 Task: Find connections with filter location A Estrada with filter topic #Jobvacancywith filter profile language Potuguese with filter current company Conduent with filter school Indian Institute Of Tourism And Travel Management with filter industry Retail Florists with filter service category Project Management with filter keywords title Administrative Manager
Action: Mouse moved to (200, 279)
Screenshot: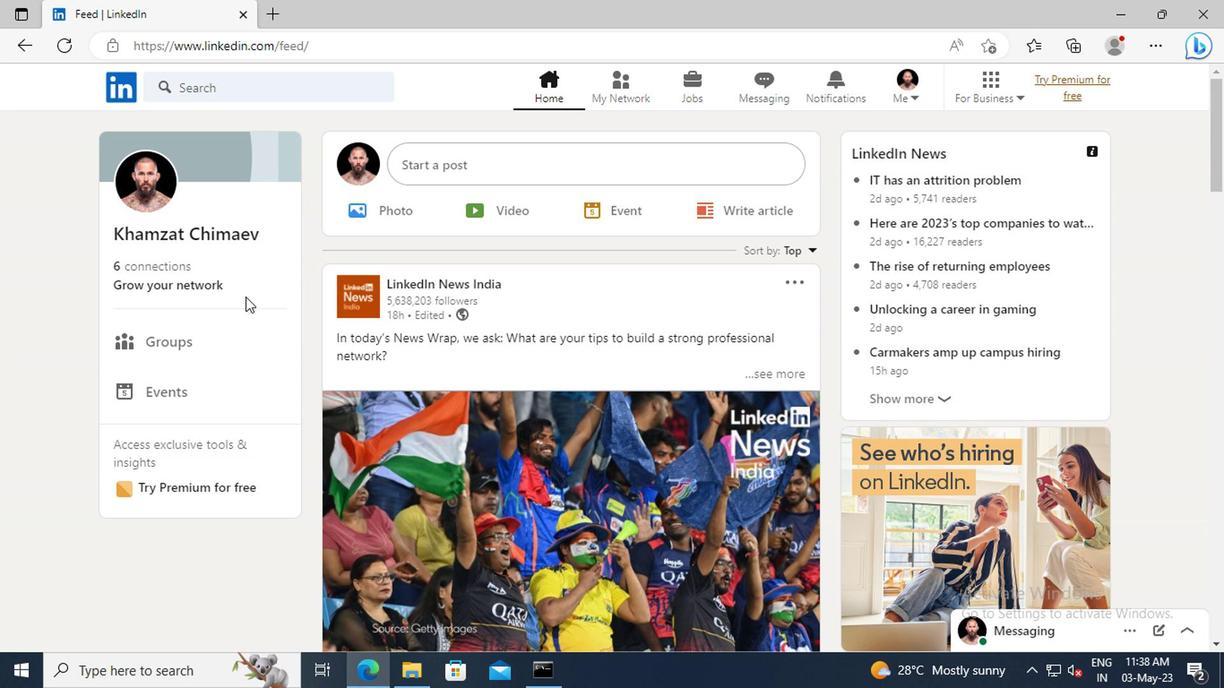 
Action: Mouse pressed left at (200, 279)
Screenshot: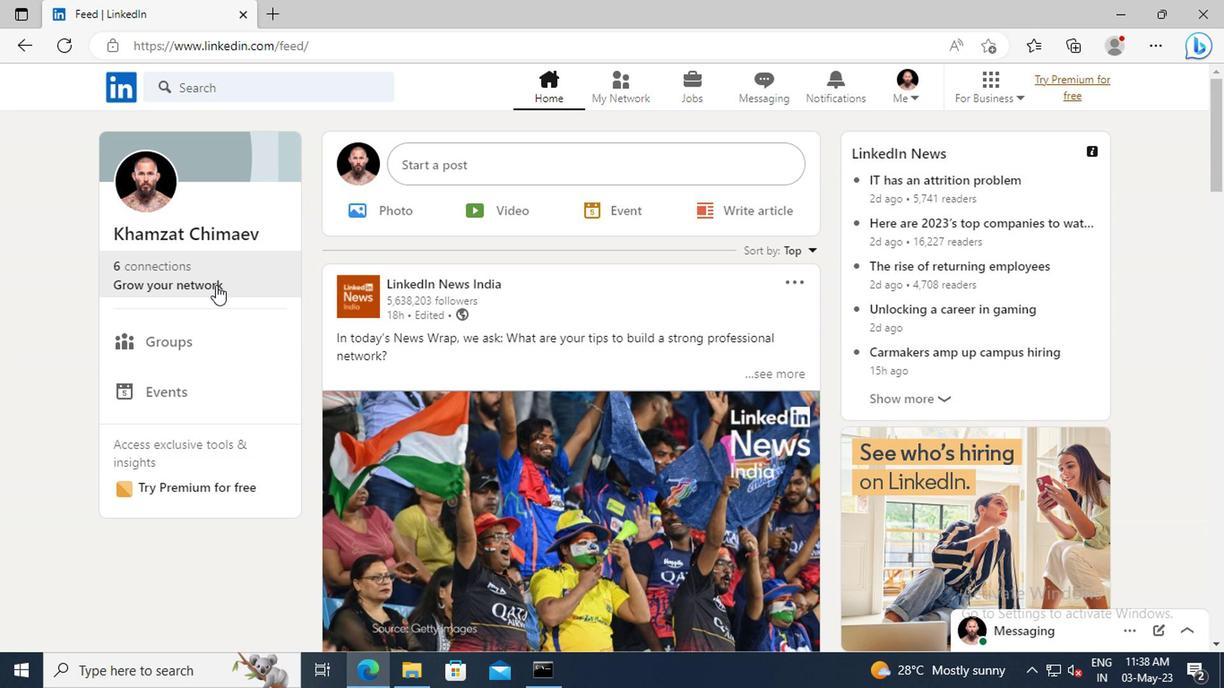 
Action: Mouse moved to (193, 190)
Screenshot: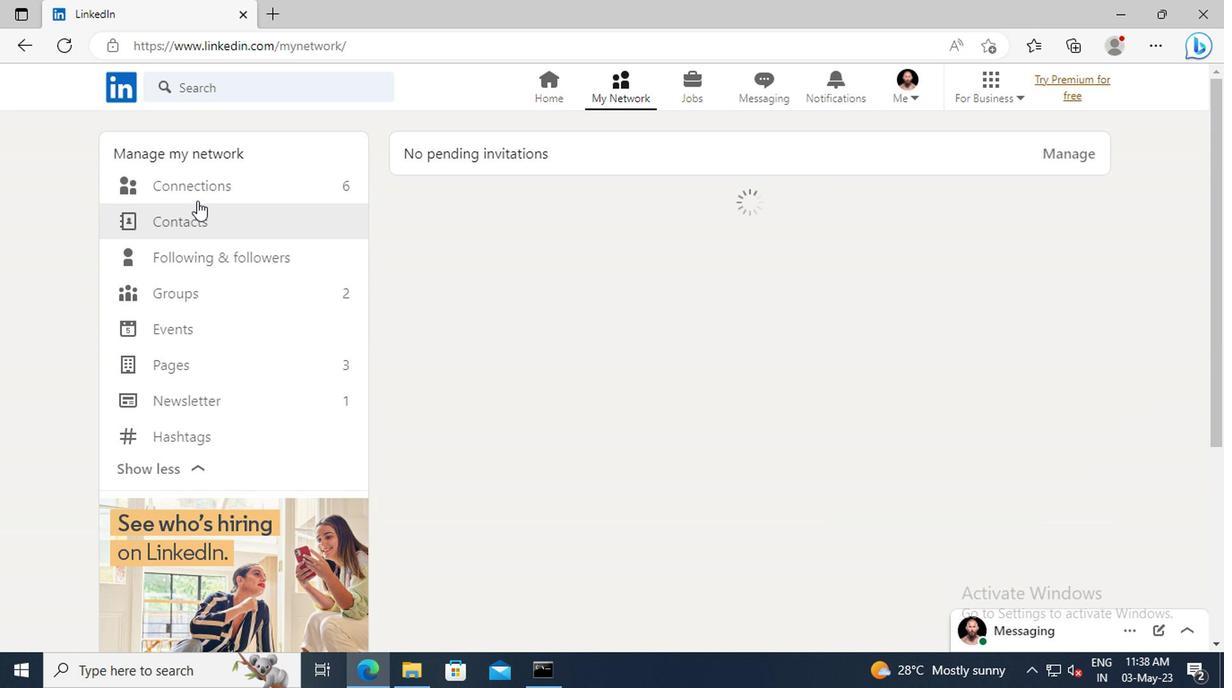 
Action: Mouse pressed left at (193, 190)
Screenshot: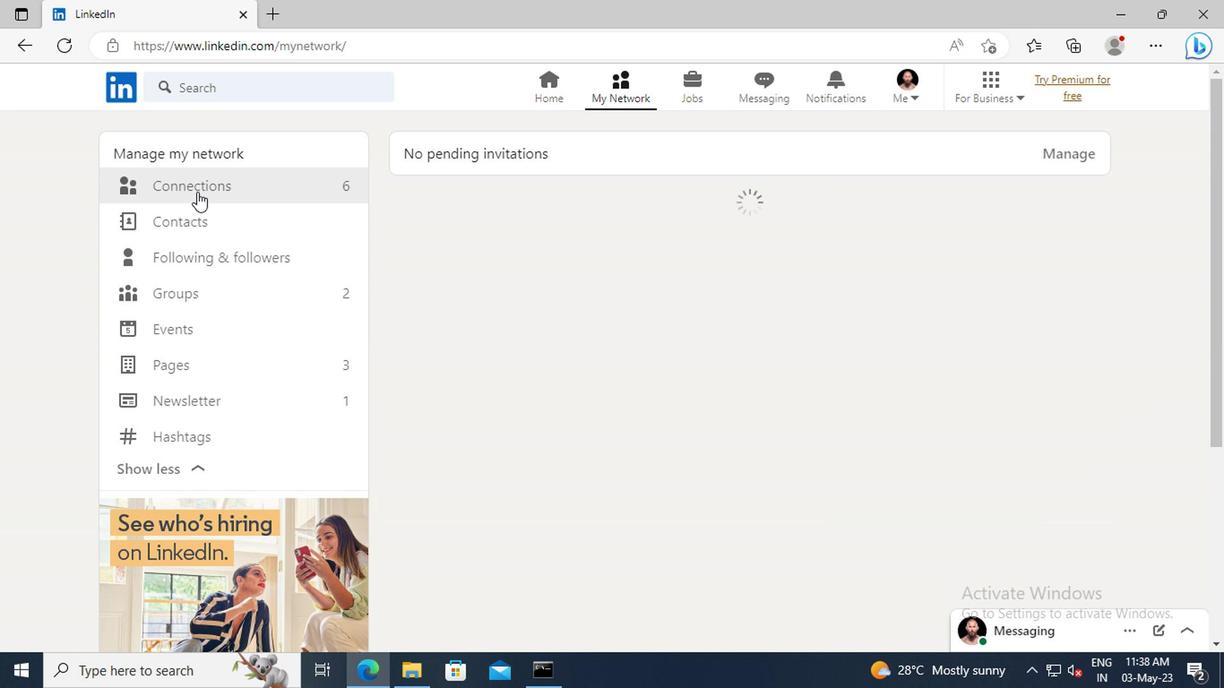 
Action: Mouse moved to (703, 190)
Screenshot: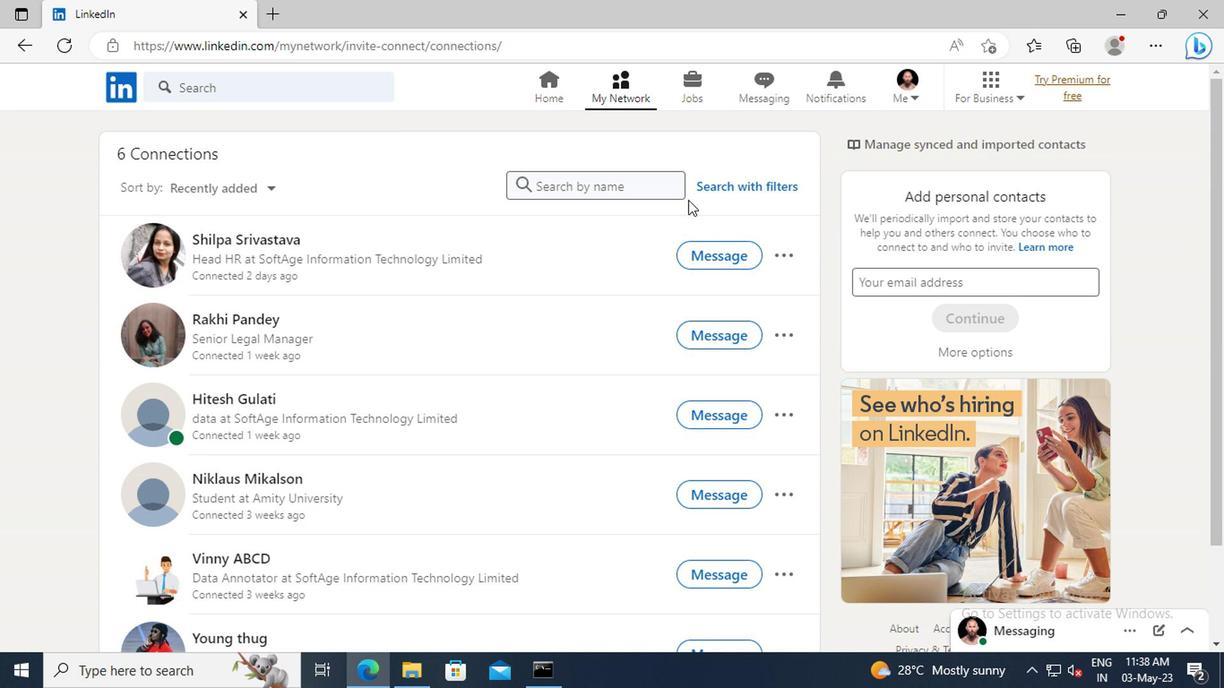 
Action: Mouse pressed left at (703, 190)
Screenshot: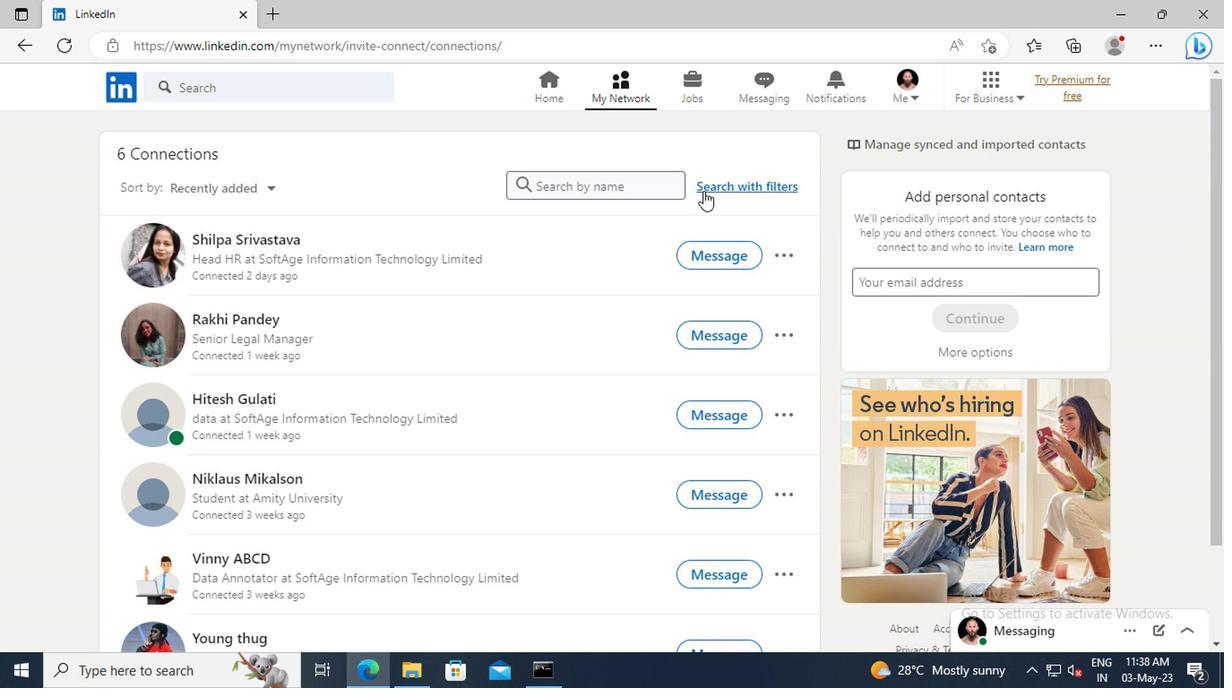 
Action: Mouse moved to (677, 140)
Screenshot: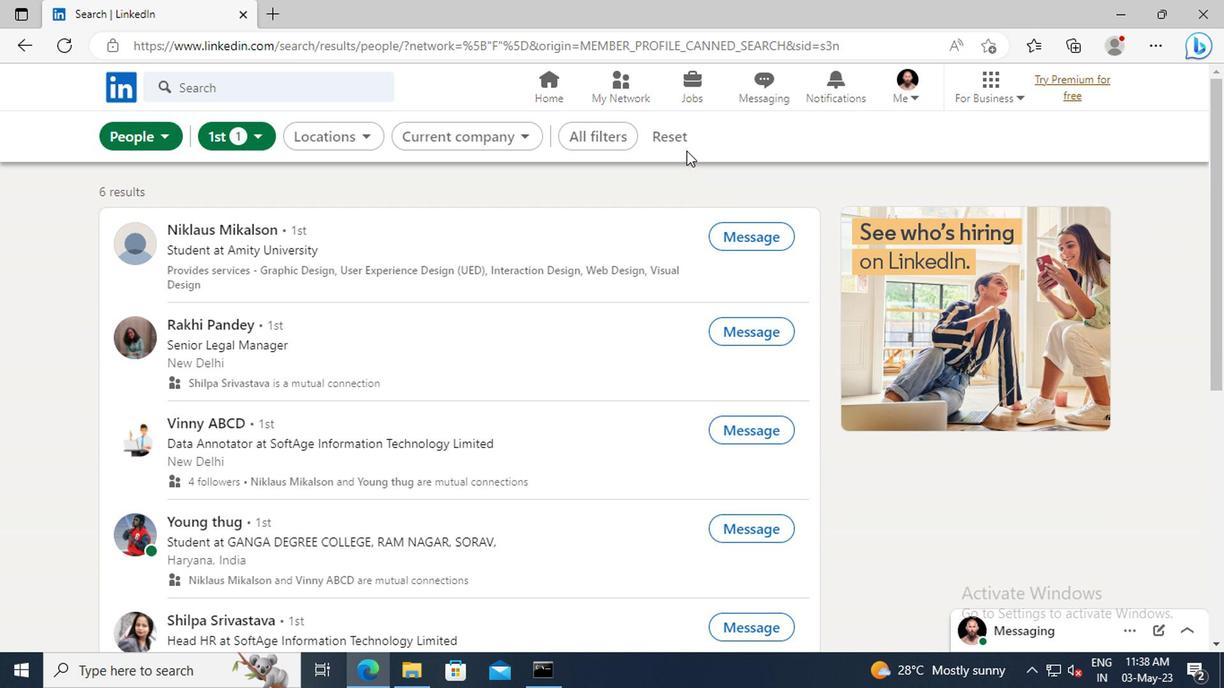 
Action: Mouse pressed left at (677, 140)
Screenshot: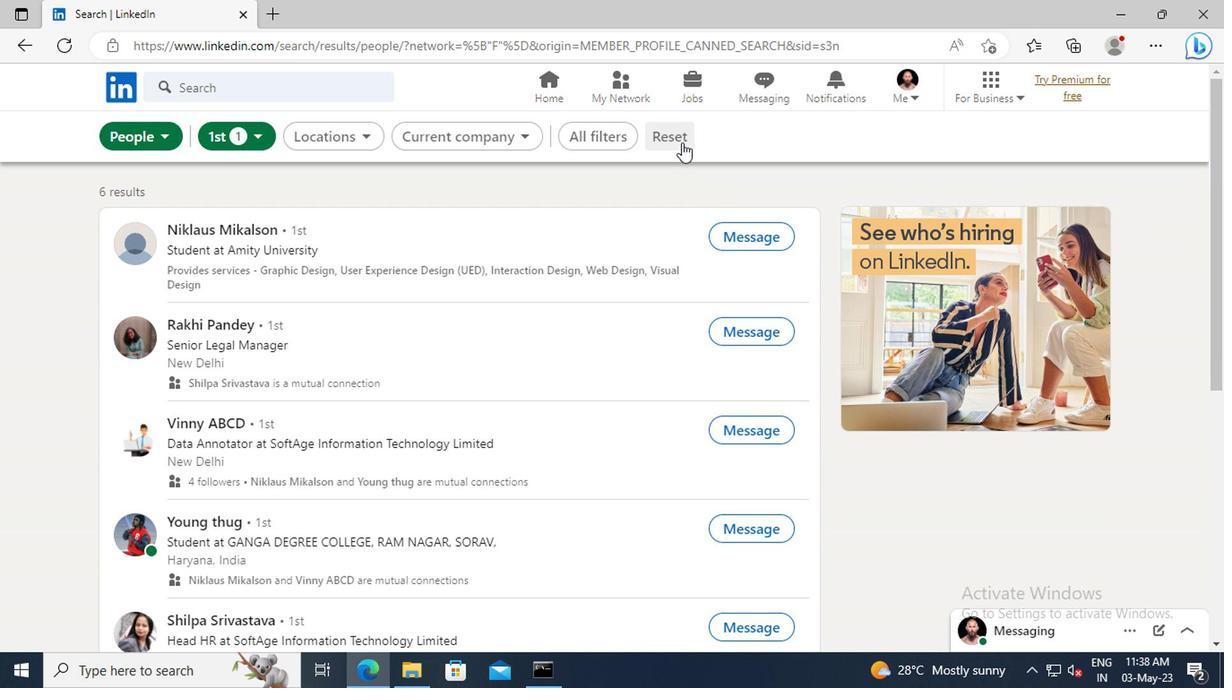 
Action: Mouse moved to (661, 140)
Screenshot: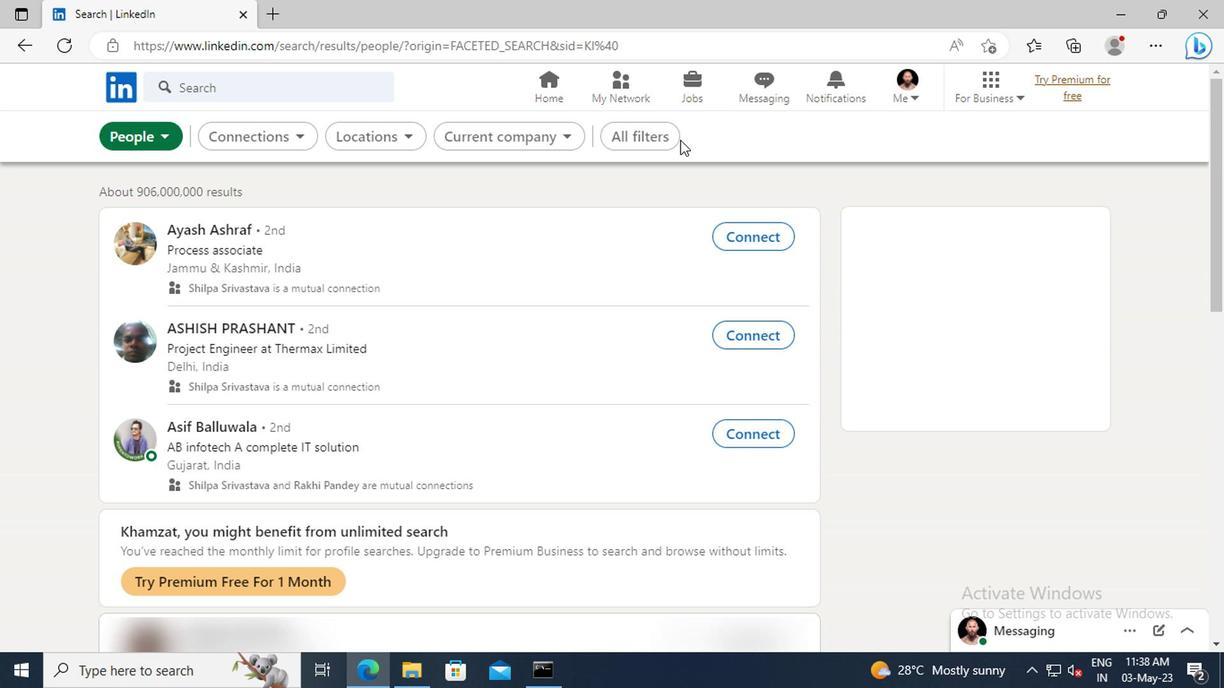 
Action: Mouse pressed left at (661, 140)
Screenshot: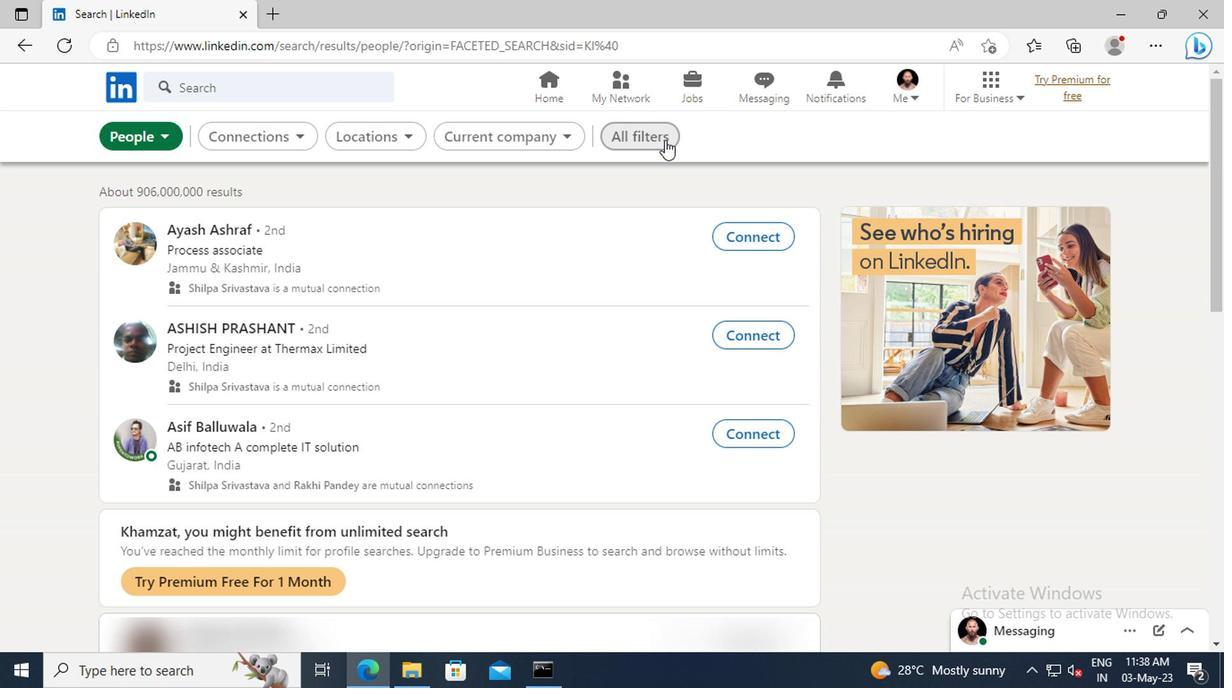 
Action: Mouse moved to (968, 341)
Screenshot: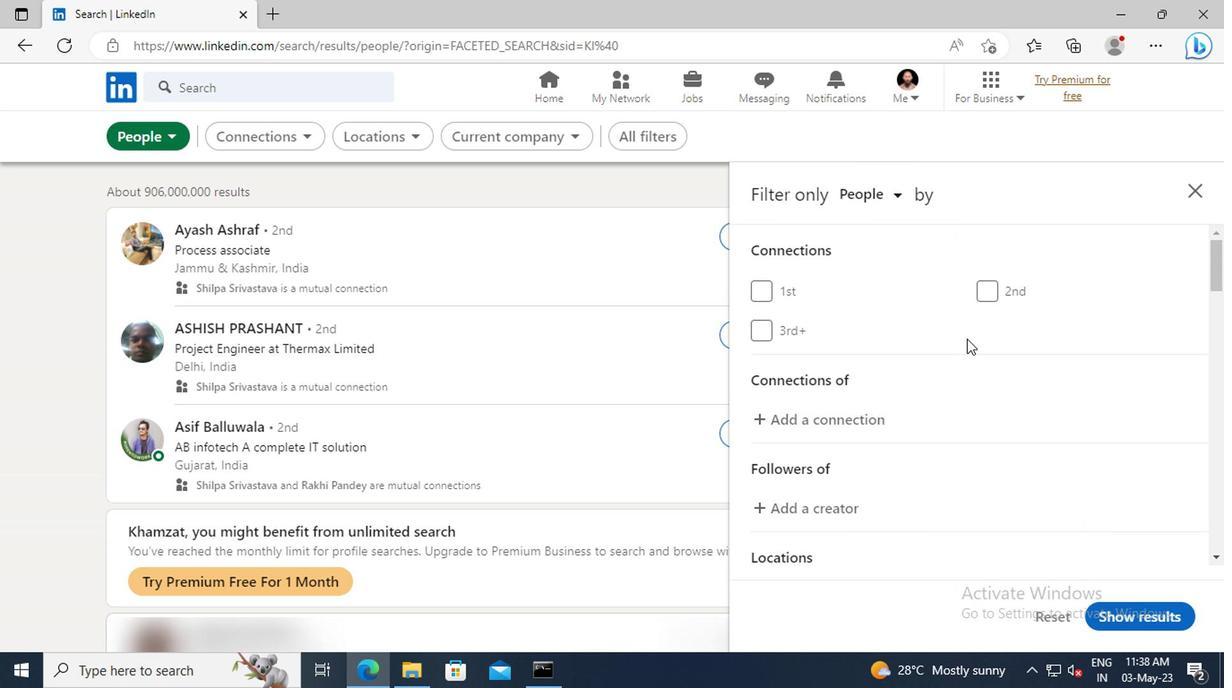 
Action: Mouse scrolled (968, 341) with delta (0, 0)
Screenshot: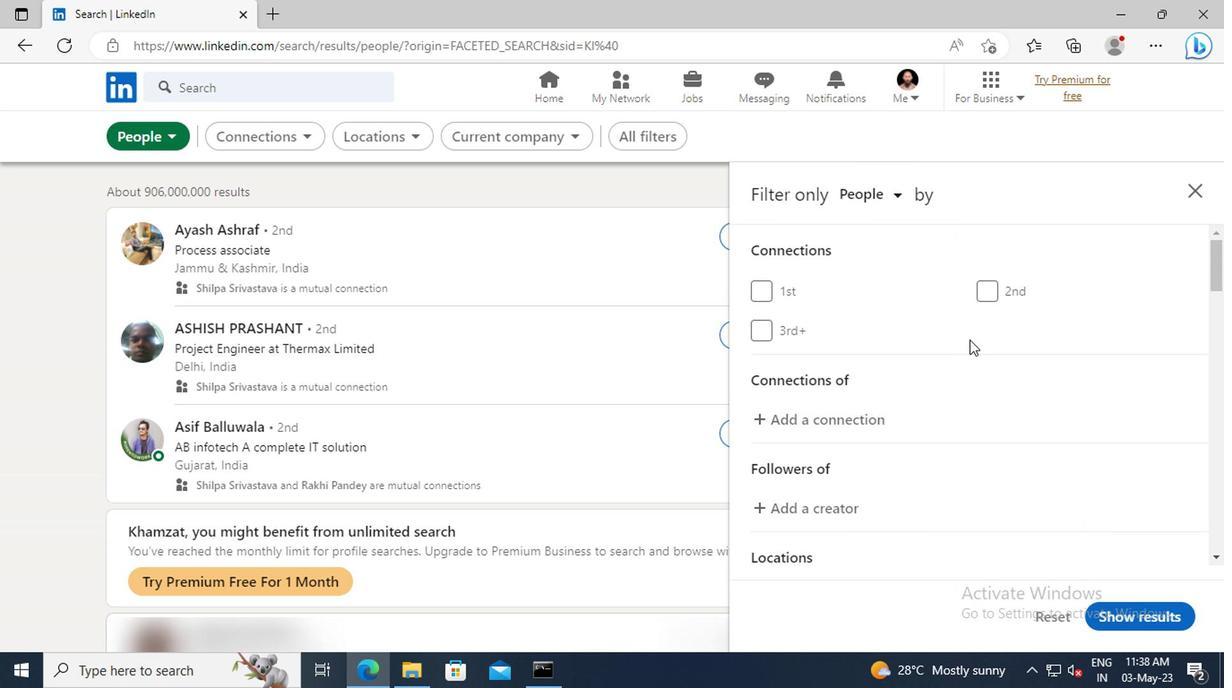
Action: Mouse scrolled (968, 341) with delta (0, 0)
Screenshot: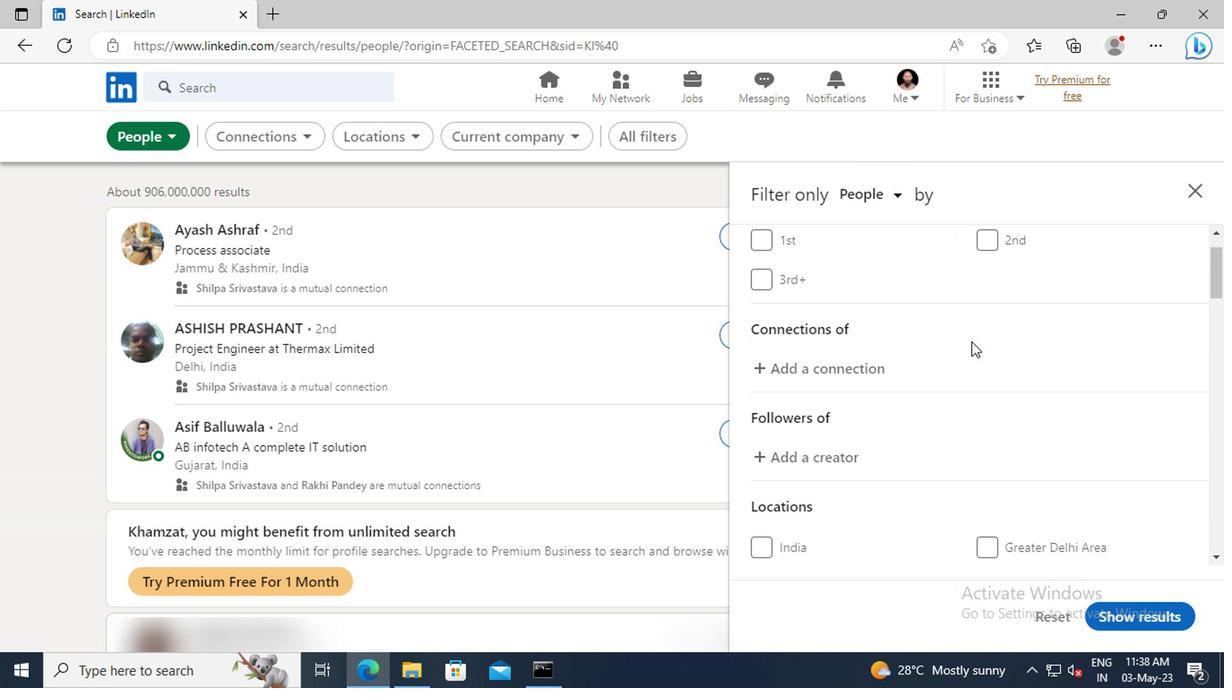 
Action: Mouse scrolled (968, 341) with delta (0, 0)
Screenshot: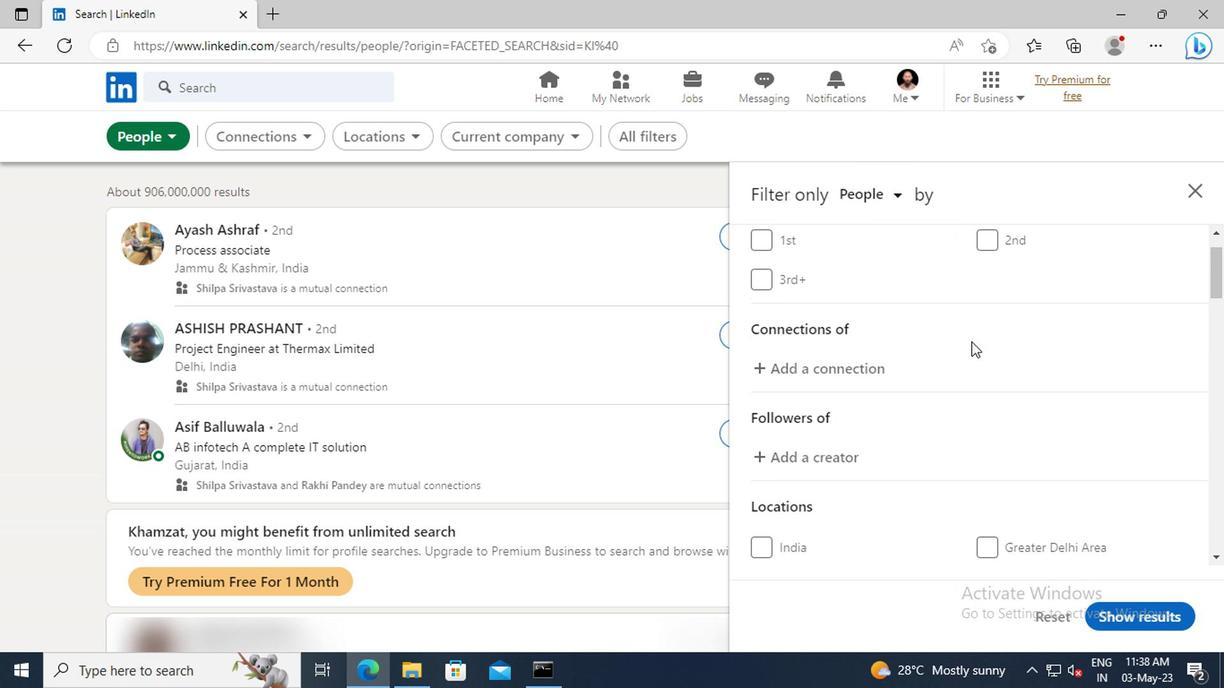 
Action: Mouse scrolled (968, 341) with delta (0, 0)
Screenshot: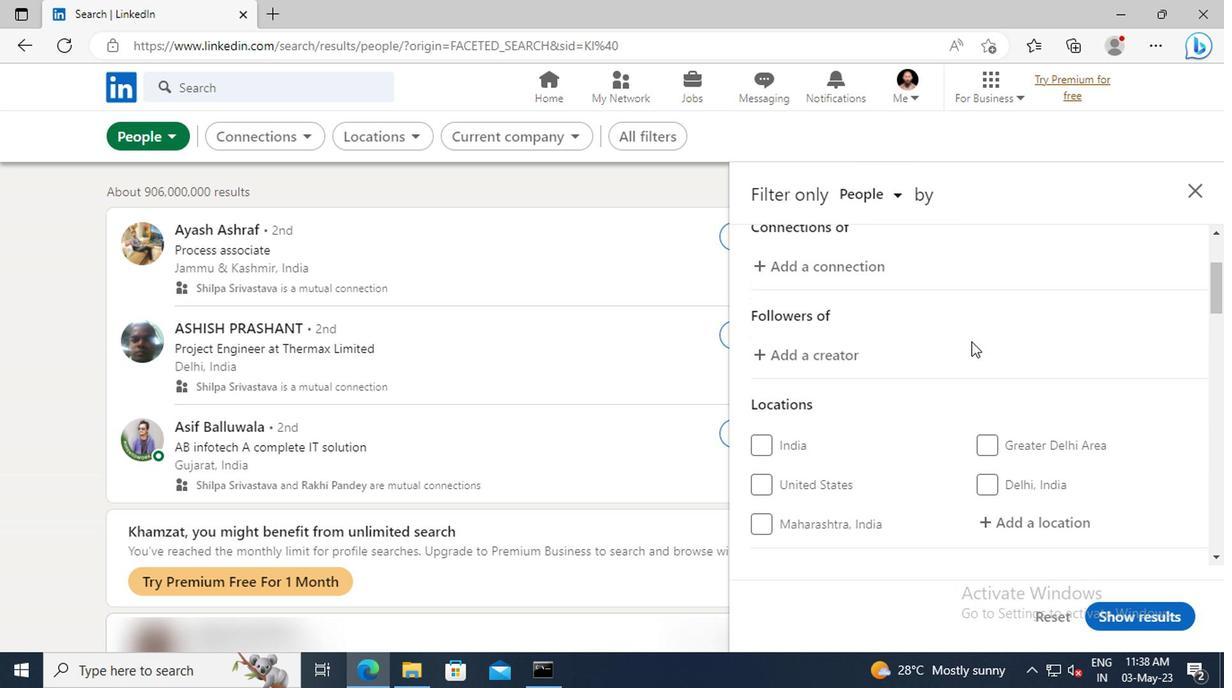 
Action: Mouse scrolled (968, 341) with delta (0, 0)
Screenshot: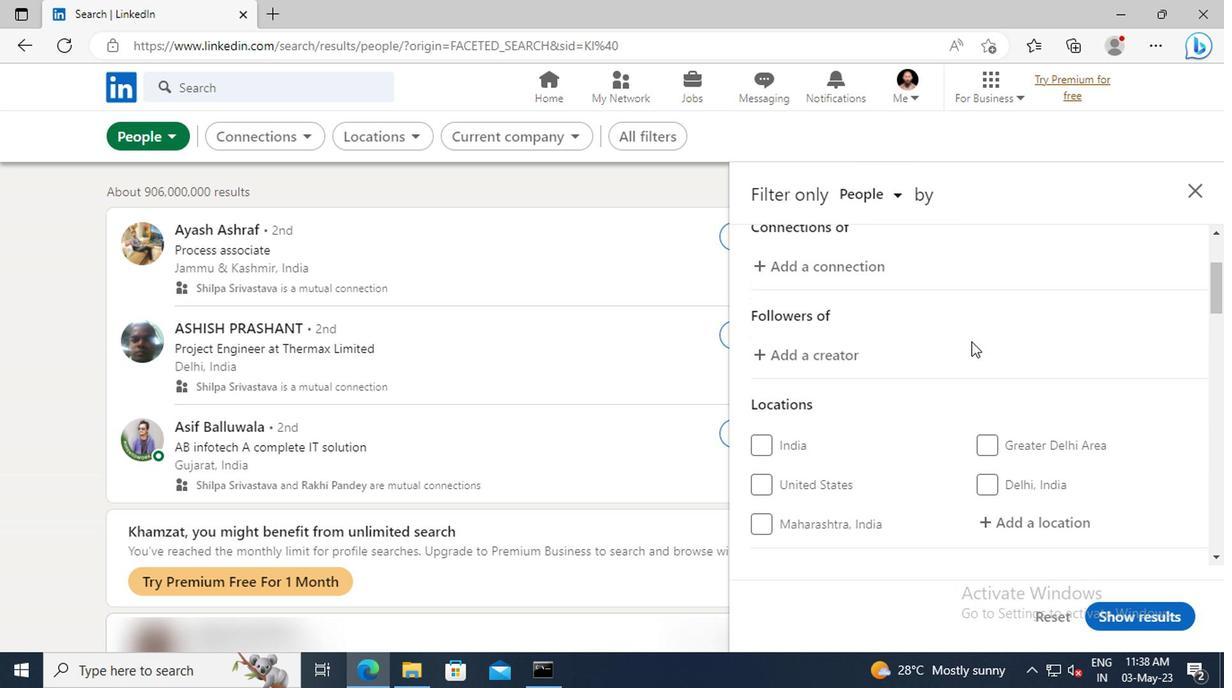 
Action: Mouse moved to (989, 424)
Screenshot: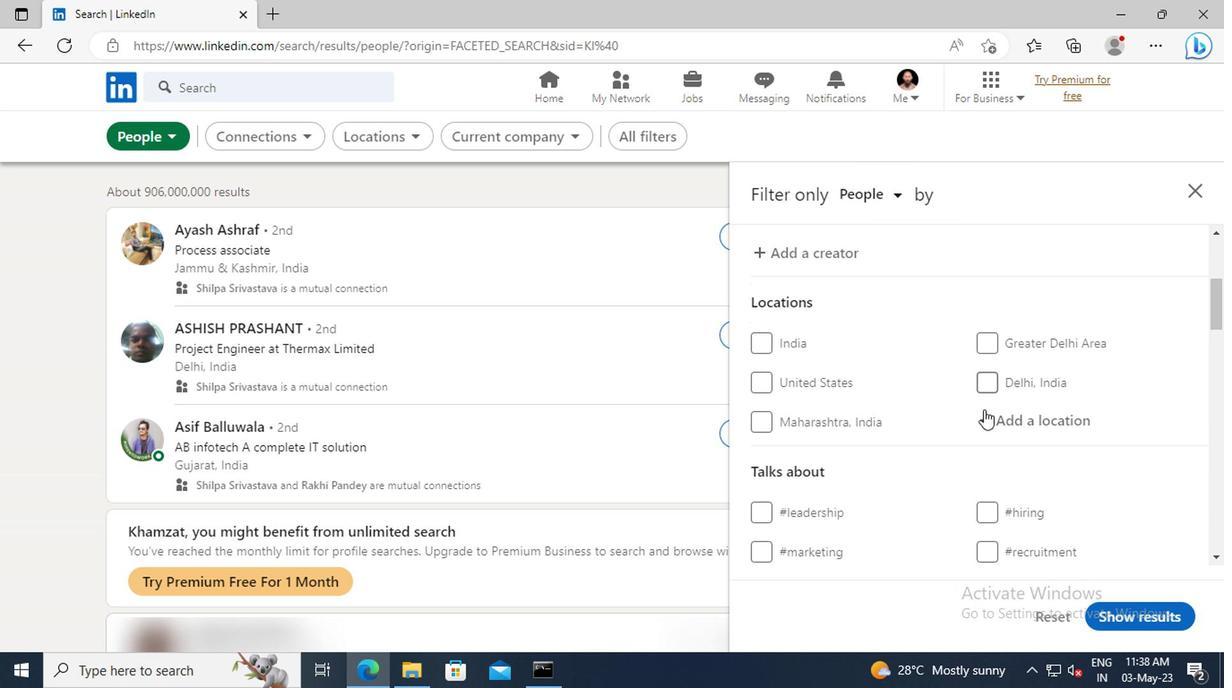 
Action: Mouse pressed left at (989, 424)
Screenshot: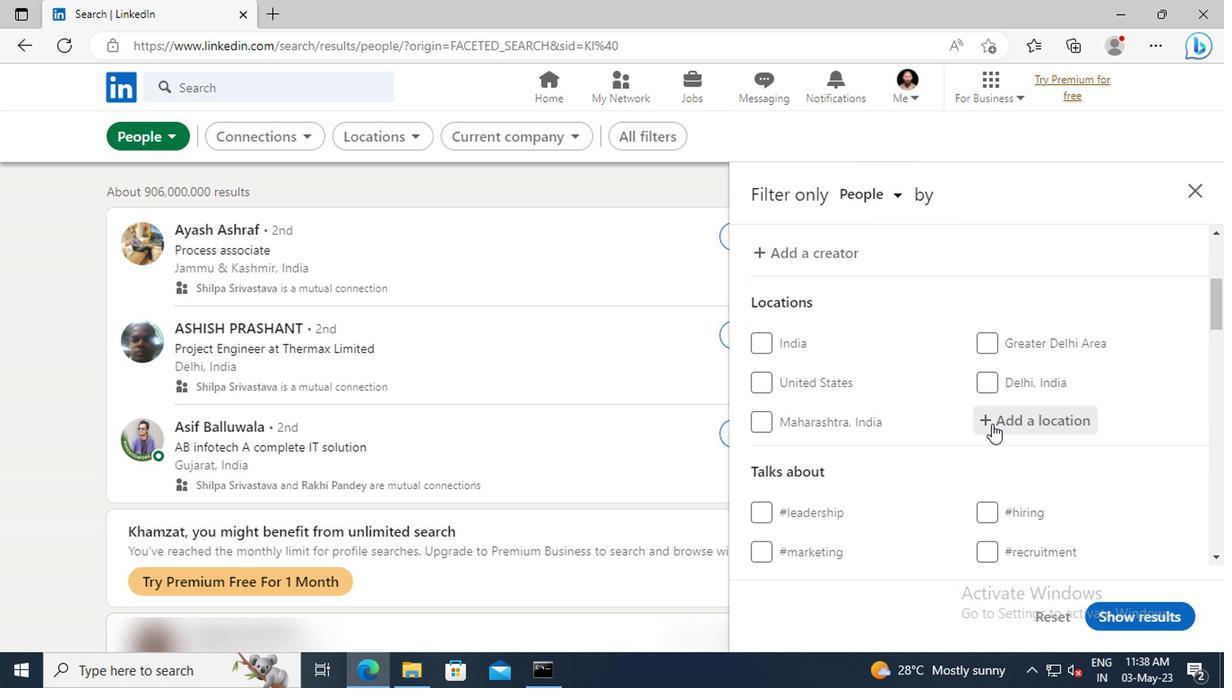 
Action: Key pressed <Key.shift>A<Key.space><Key.shift>ESTRADA<Key.enter>
Screenshot: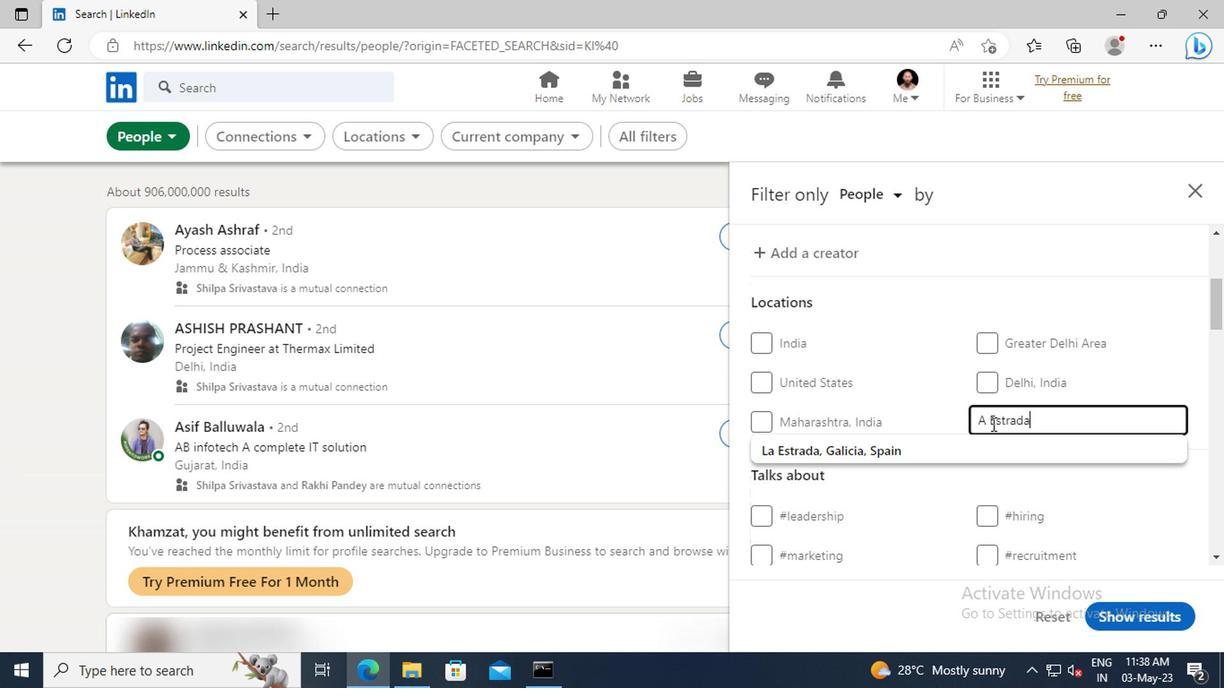 
Action: Mouse scrolled (989, 423) with delta (0, 0)
Screenshot: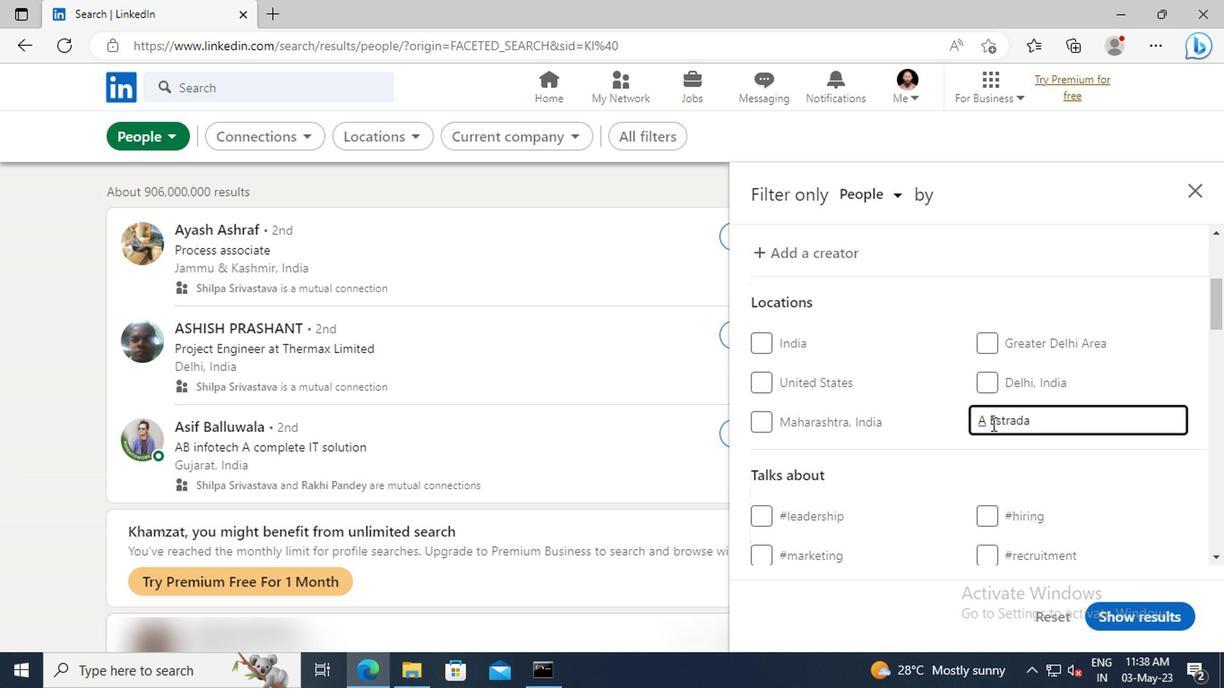 
Action: Mouse scrolled (989, 423) with delta (0, 0)
Screenshot: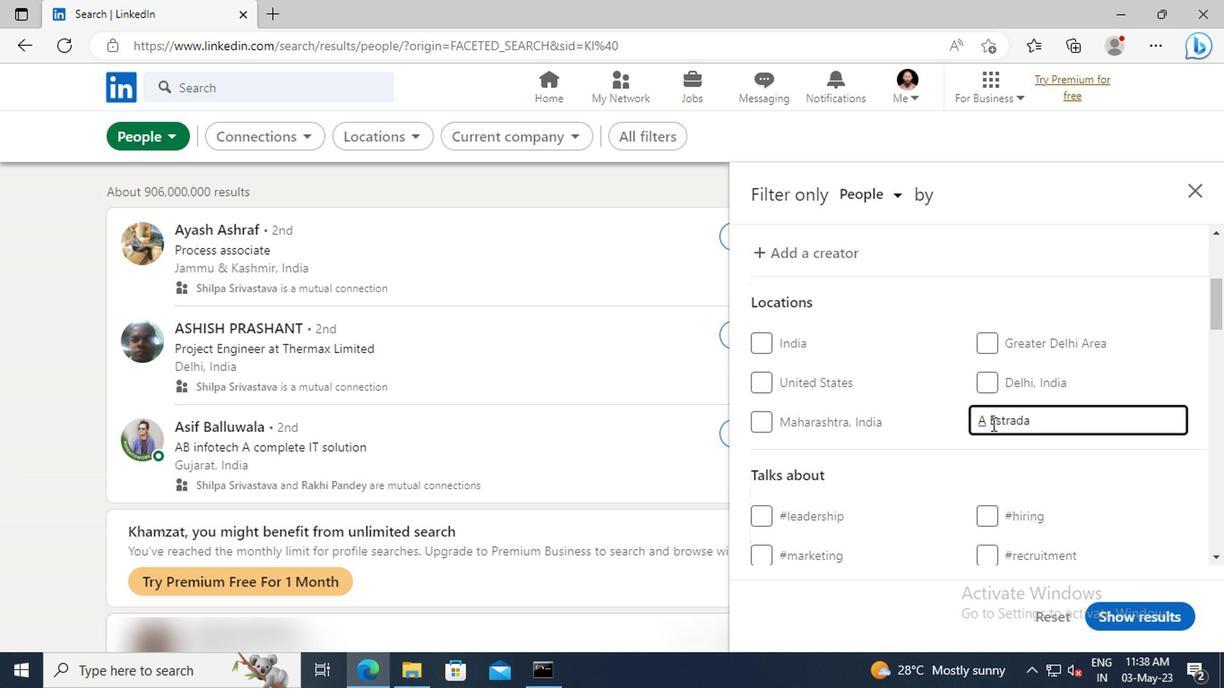
Action: Mouse scrolled (989, 423) with delta (0, 0)
Screenshot: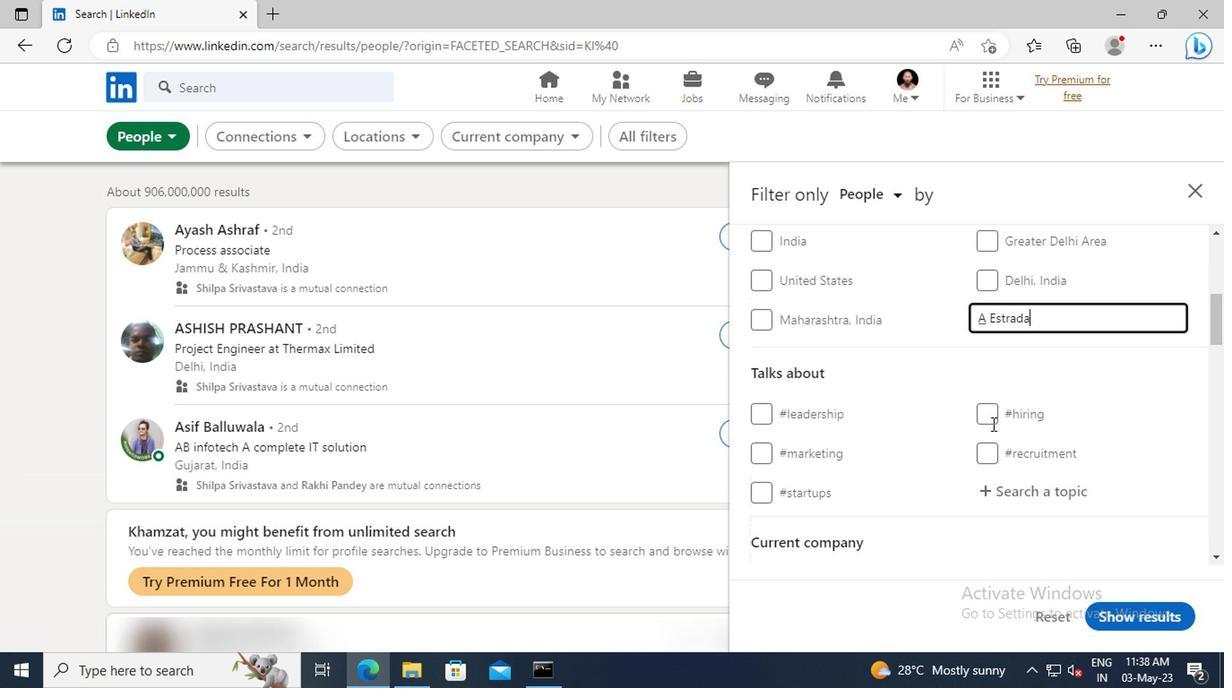 
Action: Mouse moved to (998, 437)
Screenshot: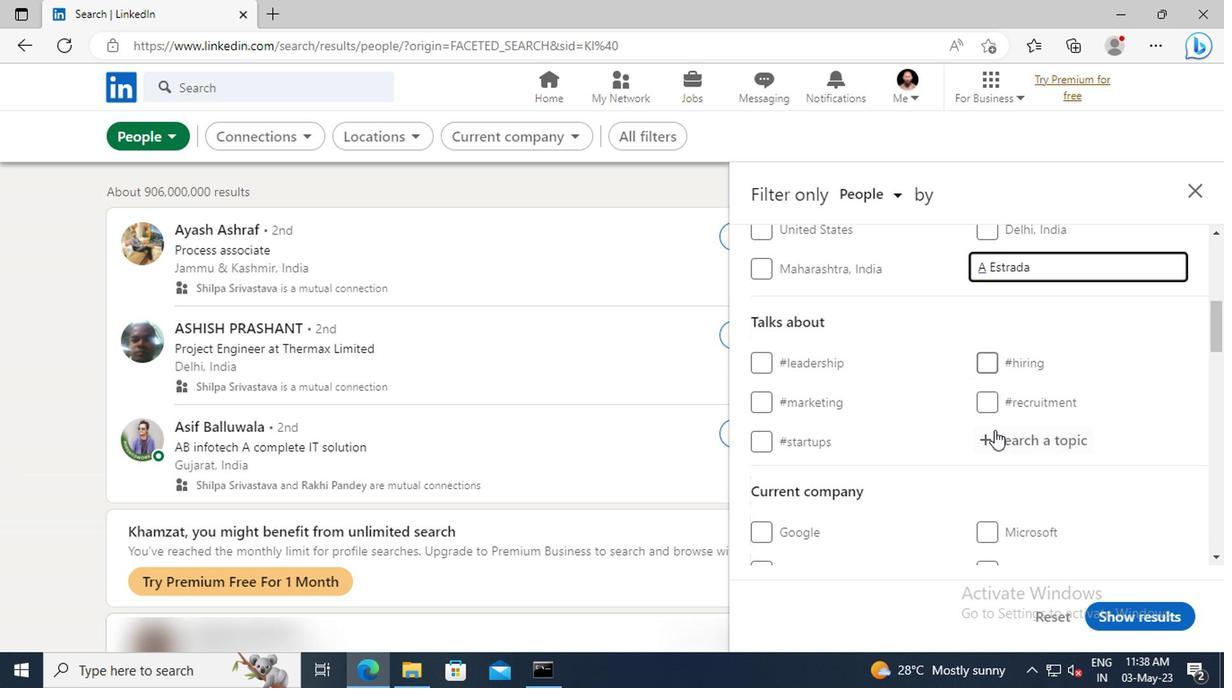 
Action: Mouse pressed left at (998, 437)
Screenshot: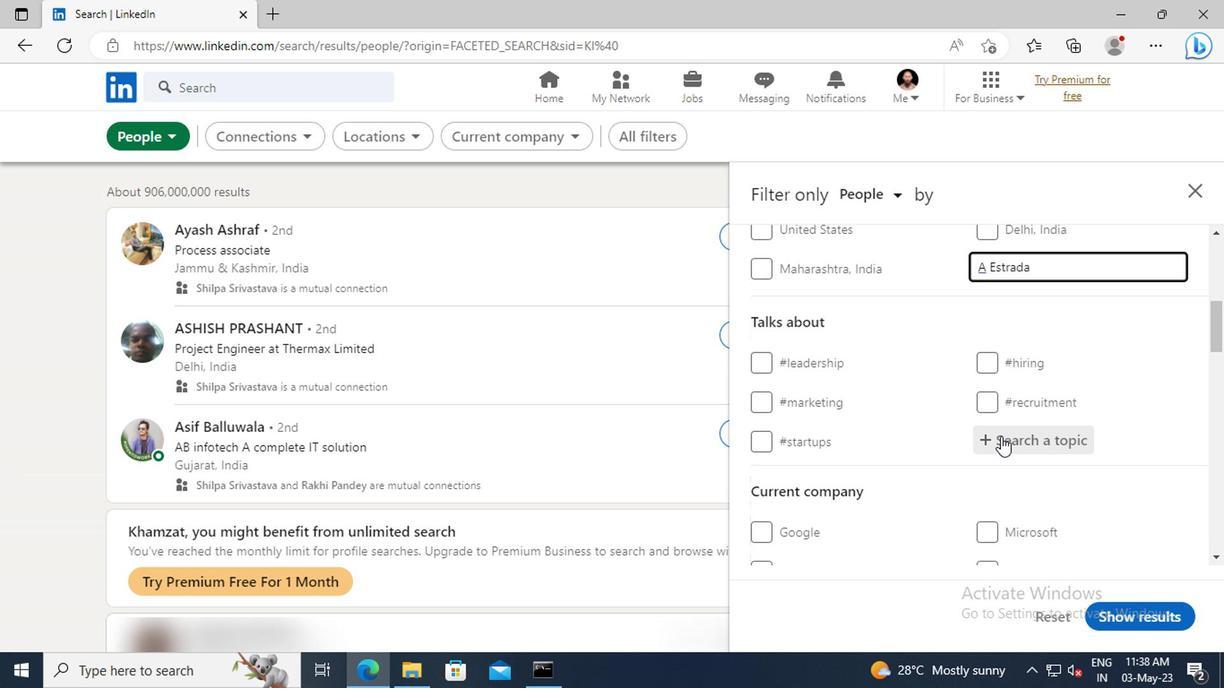 
Action: Mouse moved to (1002, 450)
Screenshot: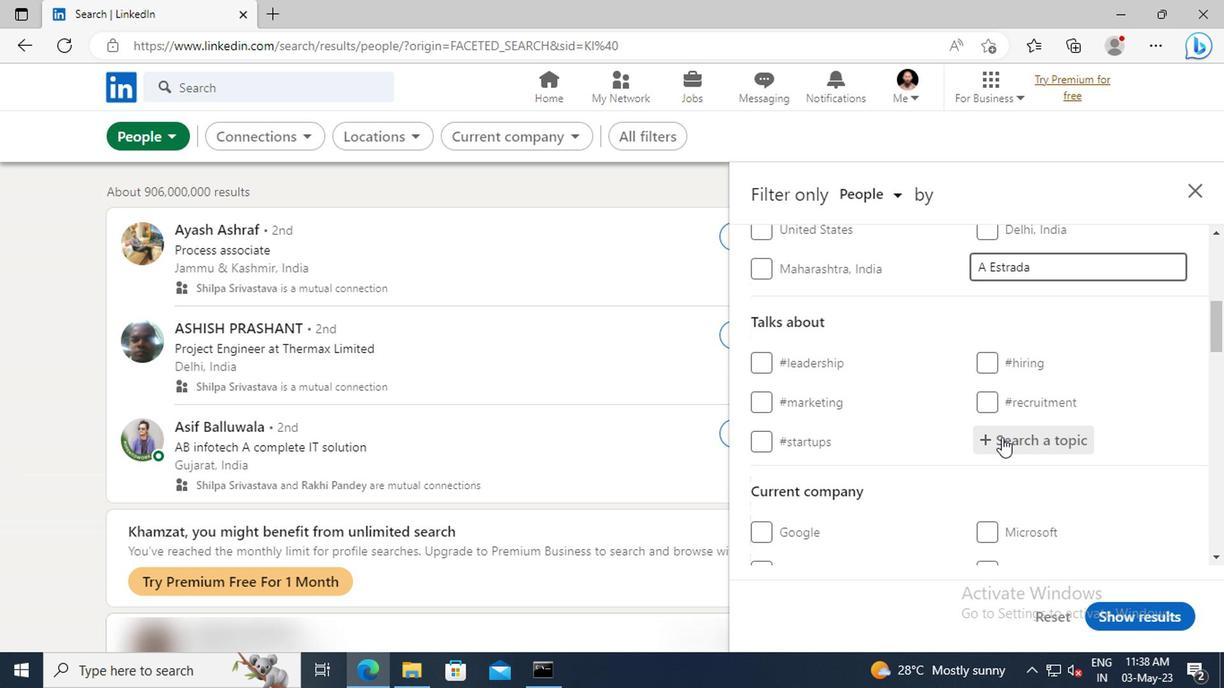 
Action: Key pressed <Key.shift>JOBVAC
Screenshot: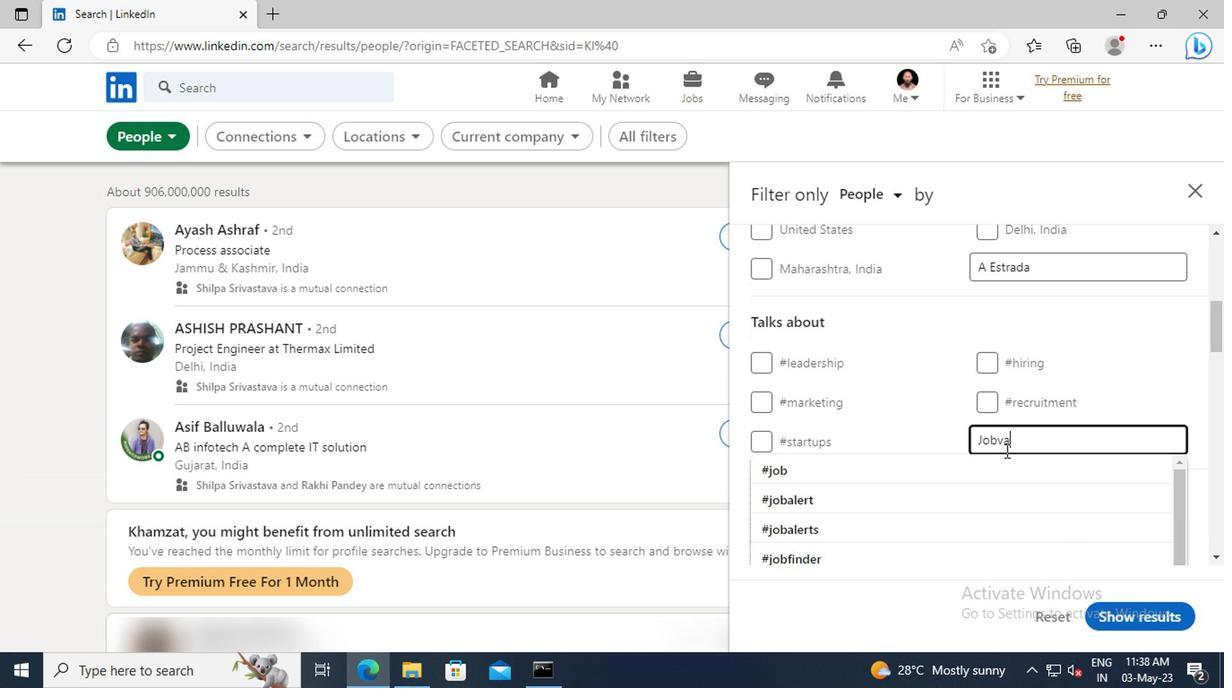 
Action: Mouse moved to (1003, 463)
Screenshot: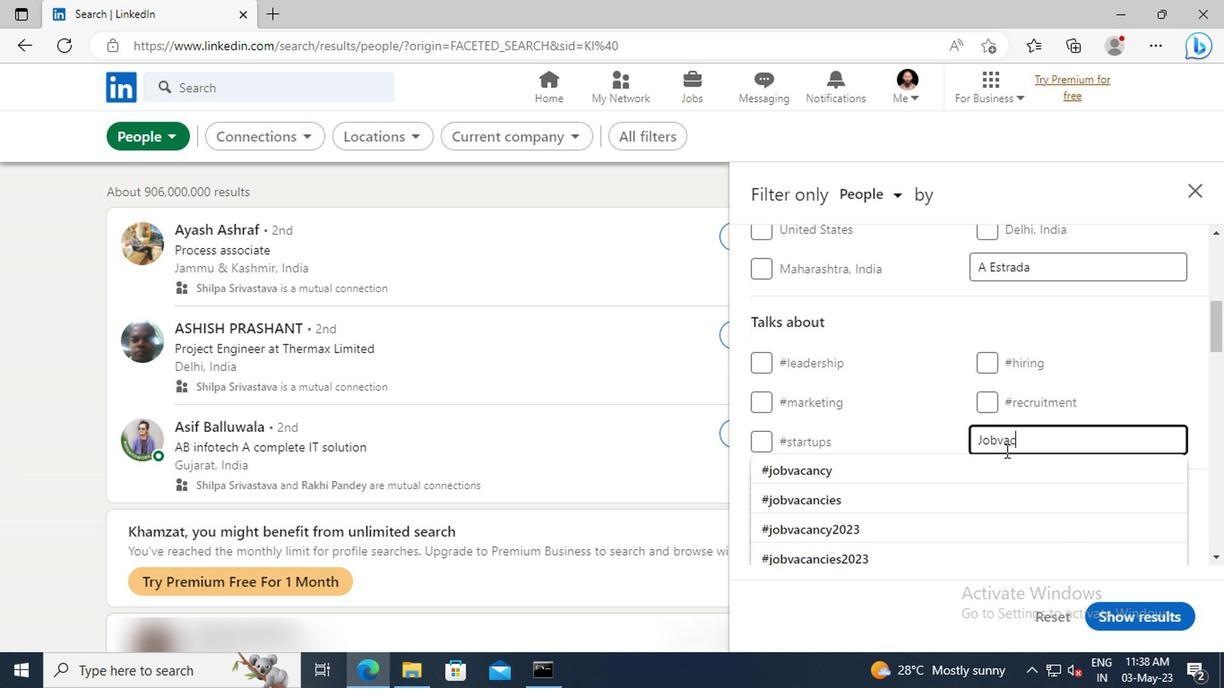 
Action: Mouse pressed left at (1003, 463)
Screenshot: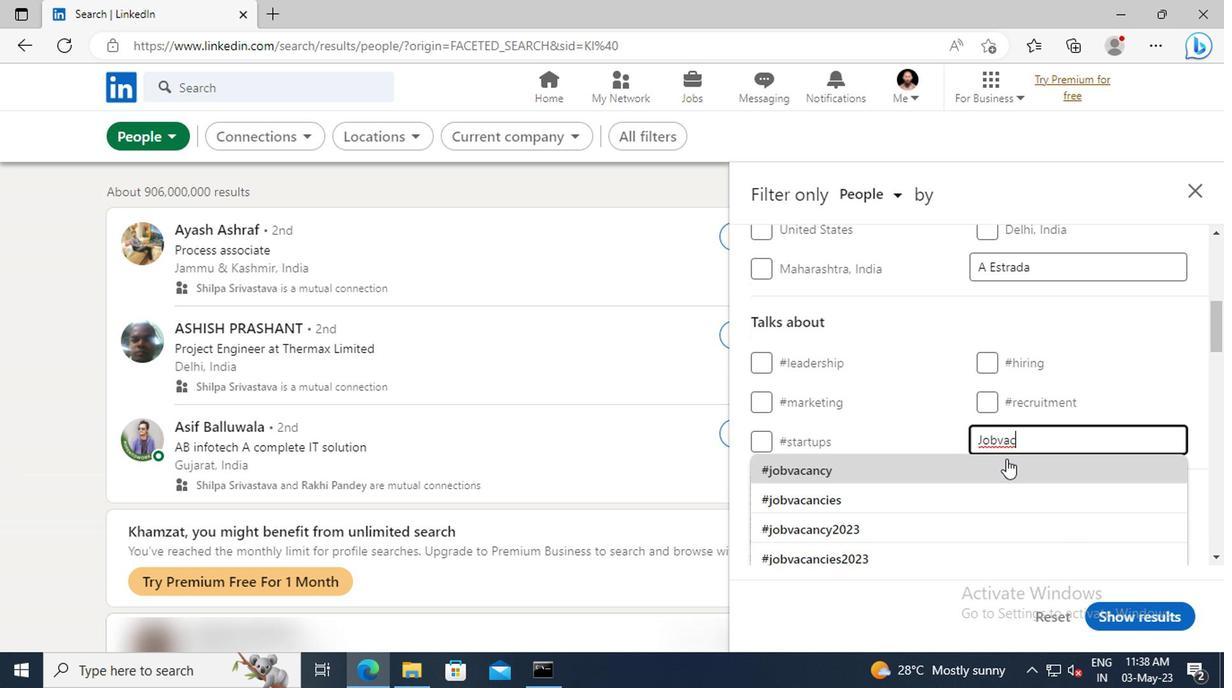 
Action: Mouse scrolled (1003, 461) with delta (0, -1)
Screenshot: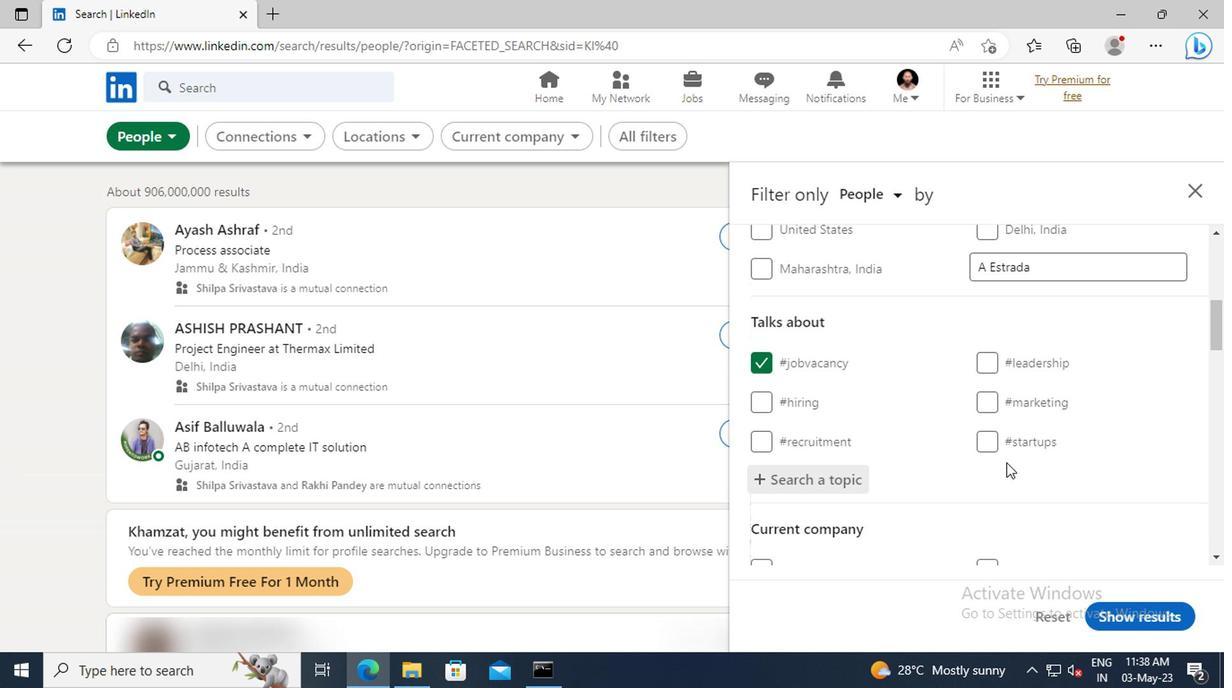 
Action: Mouse scrolled (1003, 461) with delta (0, -1)
Screenshot: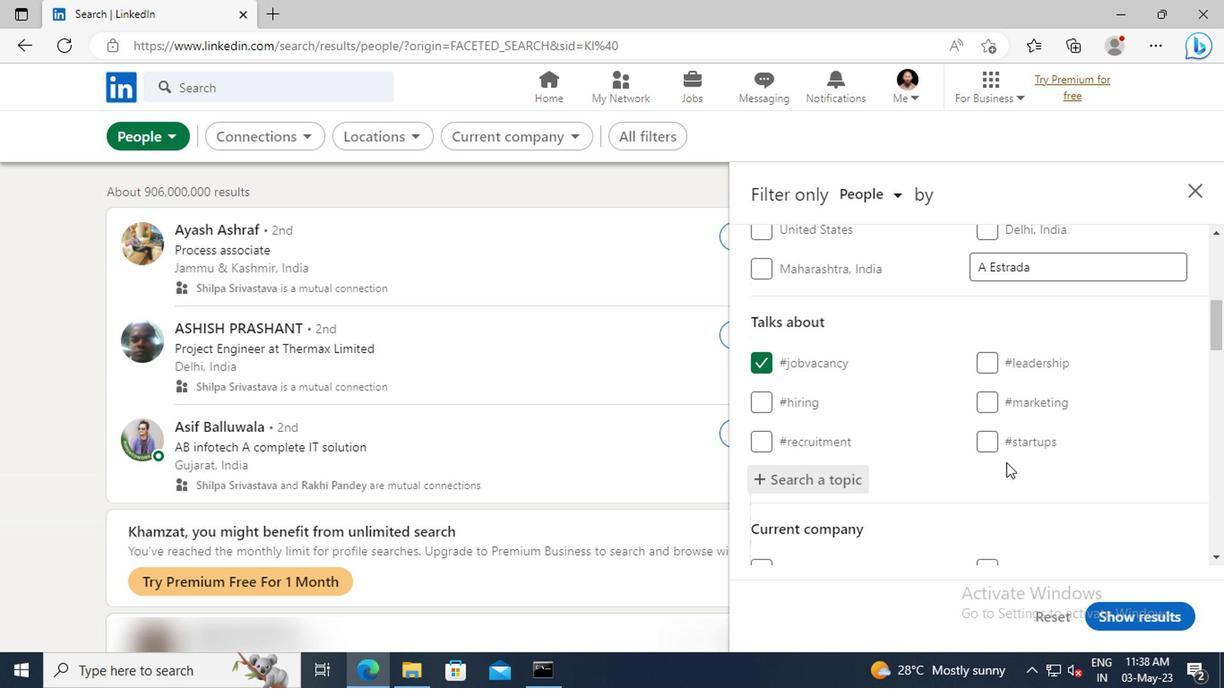 
Action: Mouse scrolled (1003, 461) with delta (0, -1)
Screenshot: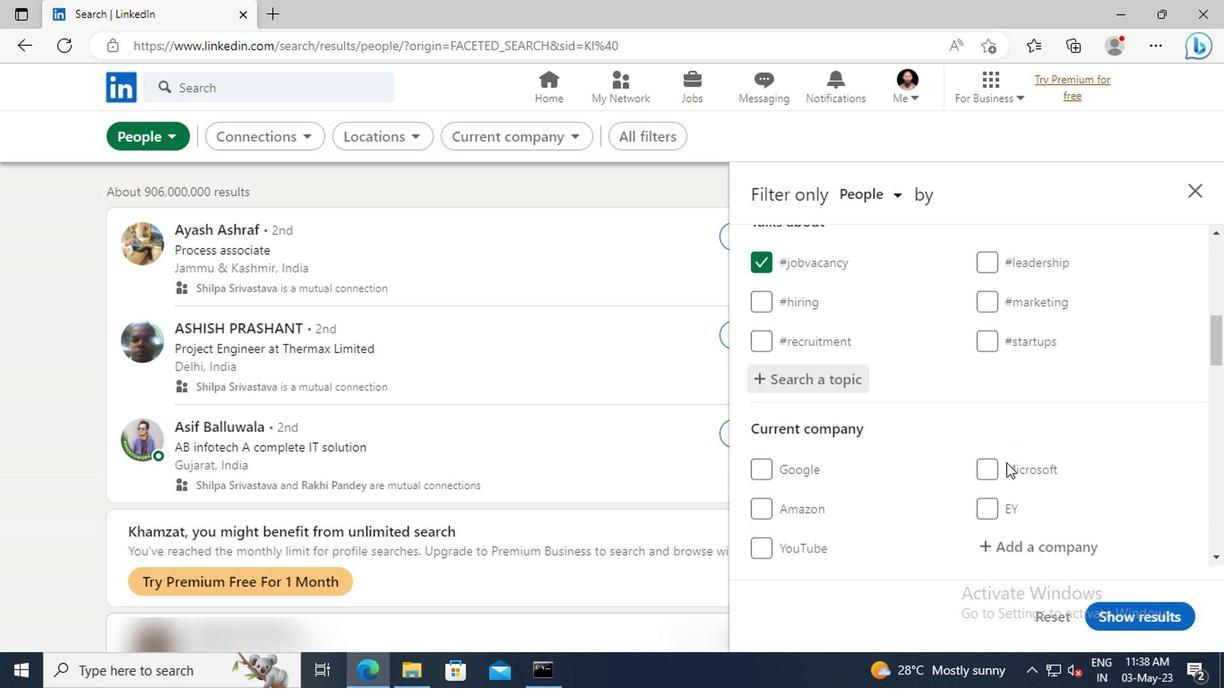 
Action: Mouse scrolled (1003, 461) with delta (0, -1)
Screenshot: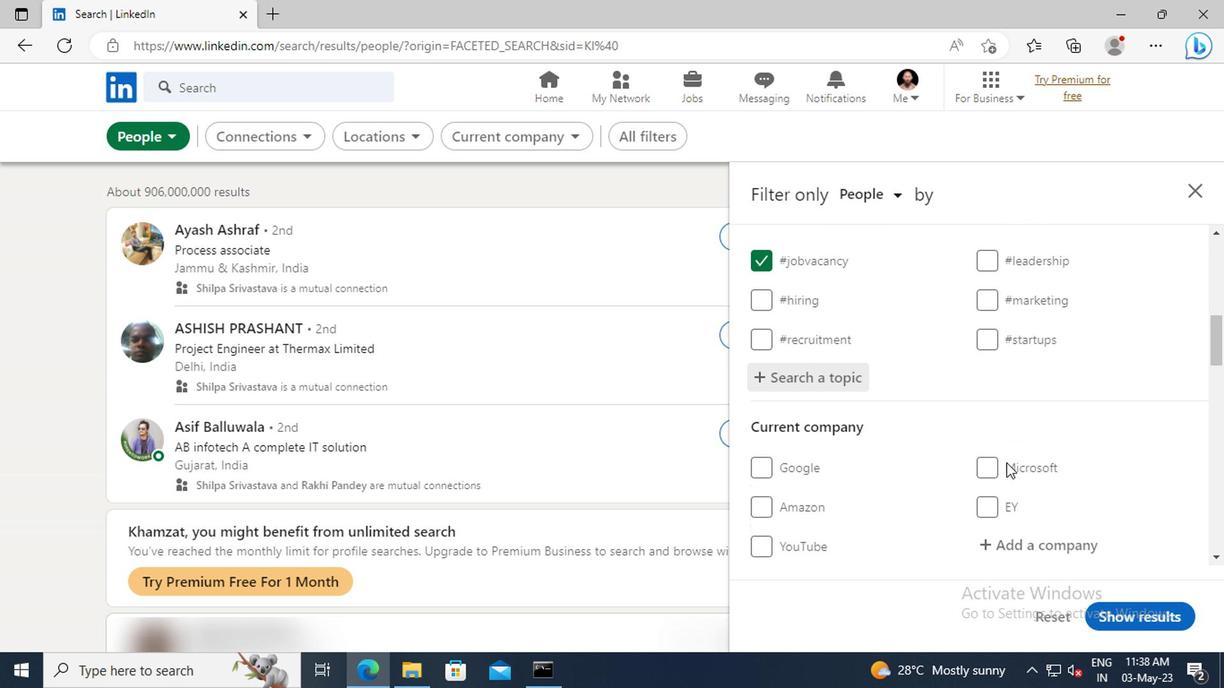 
Action: Mouse scrolled (1003, 461) with delta (0, -1)
Screenshot: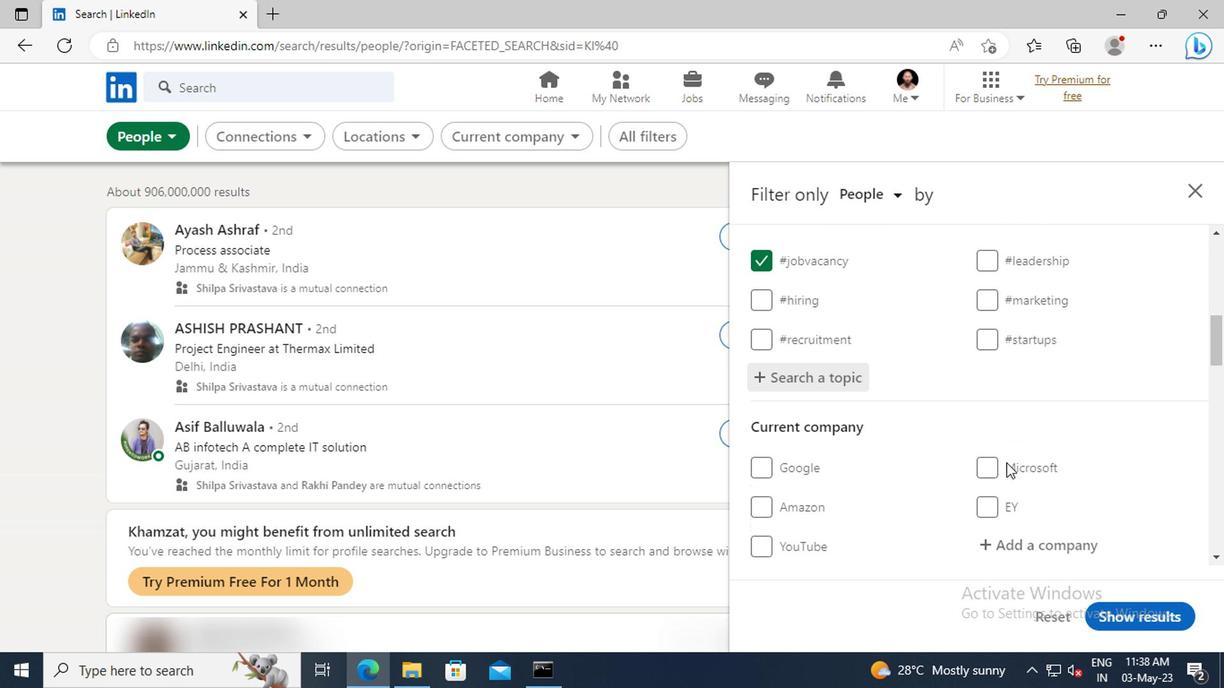 
Action: Mouse scrolled (1003, 461) with delta (0, -1)
Screenshot: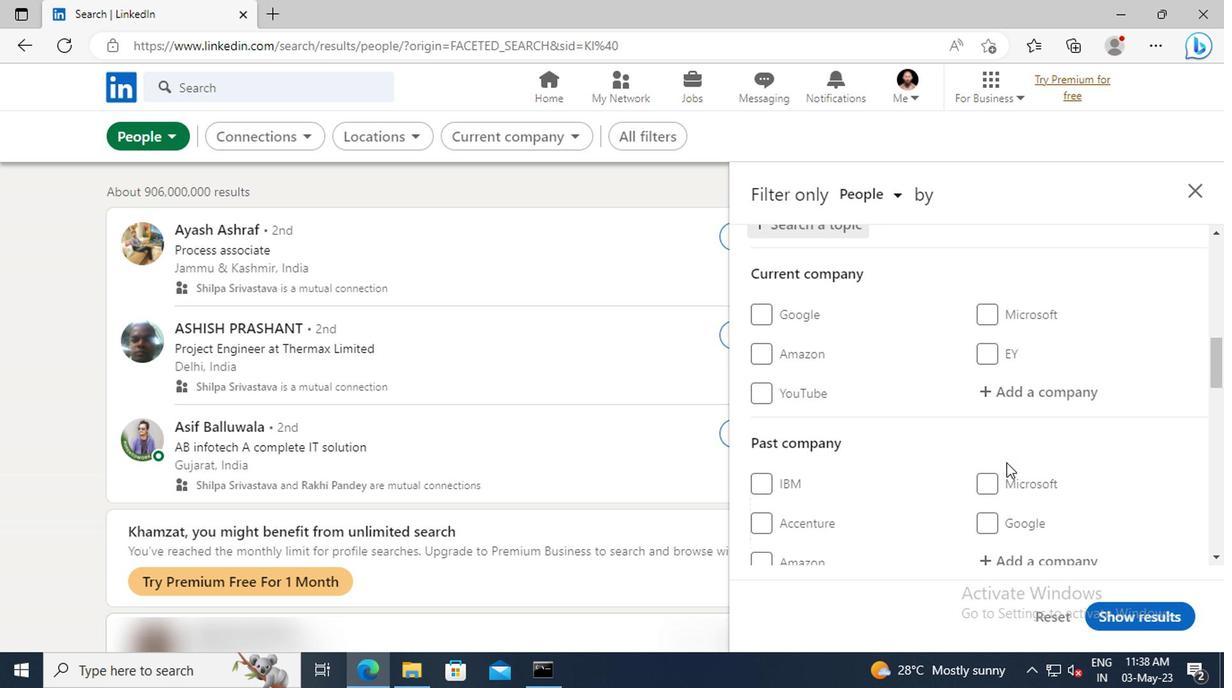 
Action: Mouse scrolled (1003, 461) with delta (0, -1)
Screenshot: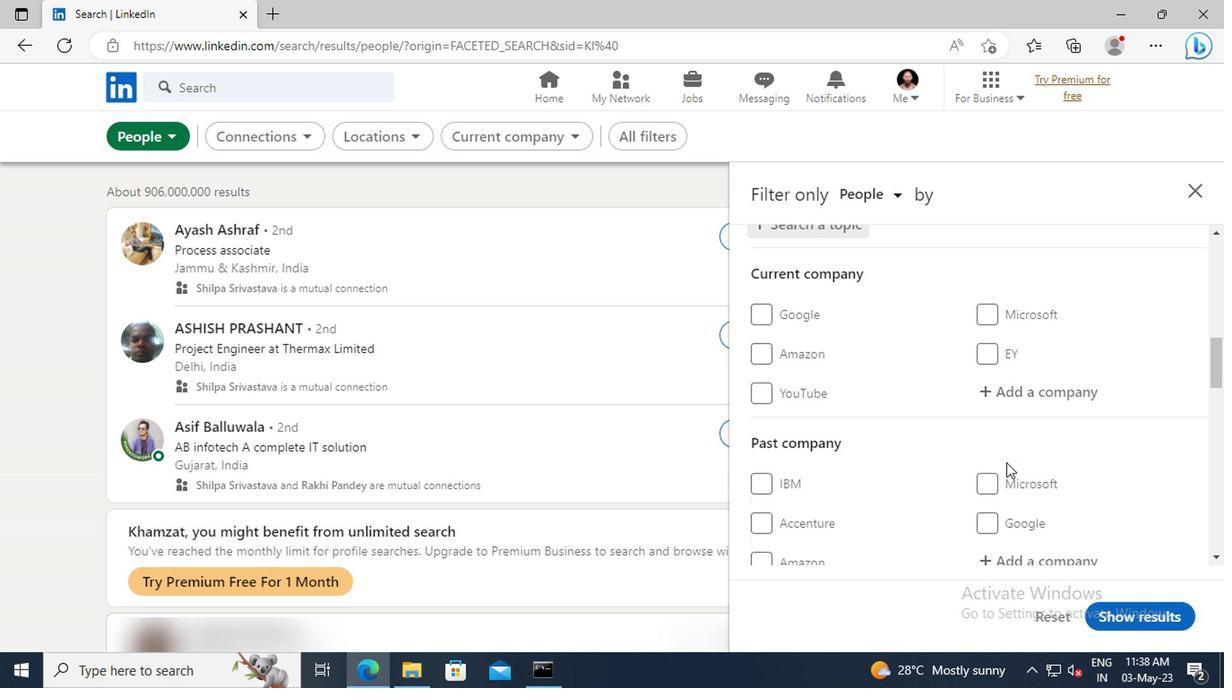 
Action: Mouse scrolled (1003, 461) with delta (0, -1)
Screenshot: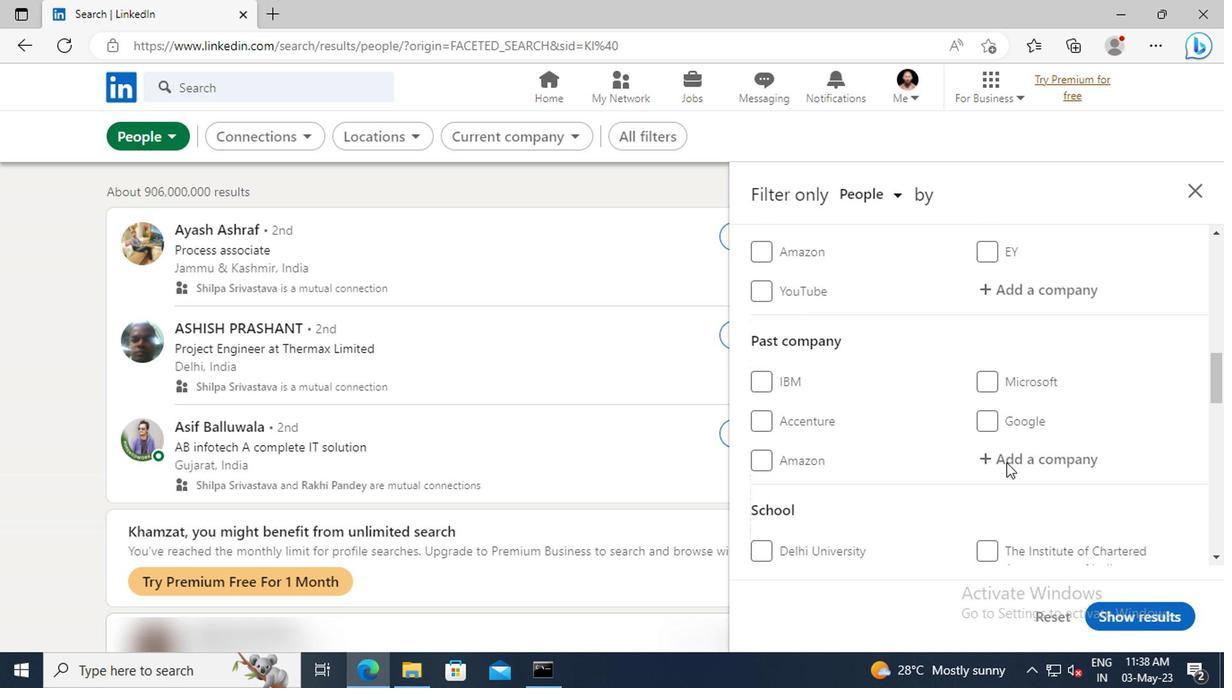 
Action: Mouse scrolled (1003, 461) with delta (0, -1)
Screenshot: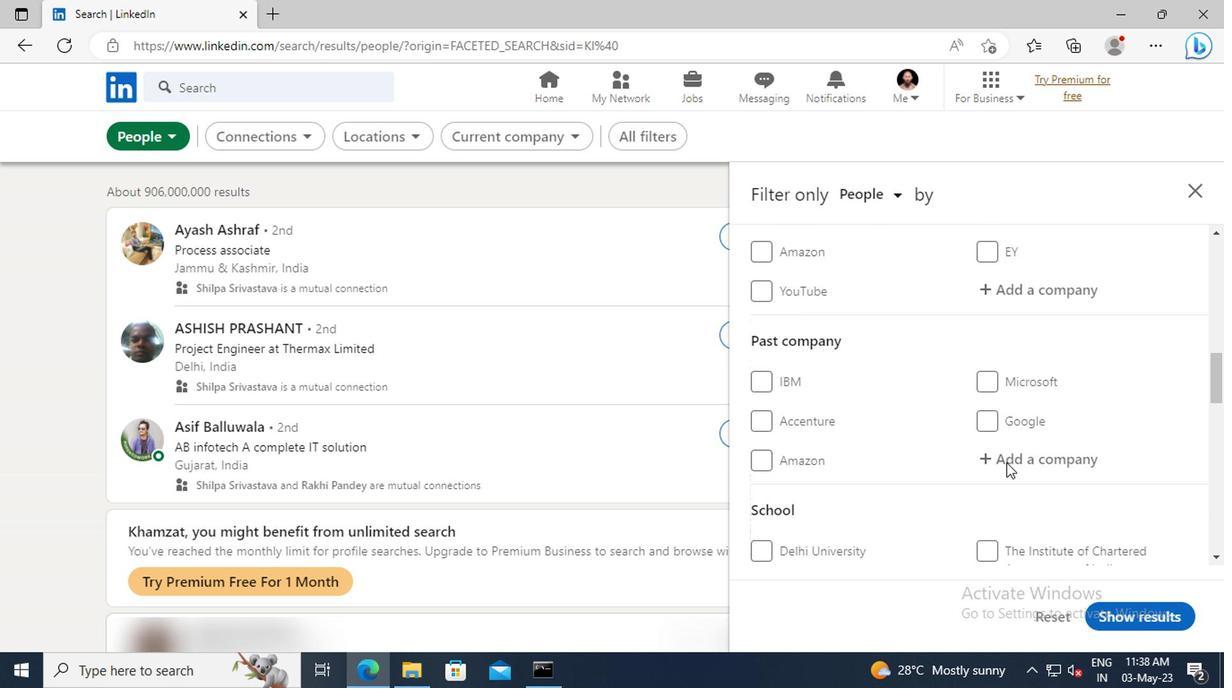 
Action: Mouse scrolled (1003, 461) with delta (0, -1)
Screenshot: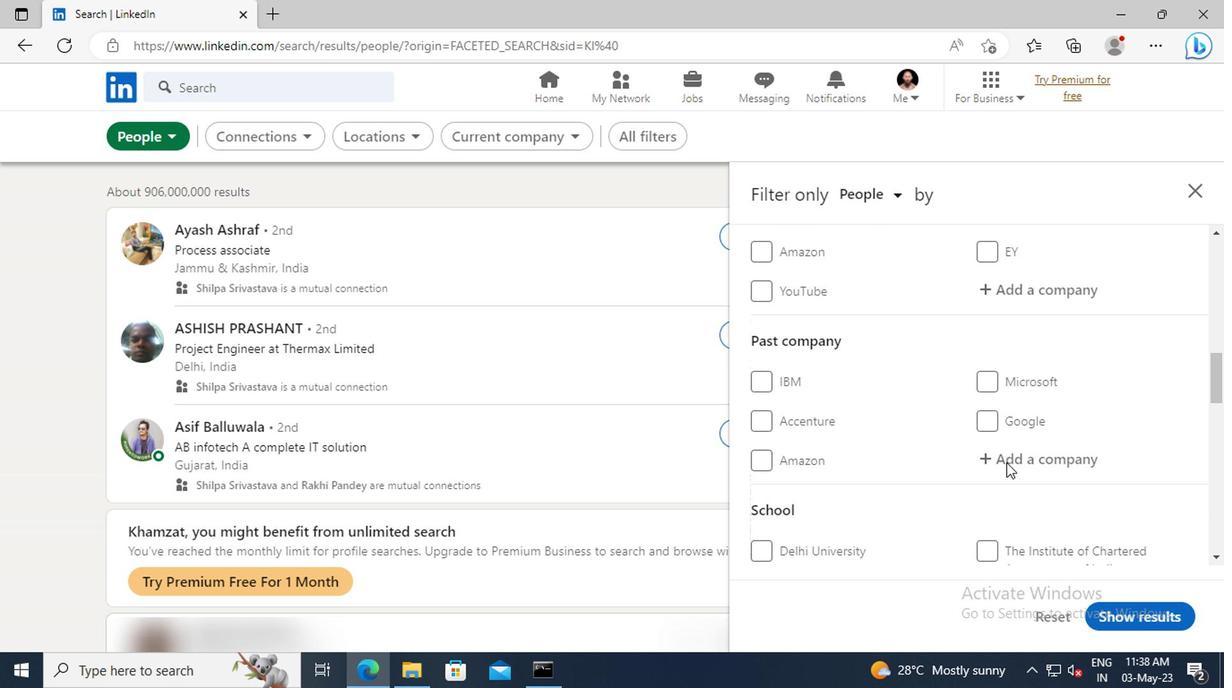 
Action: Mouse scrolled (1003, 461) with delta (0, -1)
Screenshot: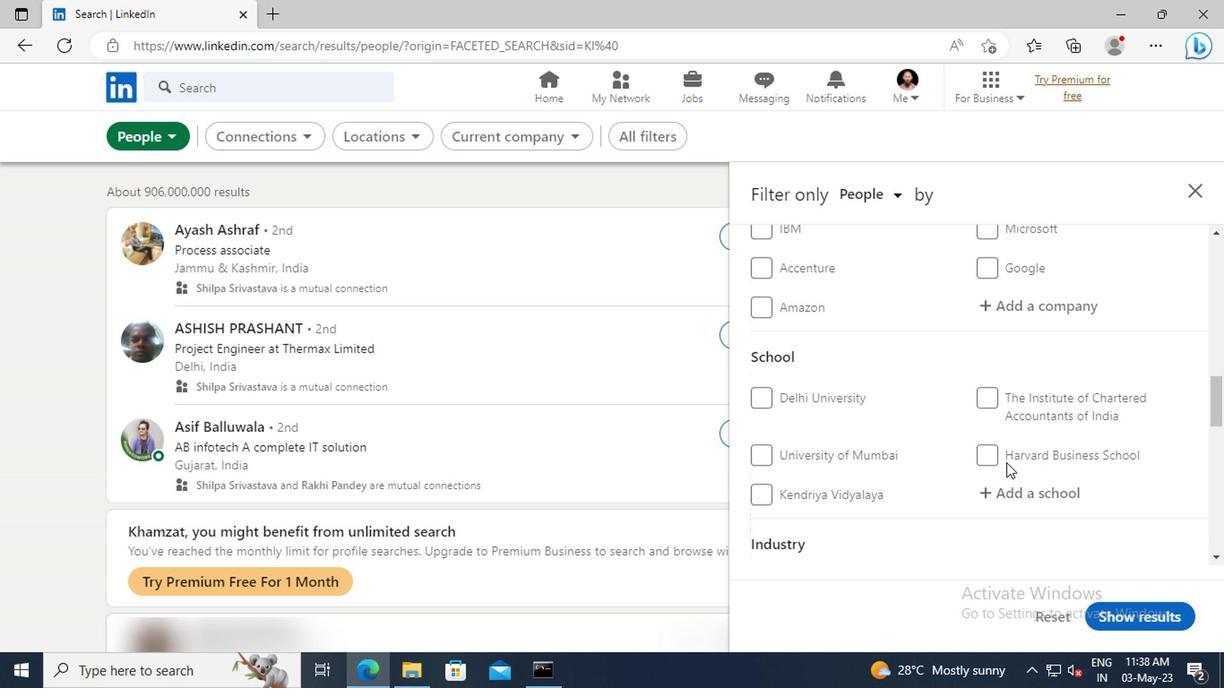 
Action: Mouse scrolled (1003, 461) with delta (0, -1)
Screenshot: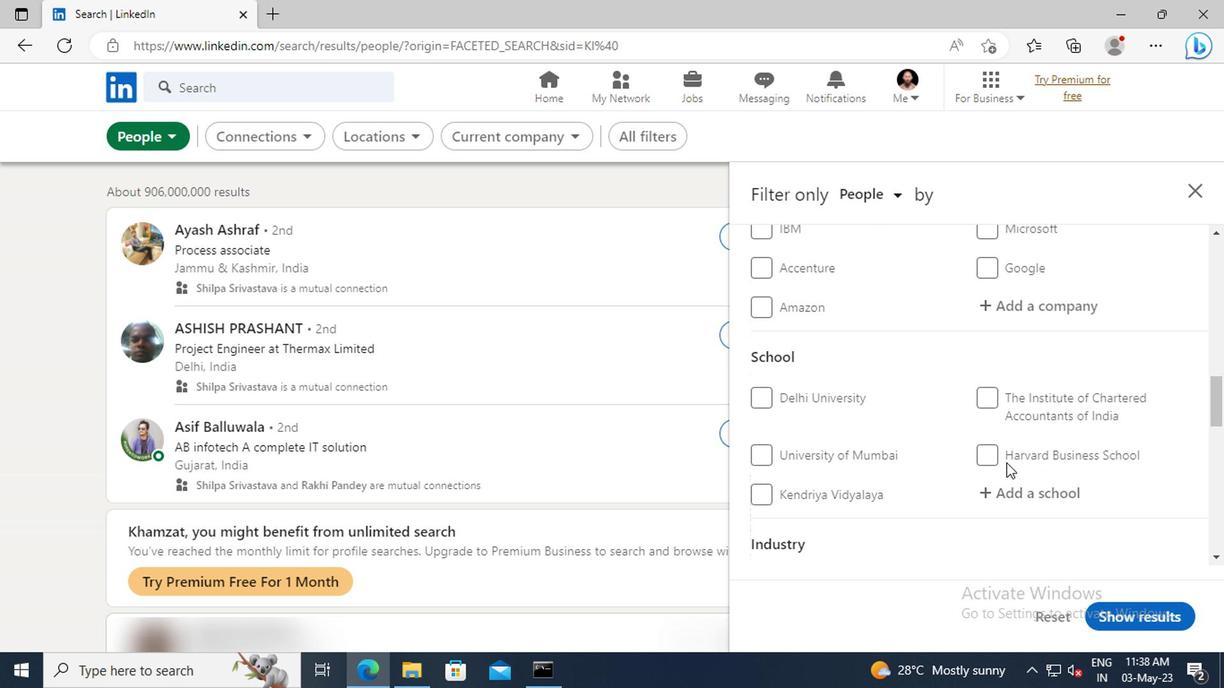 
Action: Mouse scrolled (1003, 461) with delta (0, -1)
Screenshot: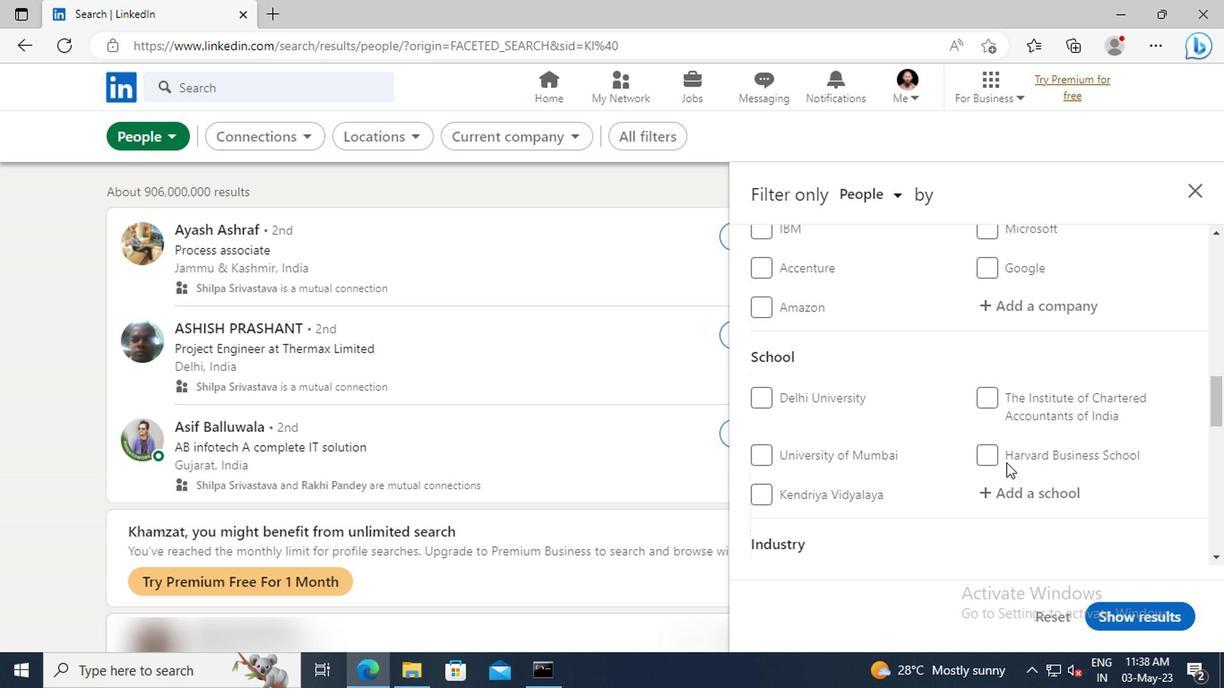 
Action: Mouse scrolled (1003, 461) with delta (0, -1)
Screenshot: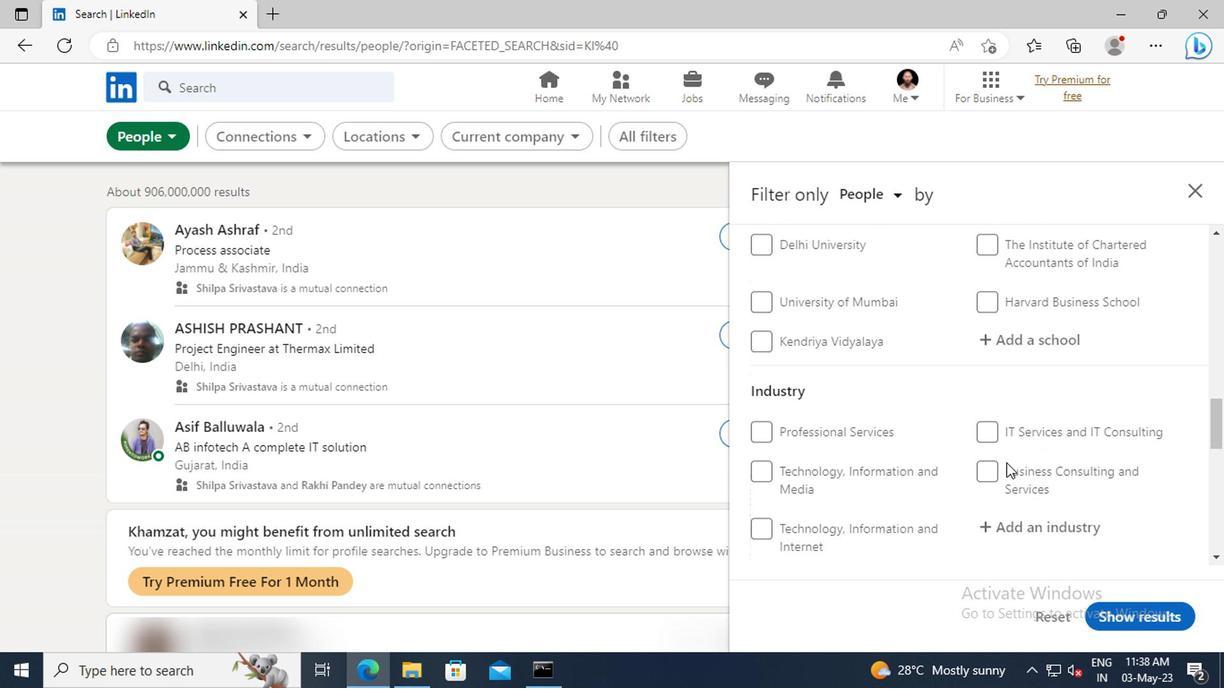 
Action: Mouse scrolled (1003, 461) with delta (0, -1)
Screenshot: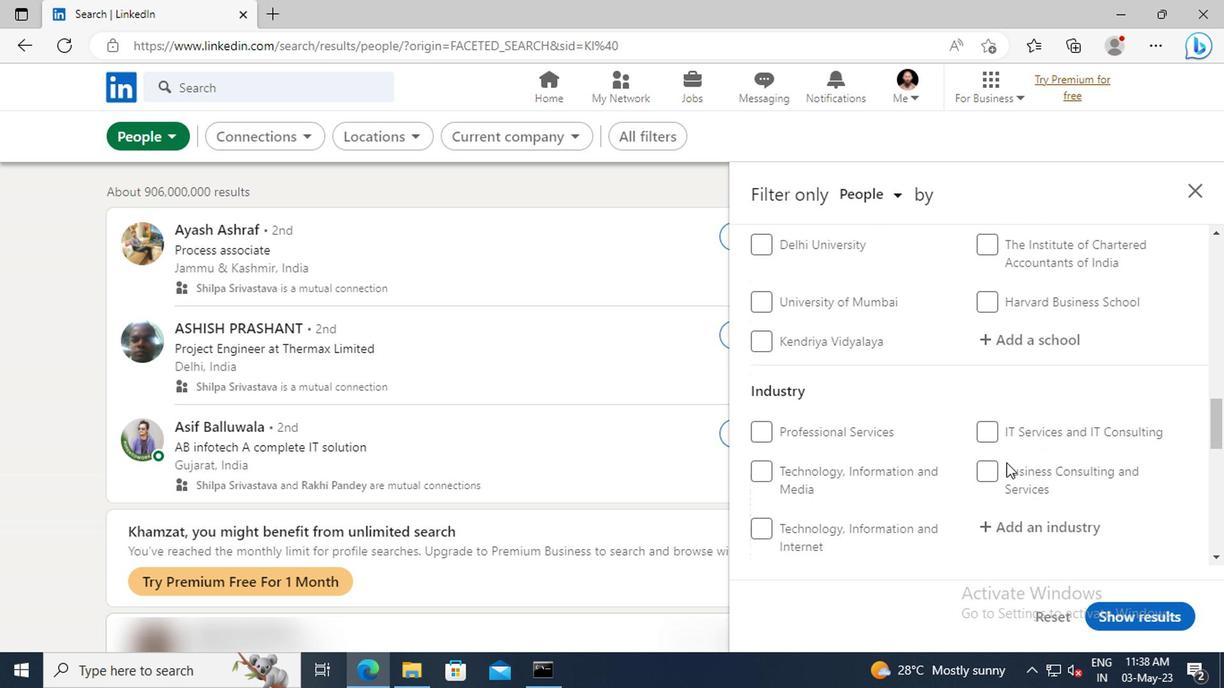 
Action: Mouse scrolled (1003, 461) with delta (0, -1)
Screenshot: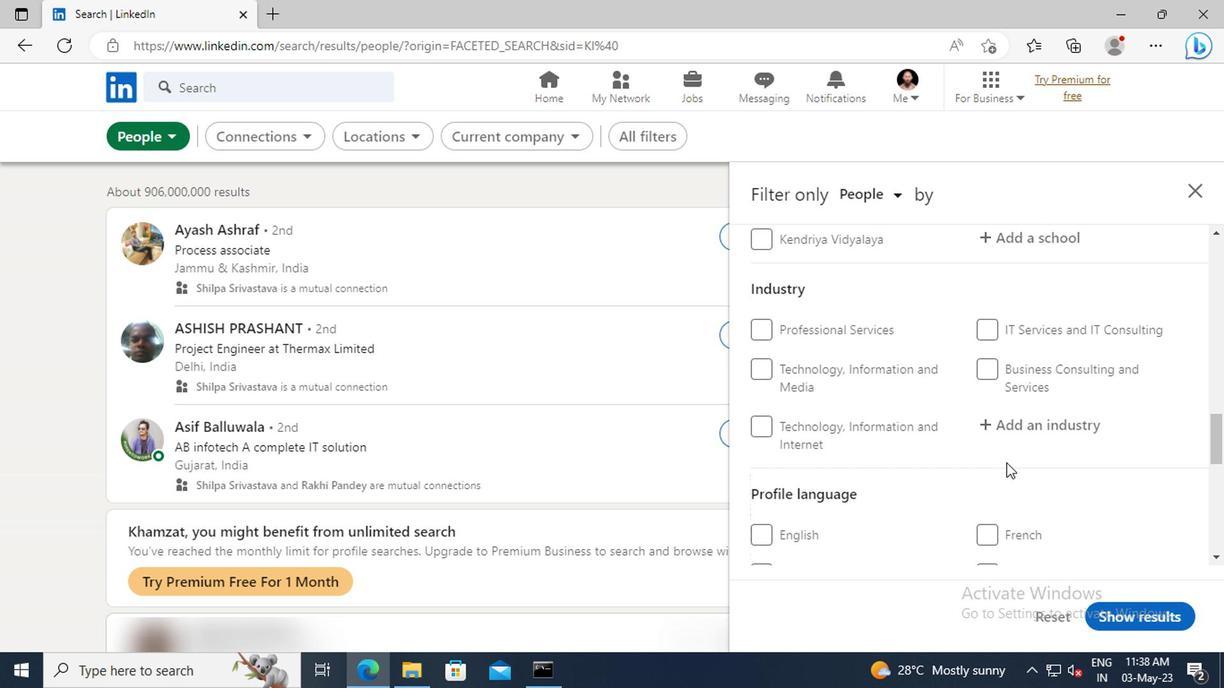 
Action: Mouse scrolled (1003, 461) with delta (0, -1)
Screenshot: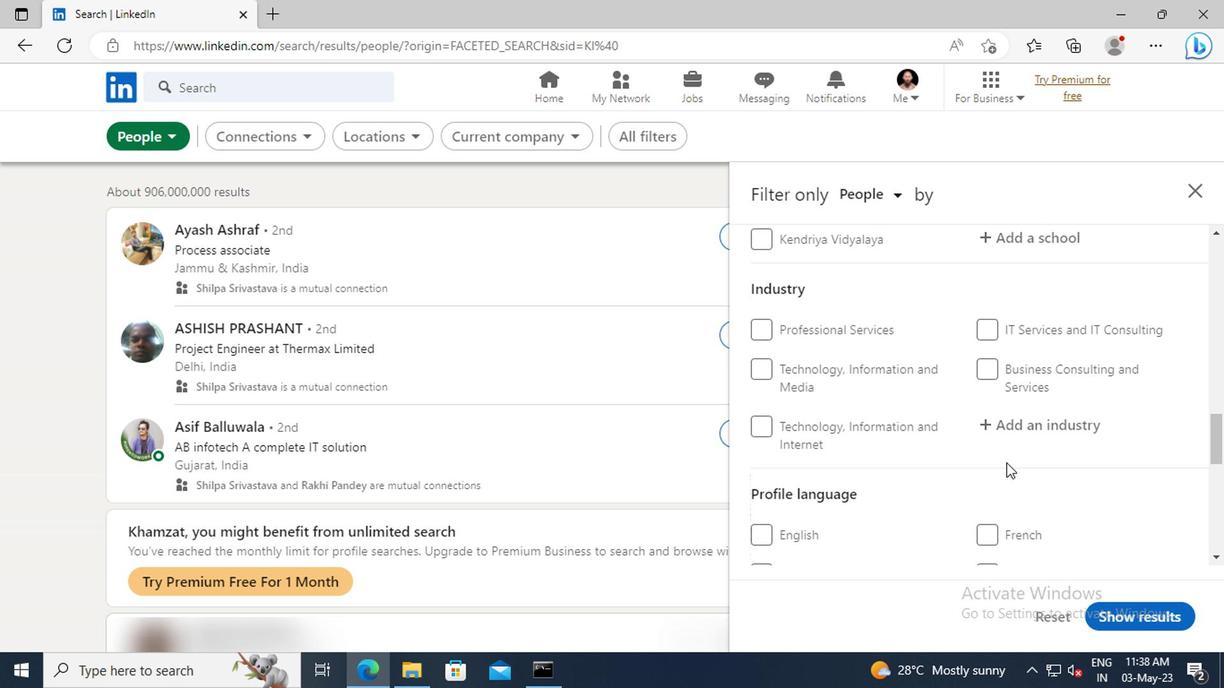 
Action: Mouse moved to (989, 475)
Screenshot: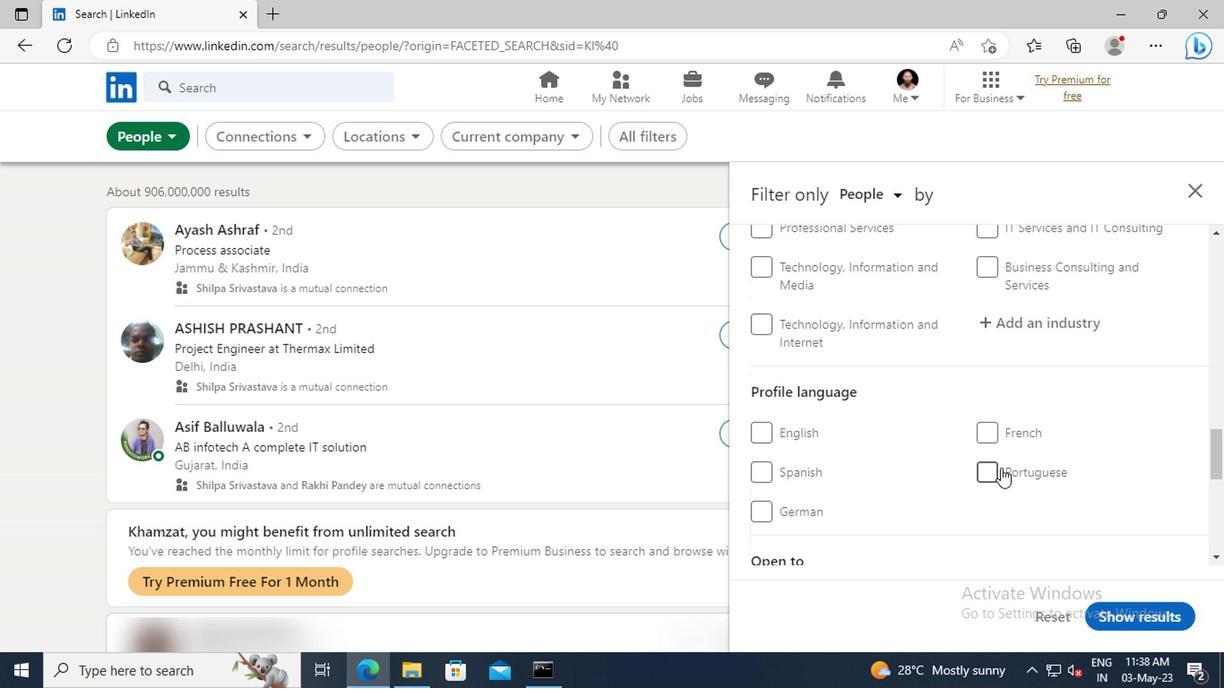 
Action: Mouse pressed left at (989, 475)
Screenshot: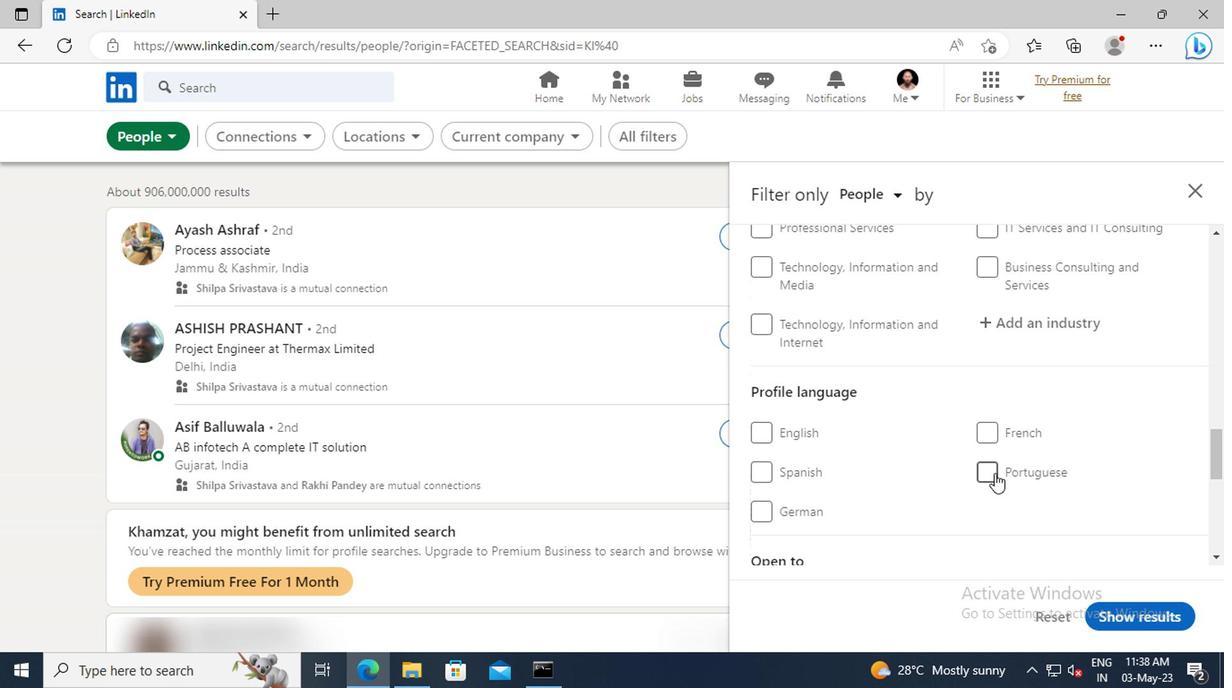 
Action: Mouse moved to (1012, 445)
Screenshot: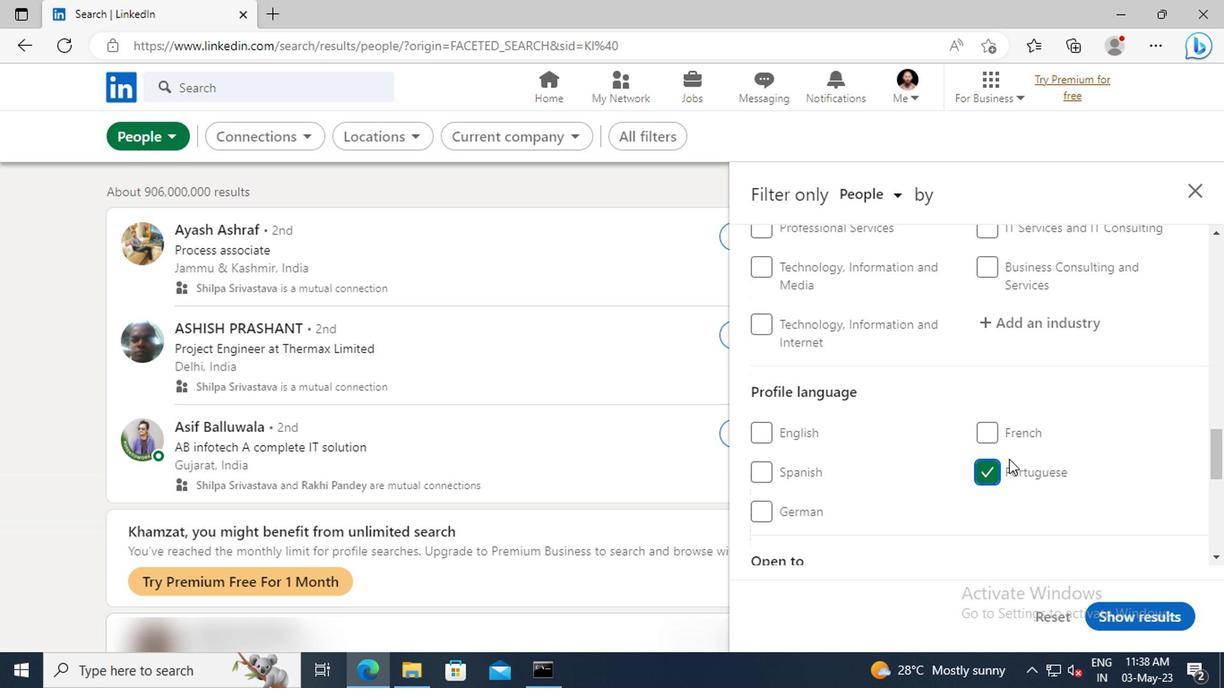
Action: Mouse scrolled (1012, 446) with delta (0, 0)
Screenshot: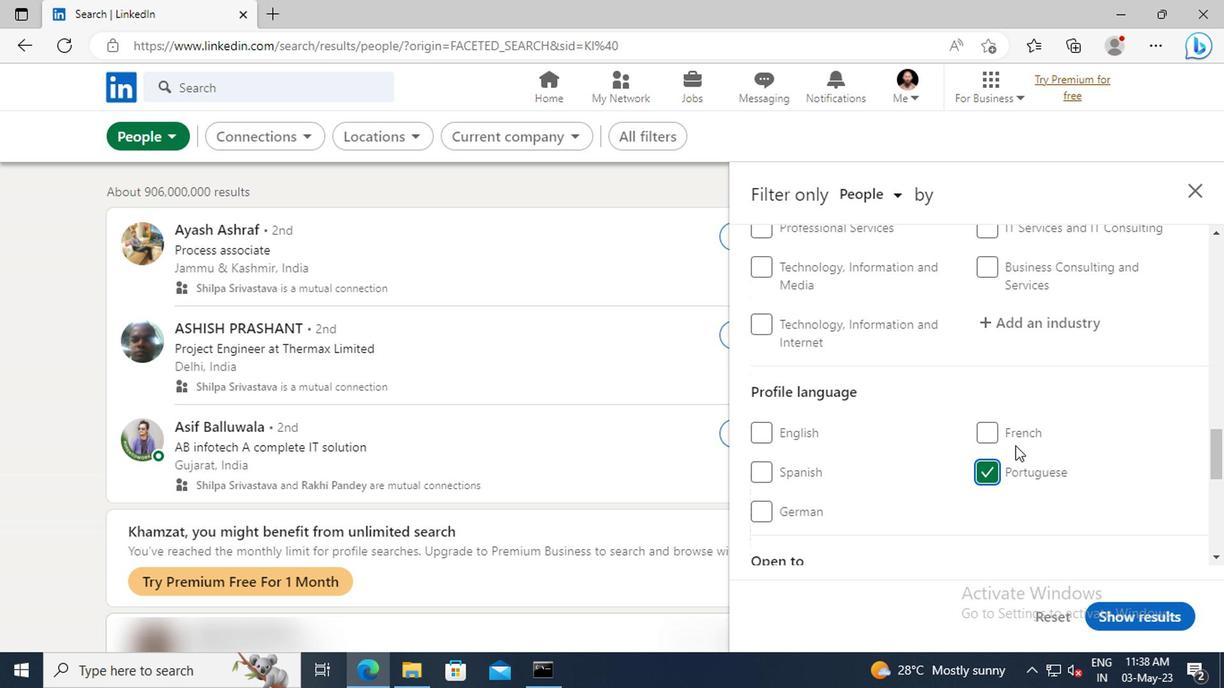 
Action: Mouse scrolled (1012, 446) with delta (0, 0)
Screenshot: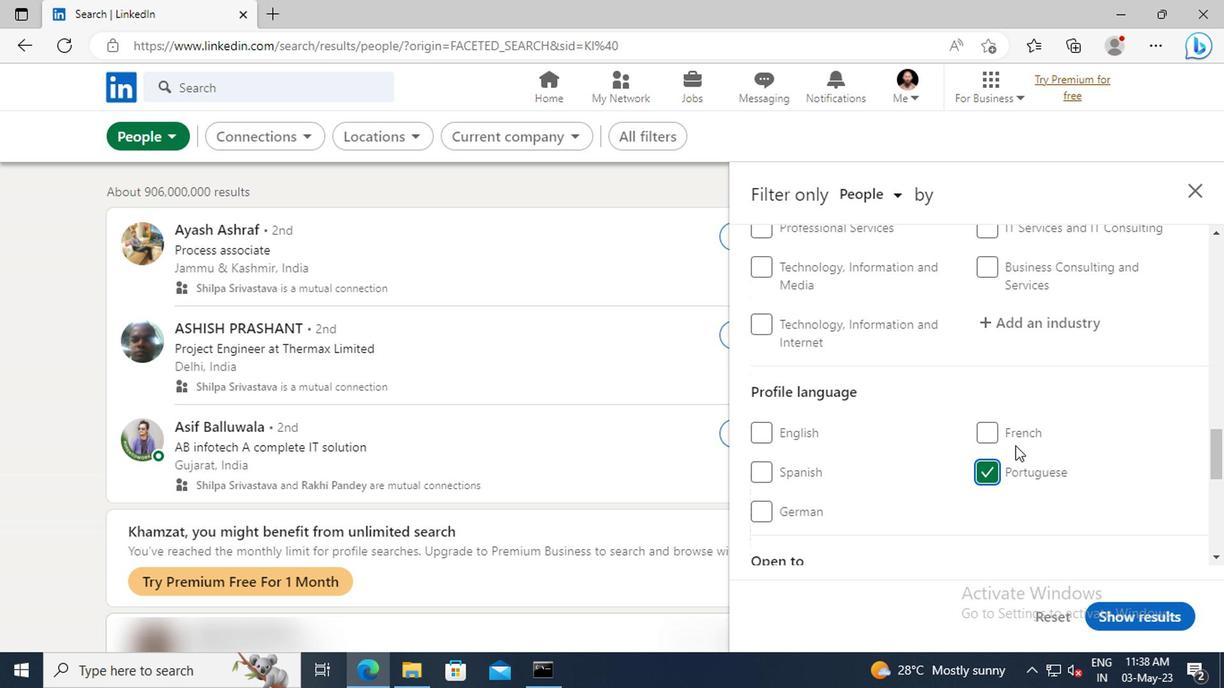 
Action: Mouse scrolled (1012, 446) with delta (0, 0)
Screenshot: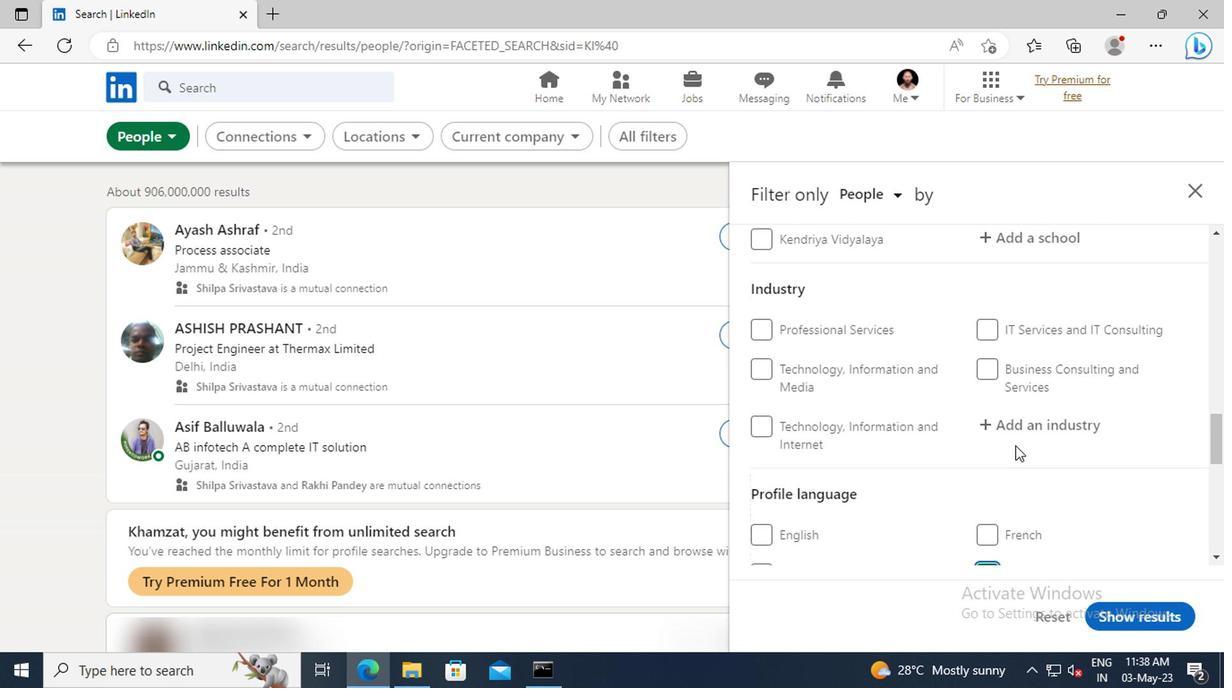 
Action: Mouse scrolled (1012, 446) with delta (0, 0)
Screenshot: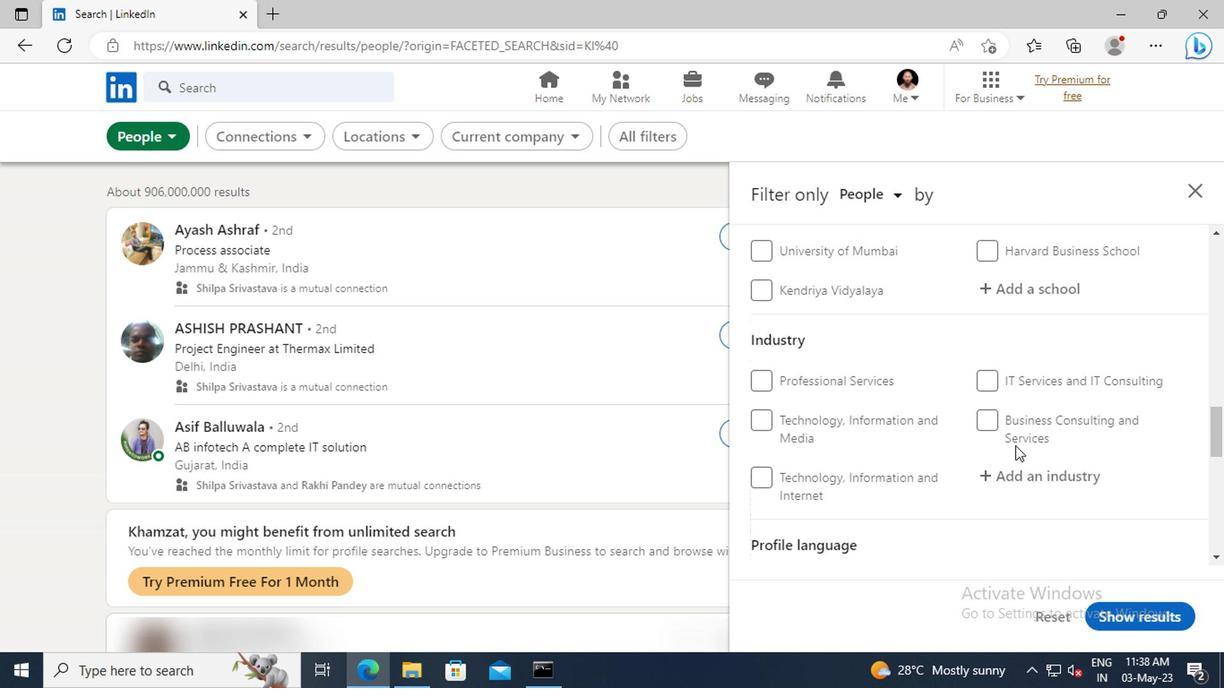 
Action: Mouse scrolled (1012, 446) with delta (0, 0)
Screenshot: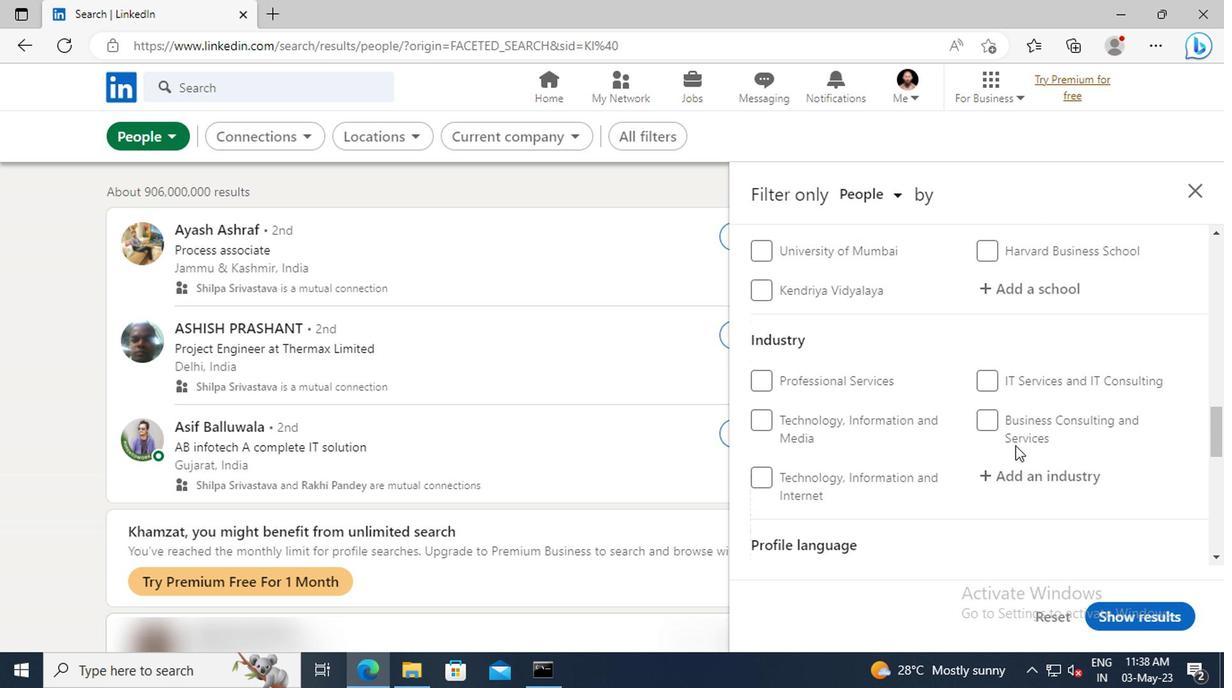 
Action: Mouse scrolled (1012, 446) with delta (0, 0)
Screenshot: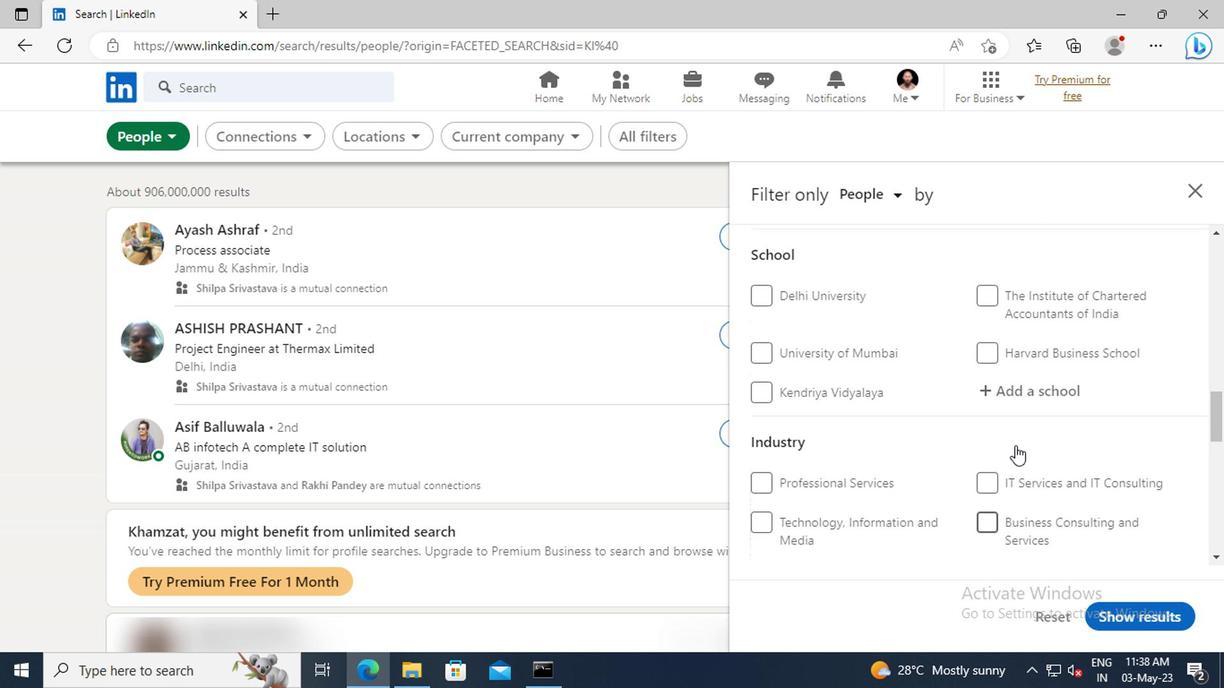 
Action: Mouse scrolled (1012, 446) with delta (0, 0)
Screenshot: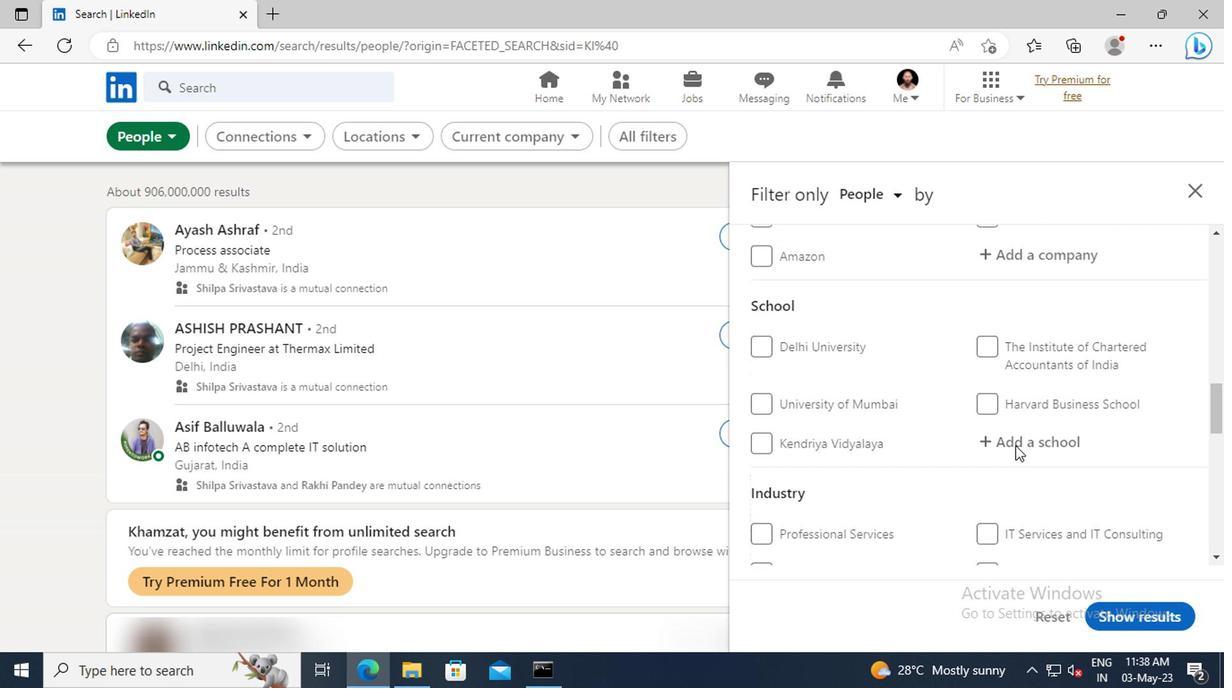 
Action: Mouse scrolled (1012, 446) with delta (0, 0)
Screenshot: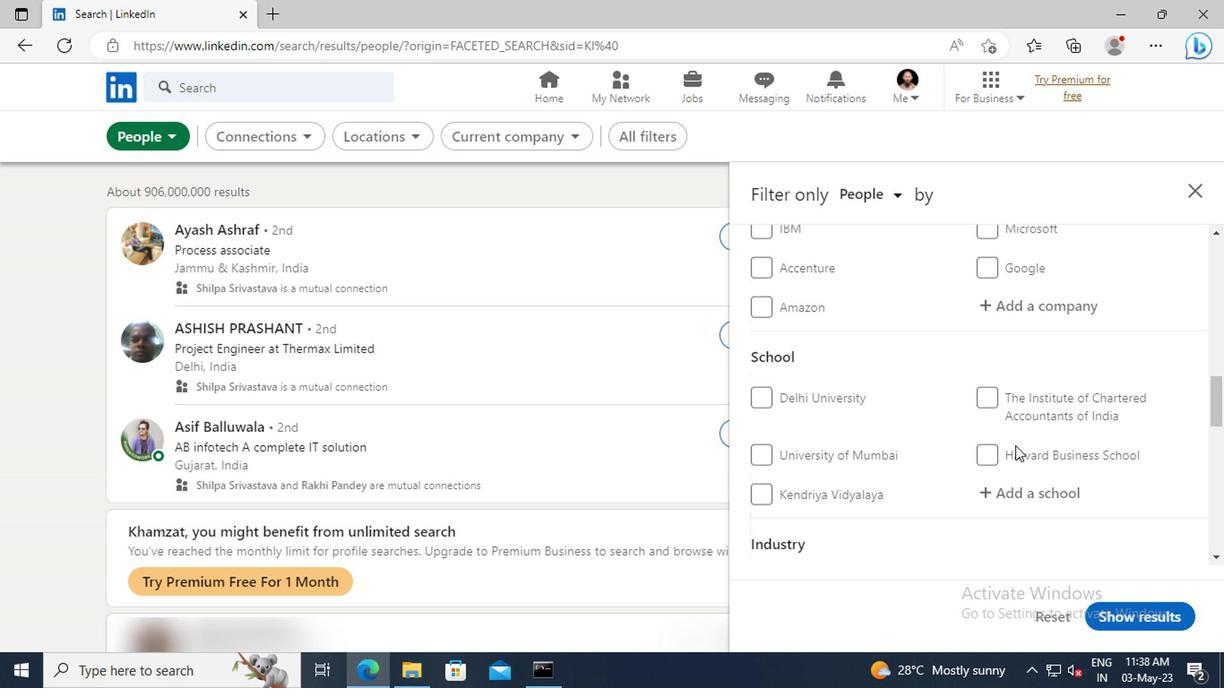 
Action: Mouse scrolled (1012, 446) with delta (0, 0)
Screenshot: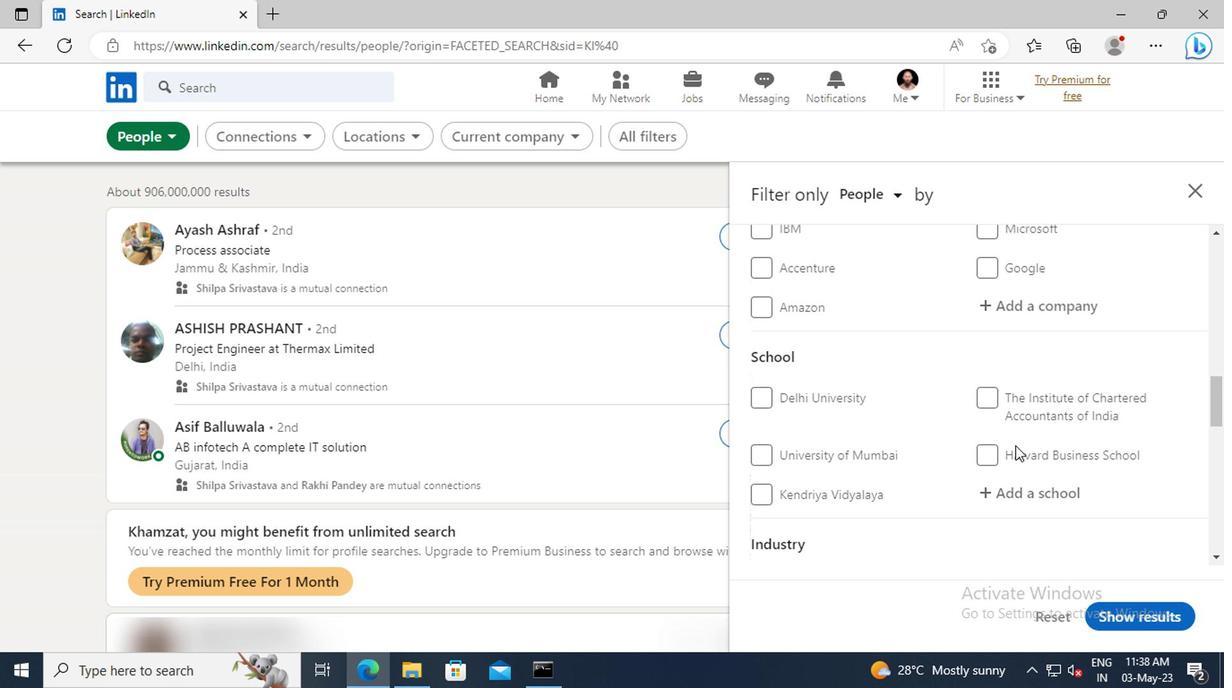 
Action: Mouse scrolled (1012, 446) with delta (0, 0)
Screenshot: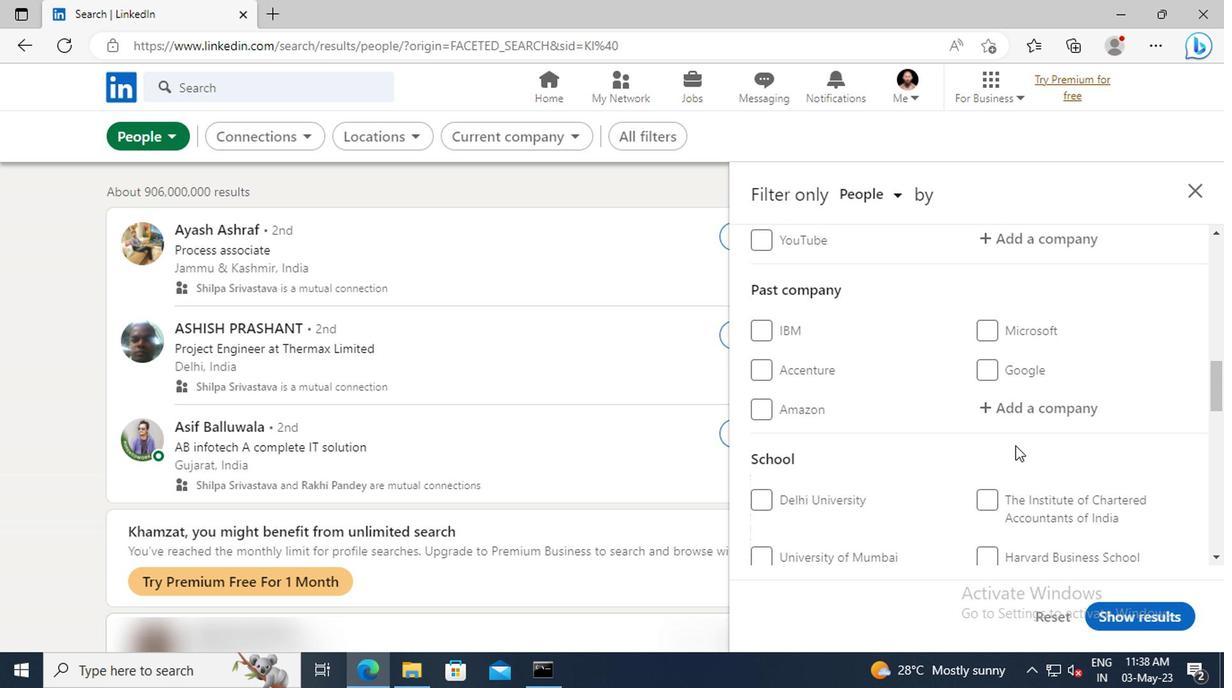 
Action: Mouse scrolled (1012, 446) with delta (0, 0)
Screenshot: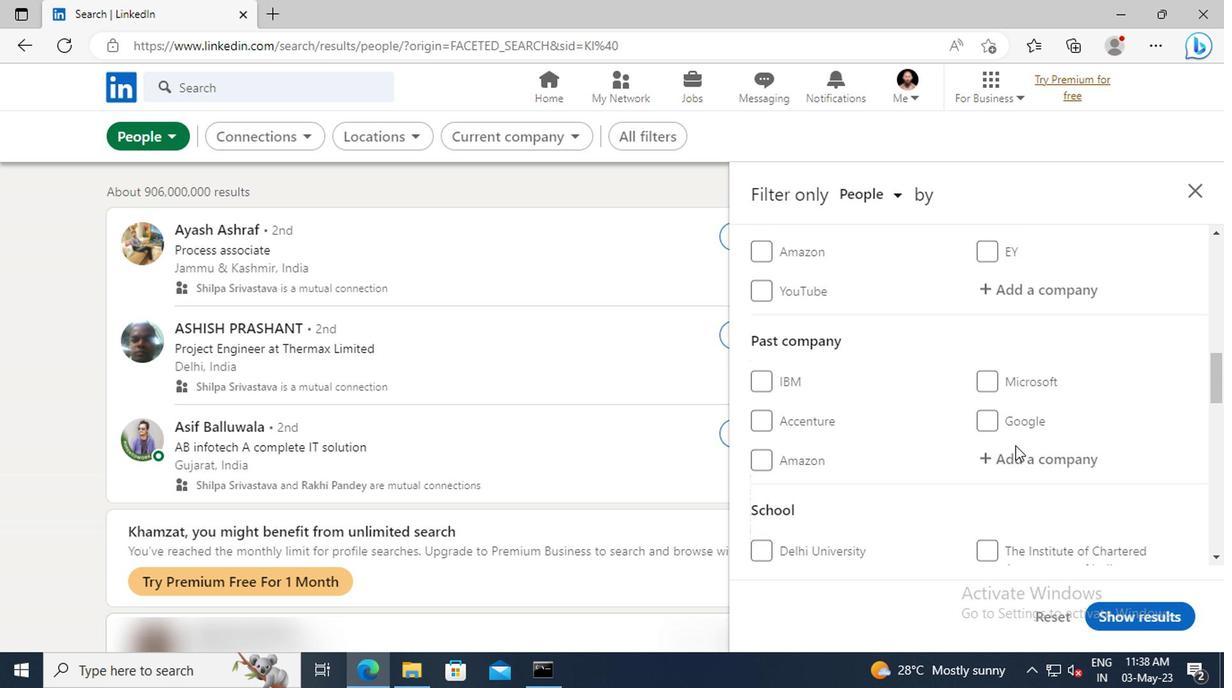 
Action: Mouse scrolled (1012, 446) with delta (0, 0)
Screenshot: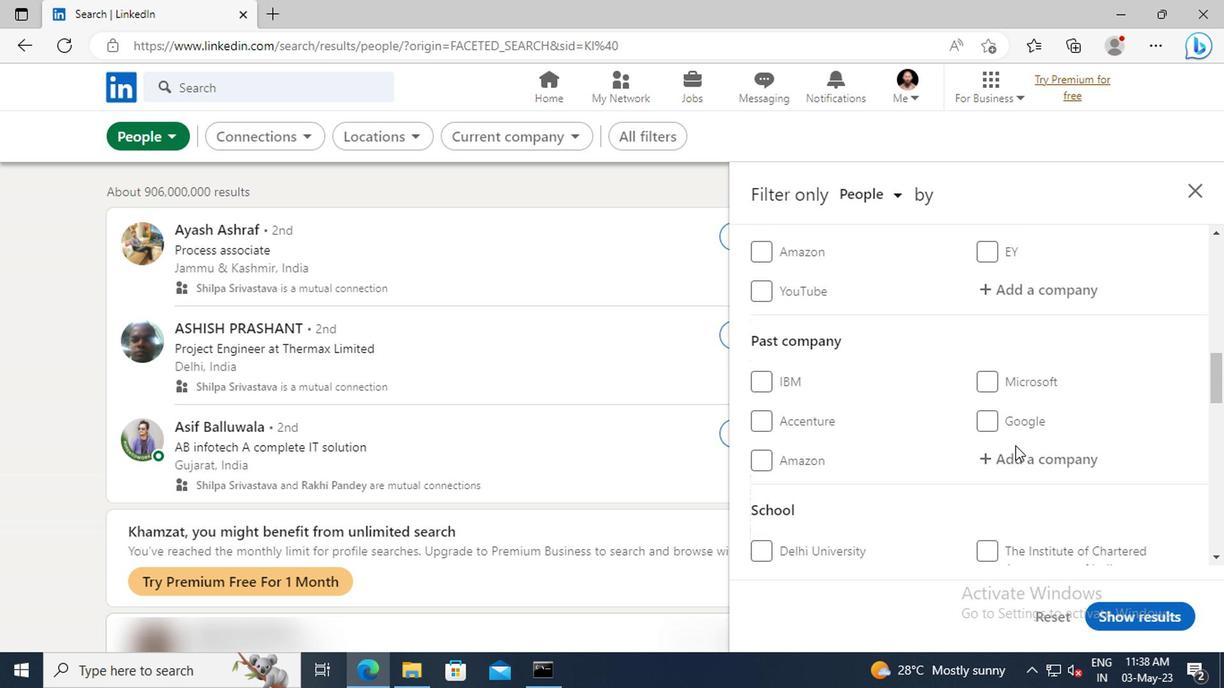 
Action: Mouse moved to (1010, 399)
Screenshot: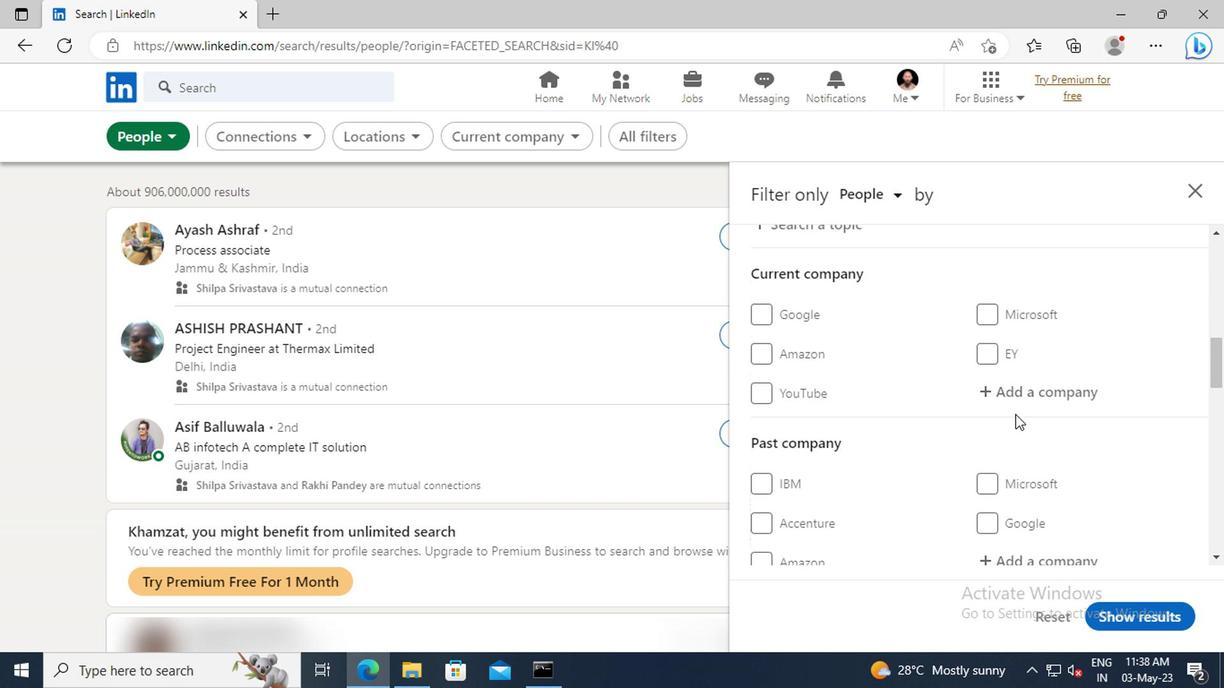 
Action: Mouse pressed left at (1010, 399)
Screenshot: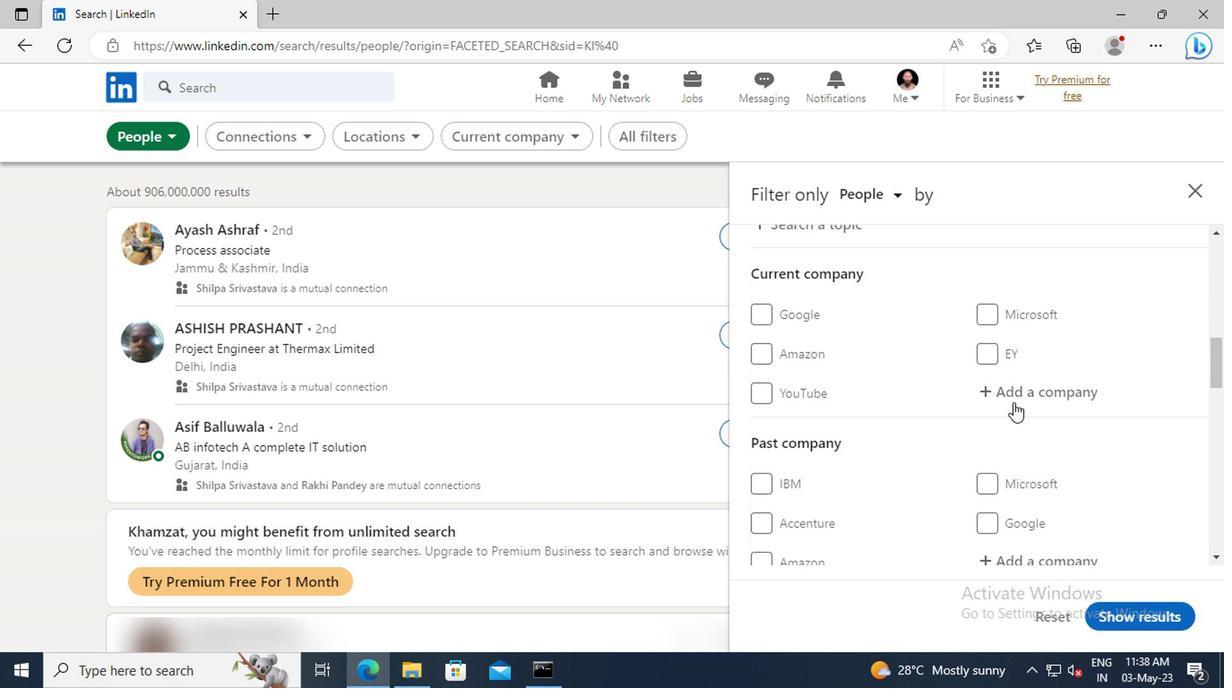 
Action: Key pressed <Key.shift>CONDUE
Screenshot: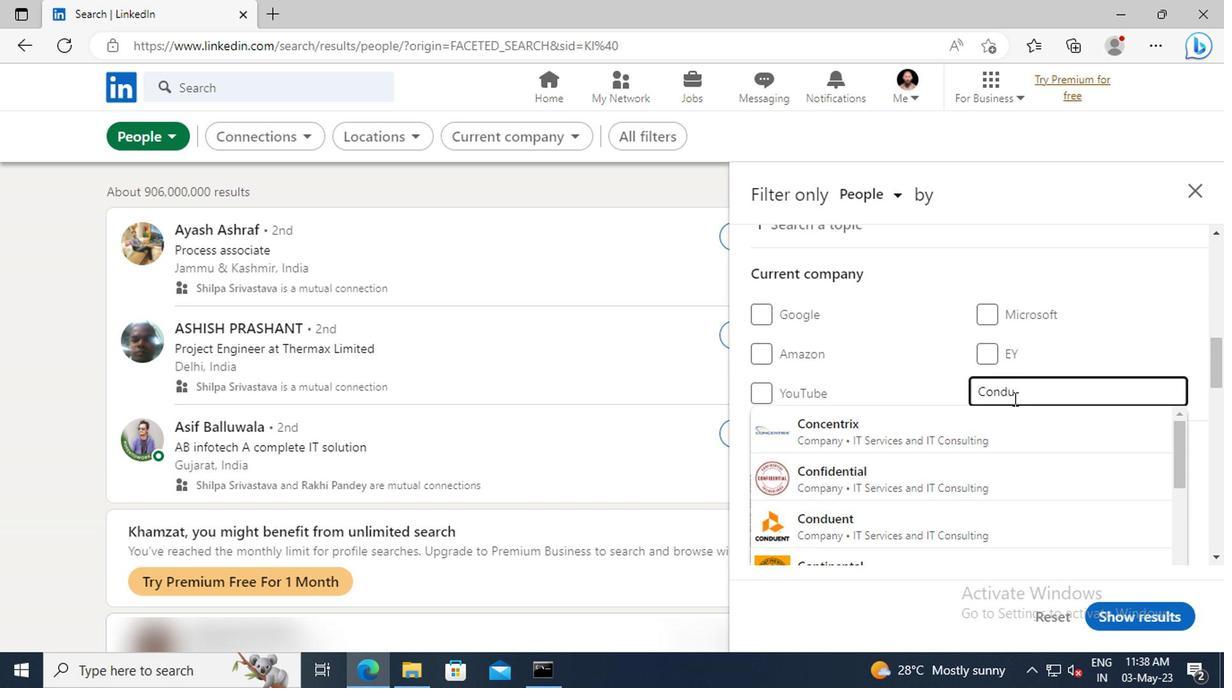 
Action: Mouse moved to (1003, 423)
Screenshot: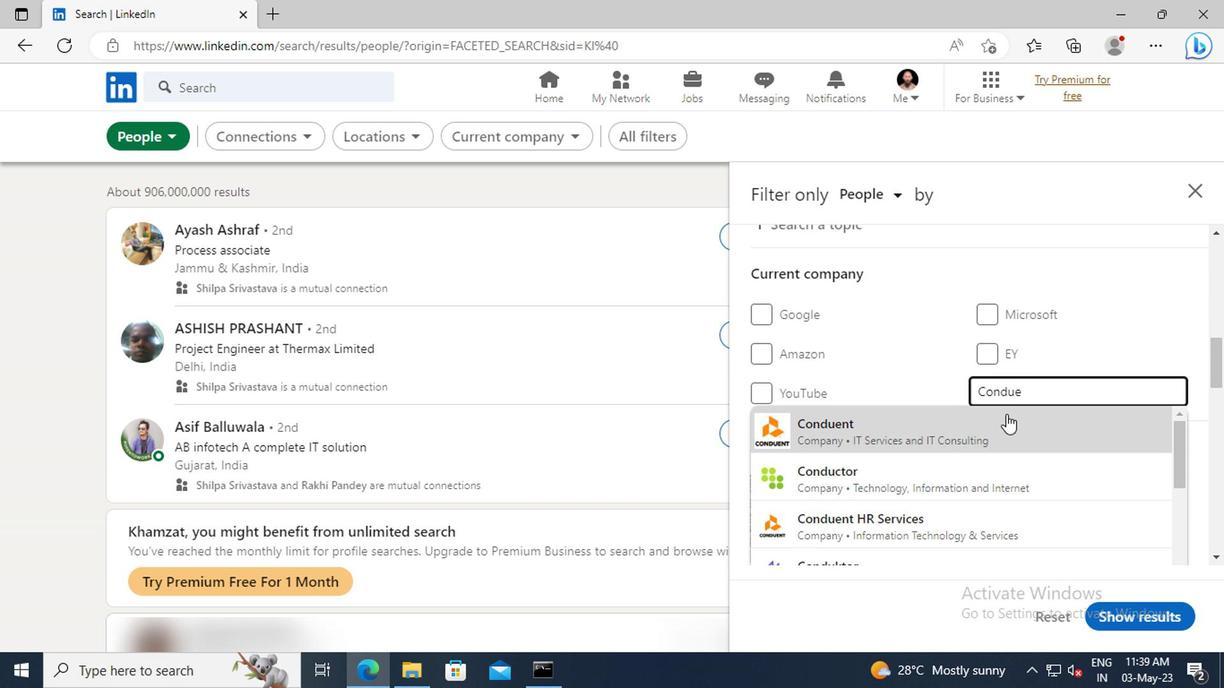 
Action: Mouse pressed left at (1003, 423)
Screenshot: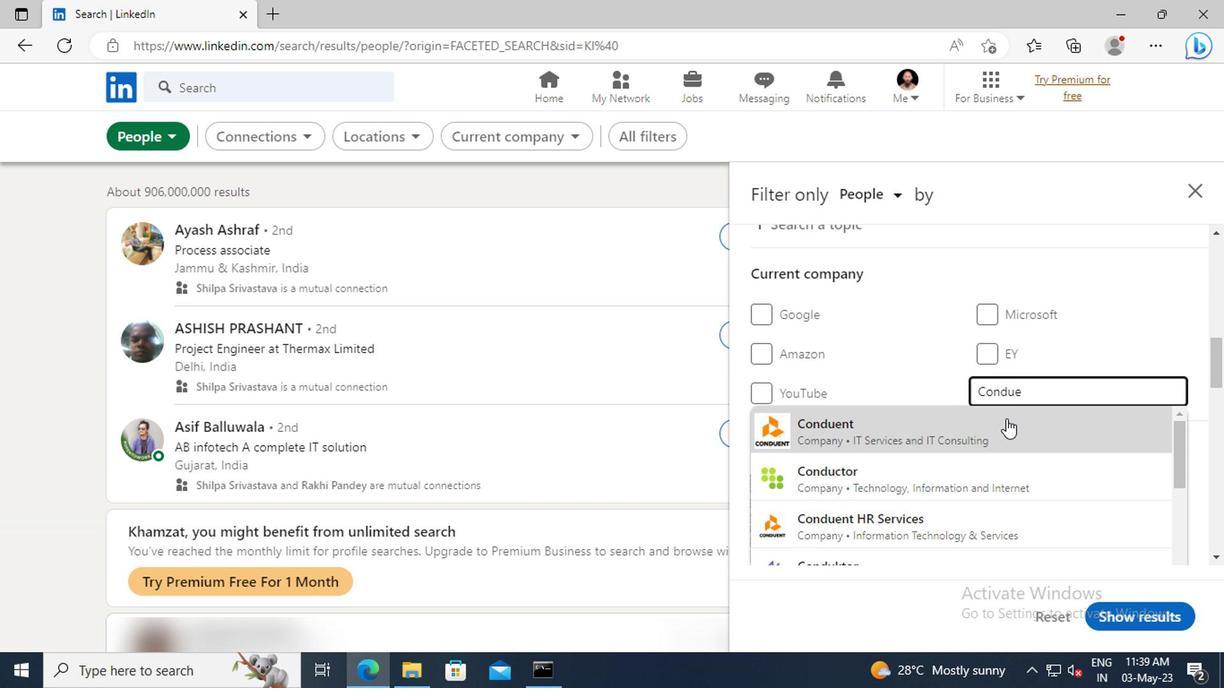 
Action: Mouse scrolled (1003, 422) with delta (0, -1)
Screenshot: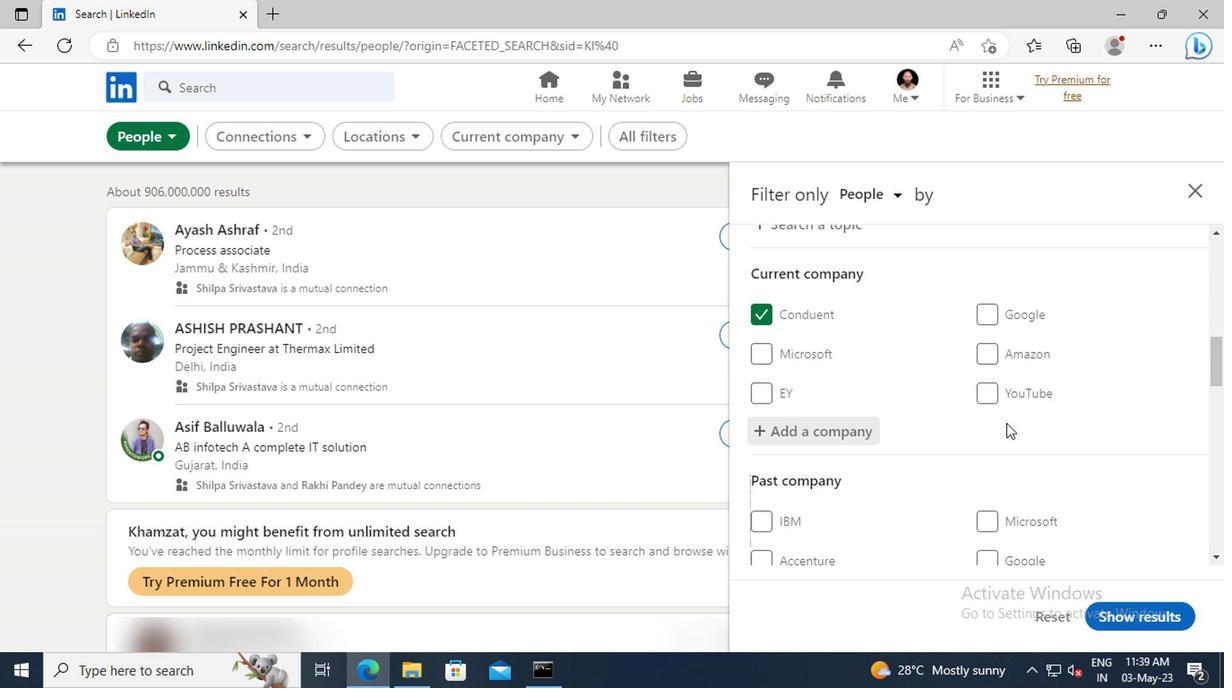 
Action: Mouse scrolled (1003, 422) with delta (0, -1)
Screenshot: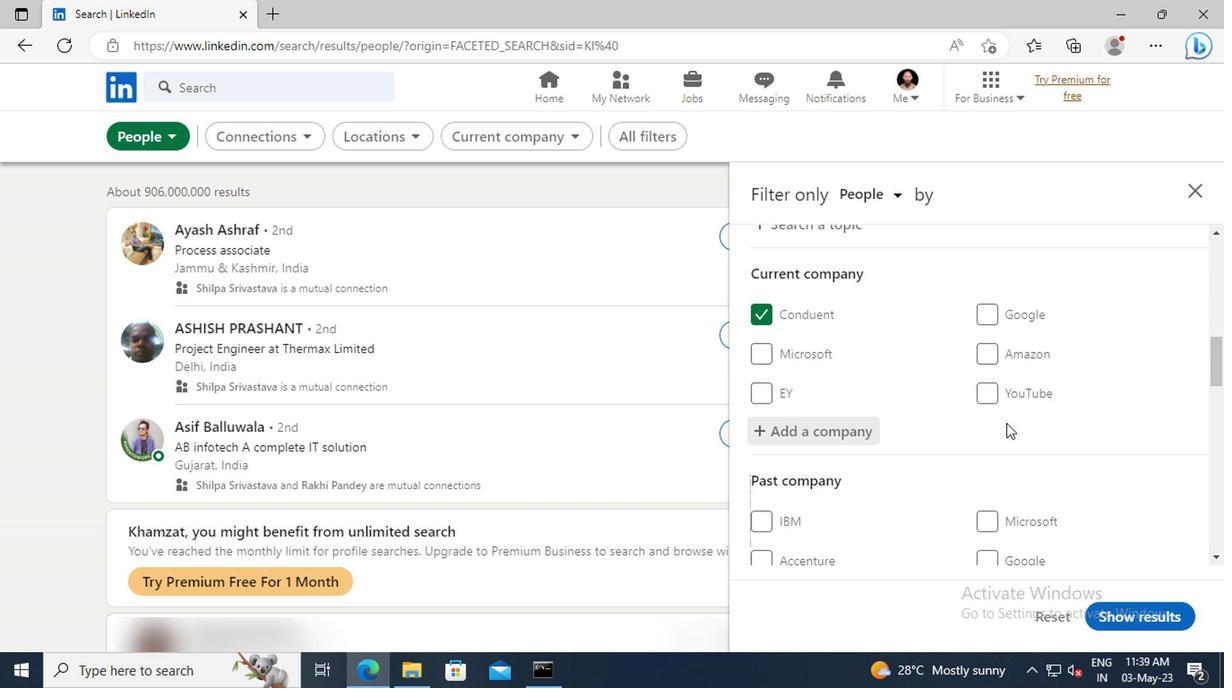 
Action: Mouse scrolled (1003, 422) with delta (0, -1)
Screenshot: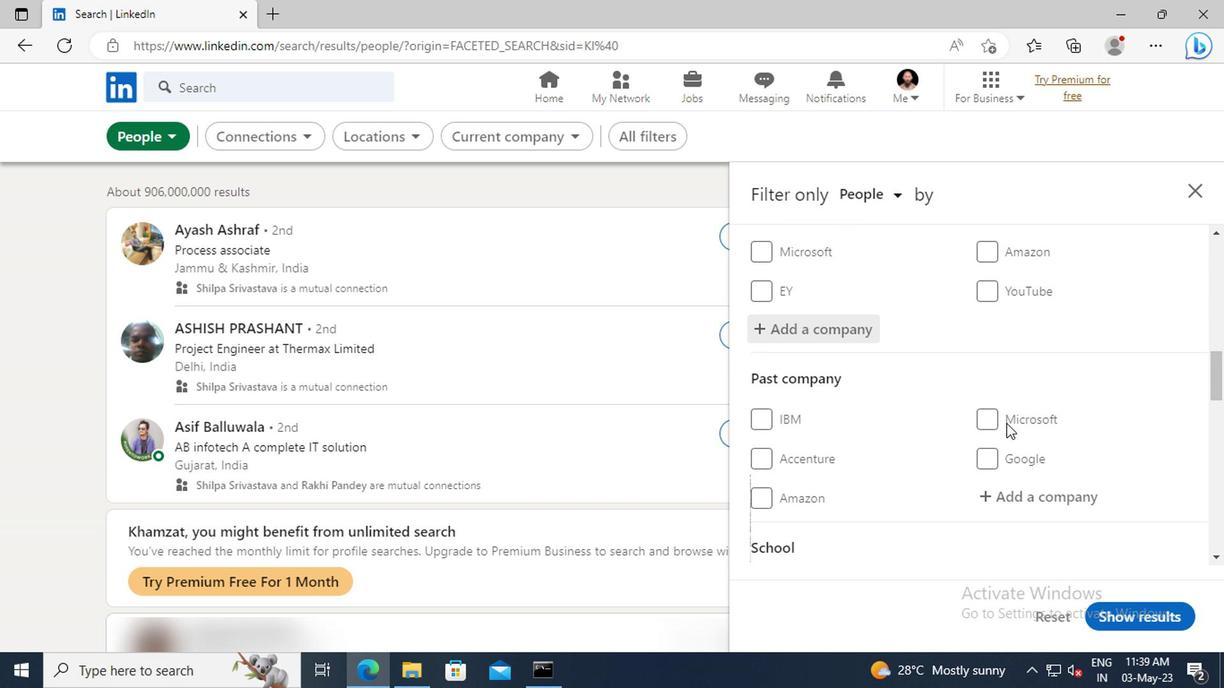 
Action: Mouse scrolled (1003, 422) with delta (0, -1)
Screenshot: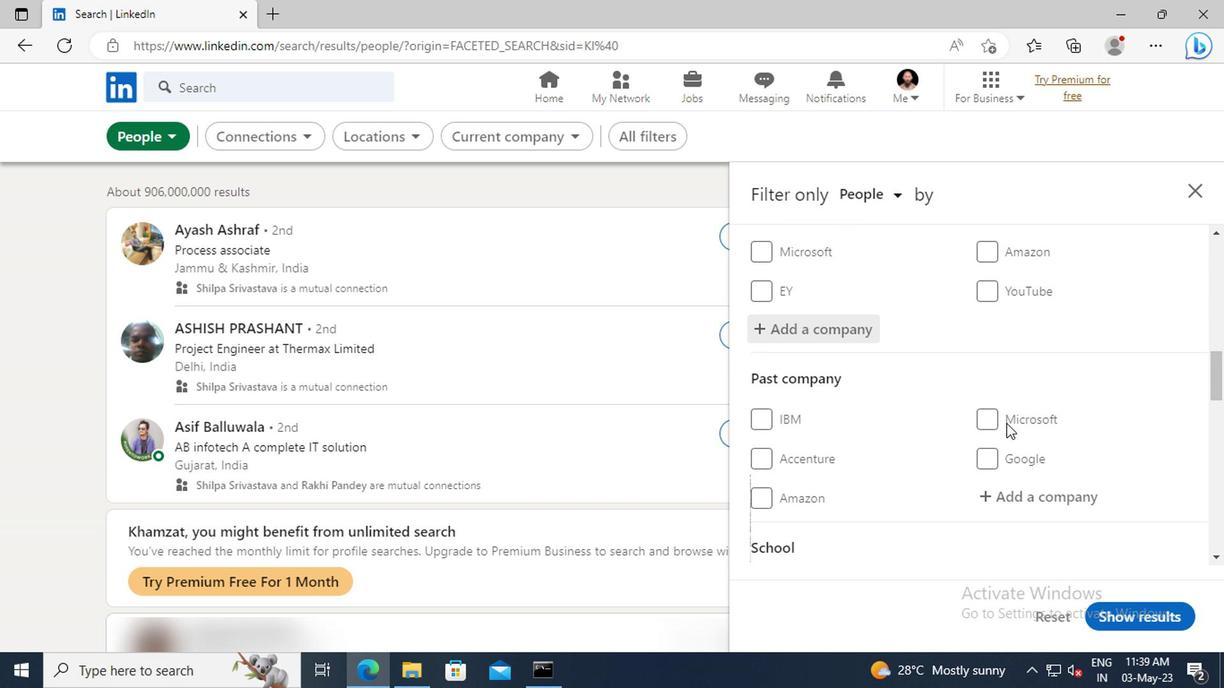 
Action: Mouse moved to (1003, 410)
Screenshot: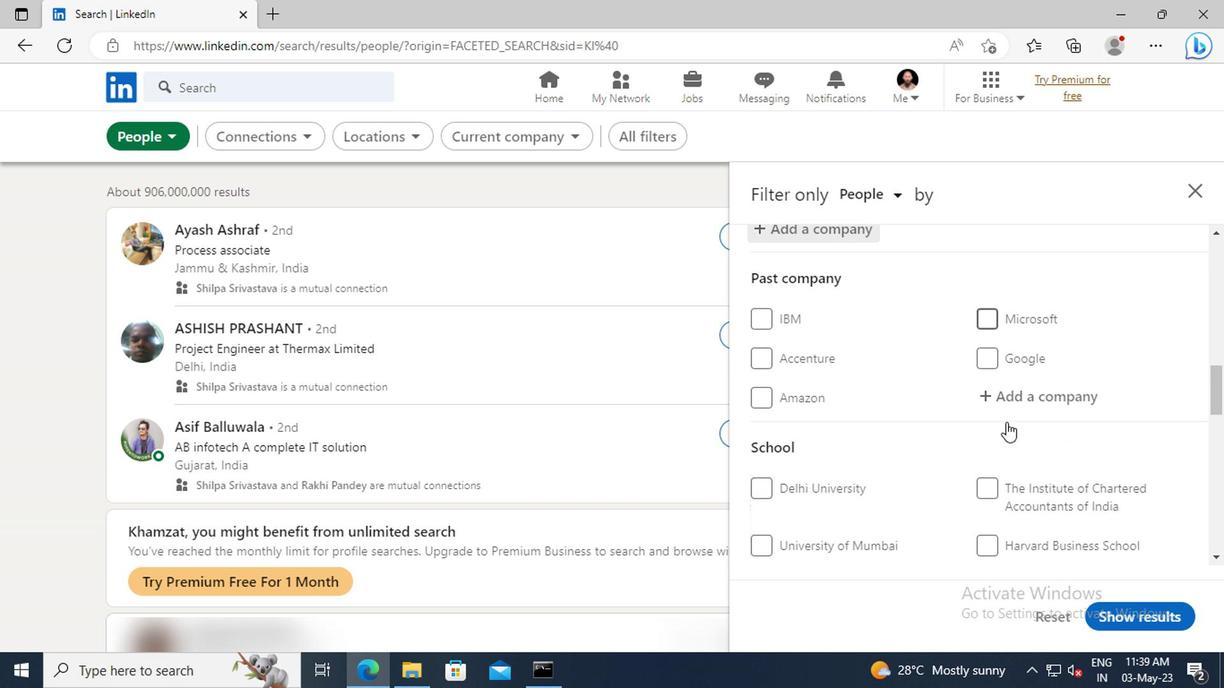 
Action: Mouse scrolled (1003, 408) with delta (0, -1)
Screenshot: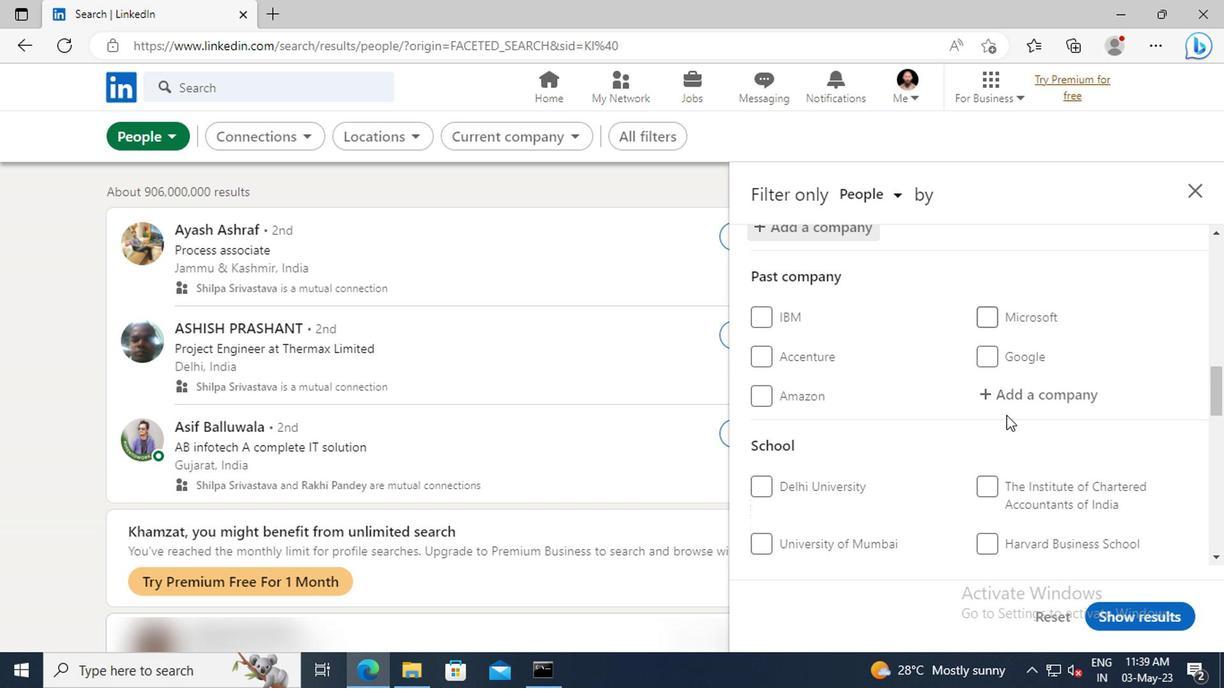 
Action: Mouse scrolled (1003, 408) with delta (0, -1)
Screenshot: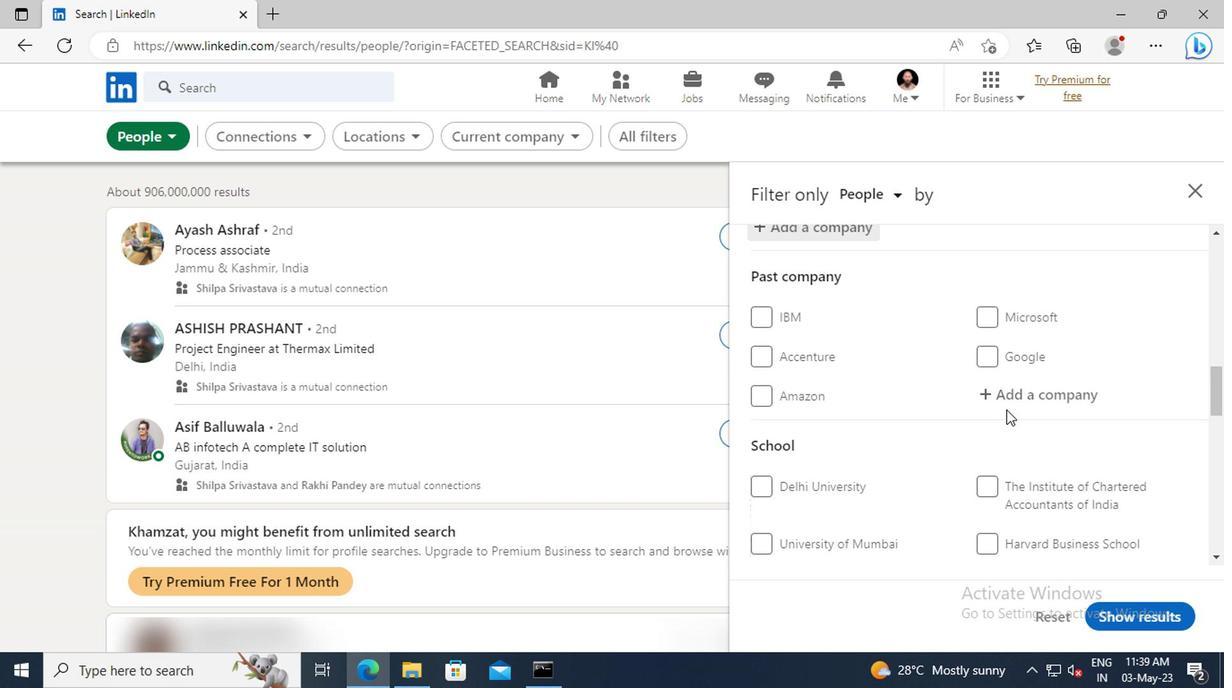 
Action: Mouse scrolled (1003, 408) with delta (0, -1)
Screenshot: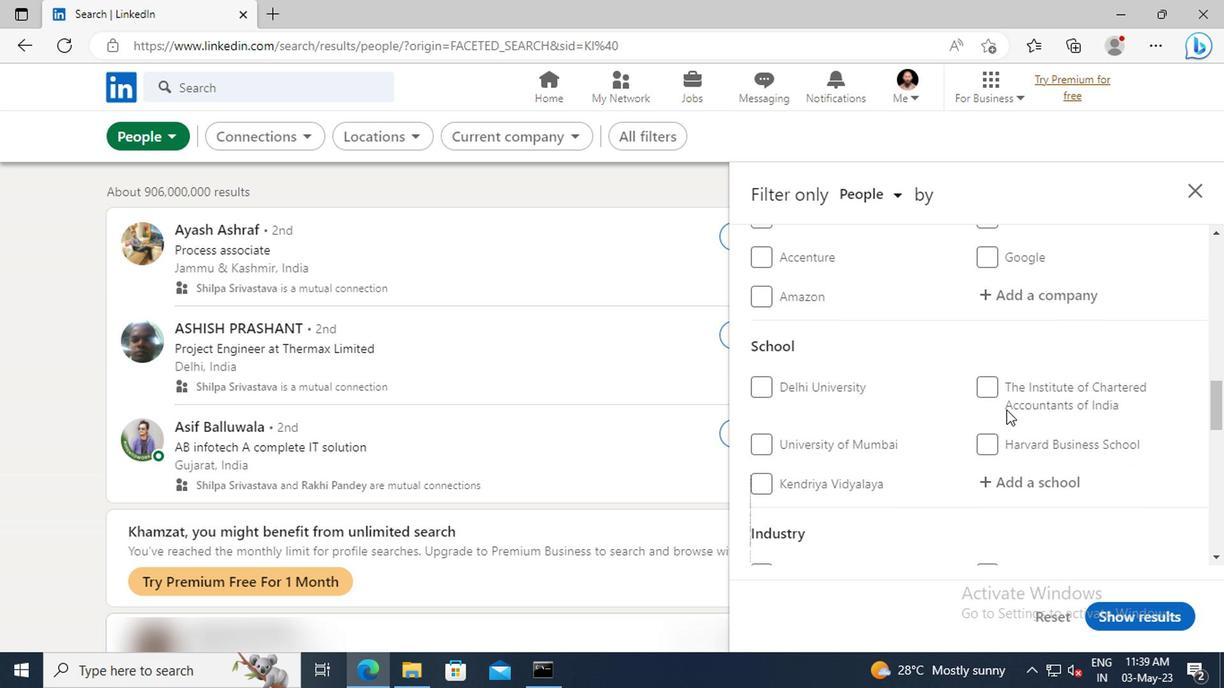 
Action: Mouse moved to (1003, 429)
Screenshot: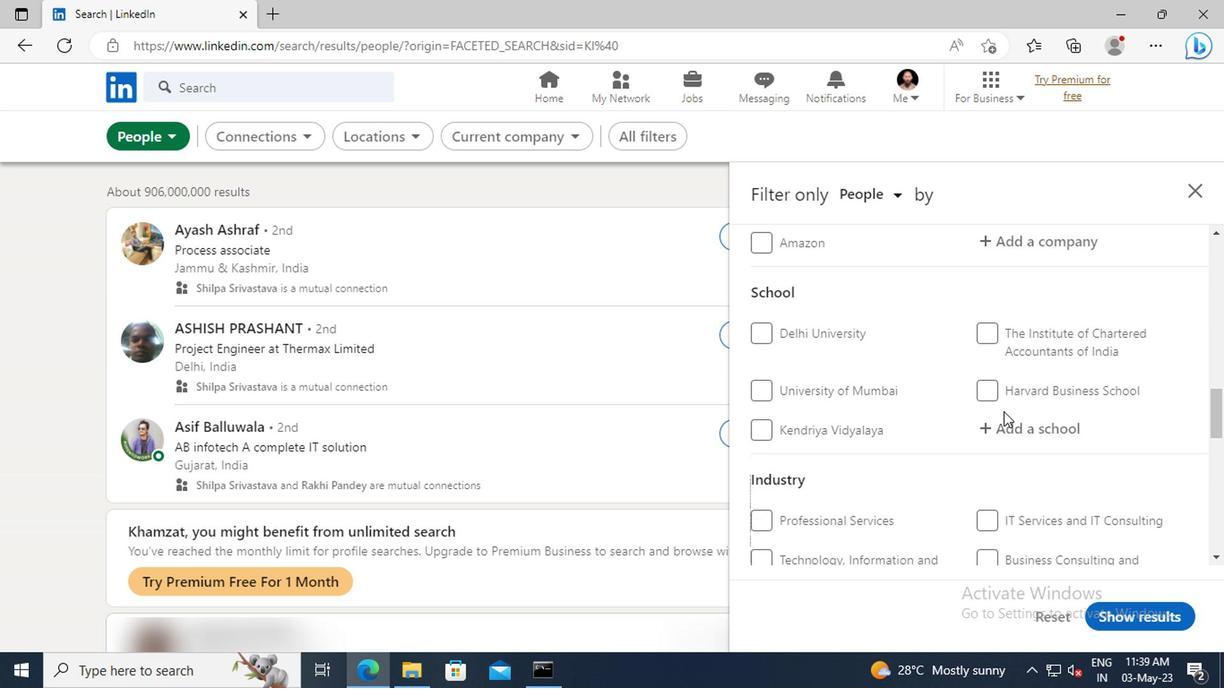 
Action: Mouse pressed left at (1003, 429)
Screenshot: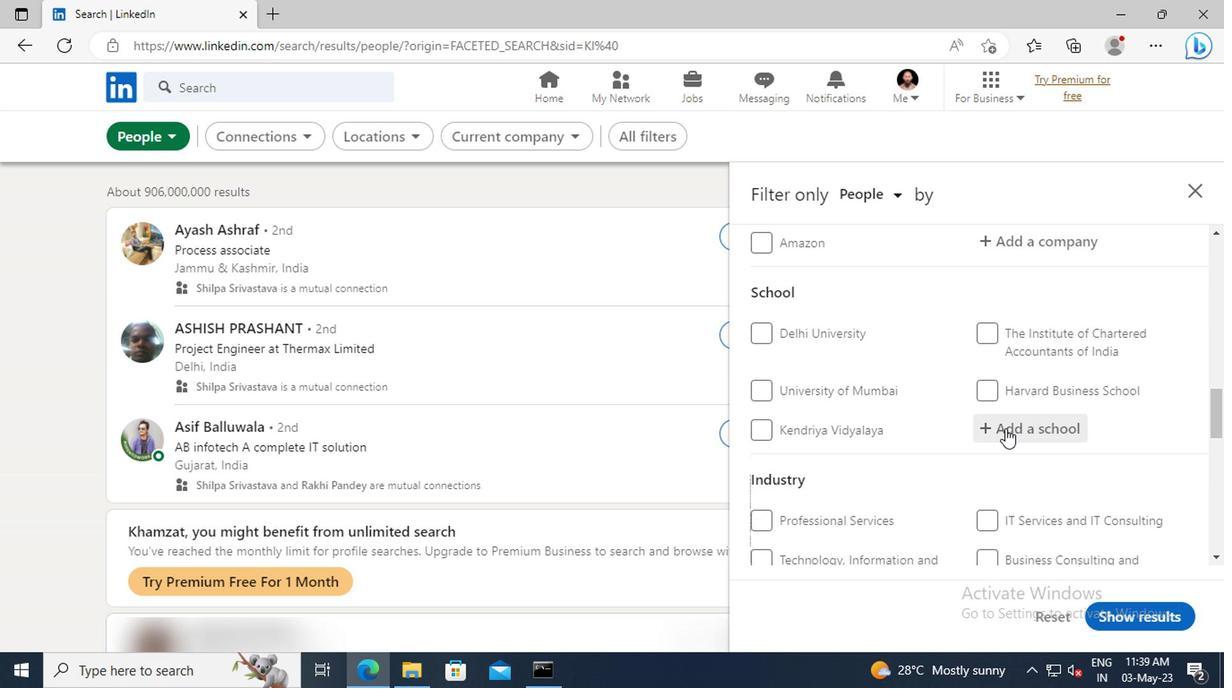 
Action: Key pressed <Key.shift>INDIAN<Key.space><Key.shift>INSTITUTE<Key.space><Key.shift>OF<Key.space><Key.shift>TOU
Screenshot: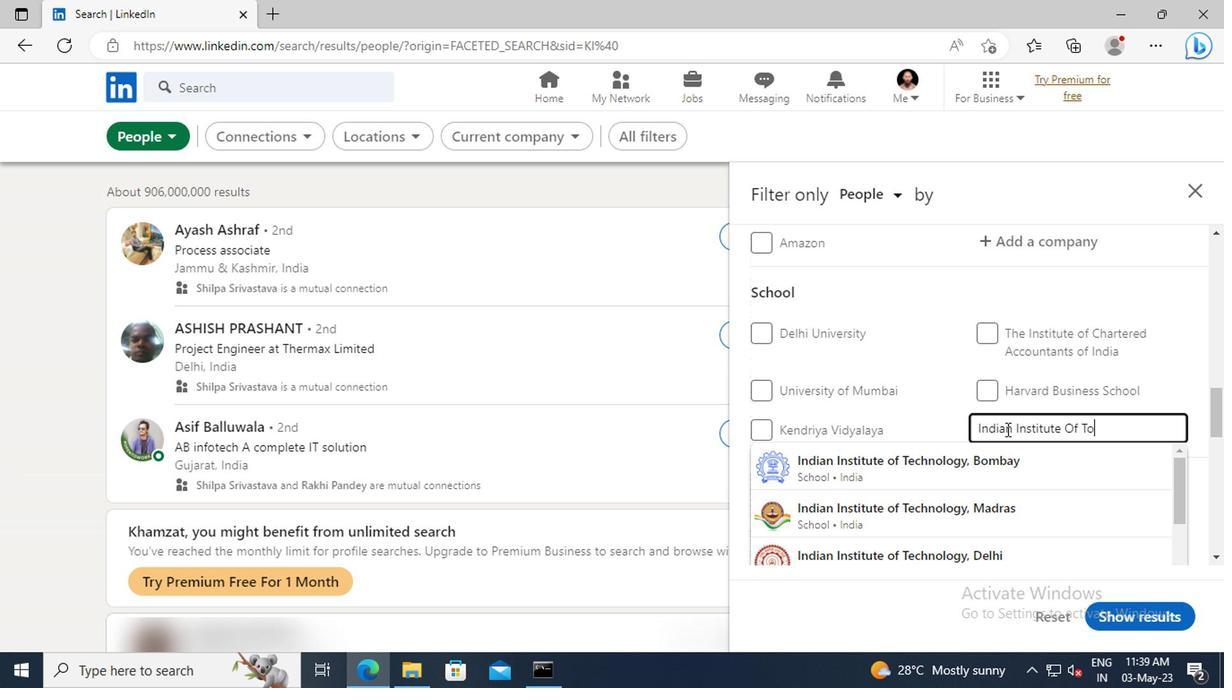 
Action: Mouse moved to (1002, 459)
Screenshot: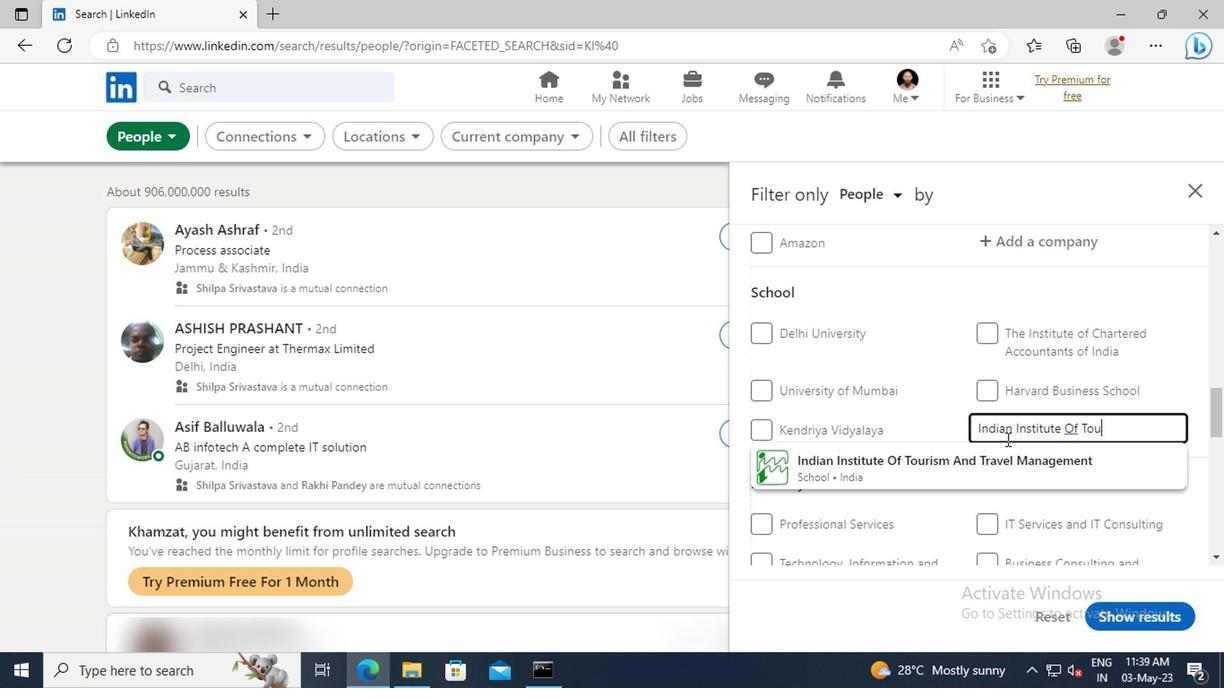 
Action: Mouse pressed left at (1002, 459)
Screenshot: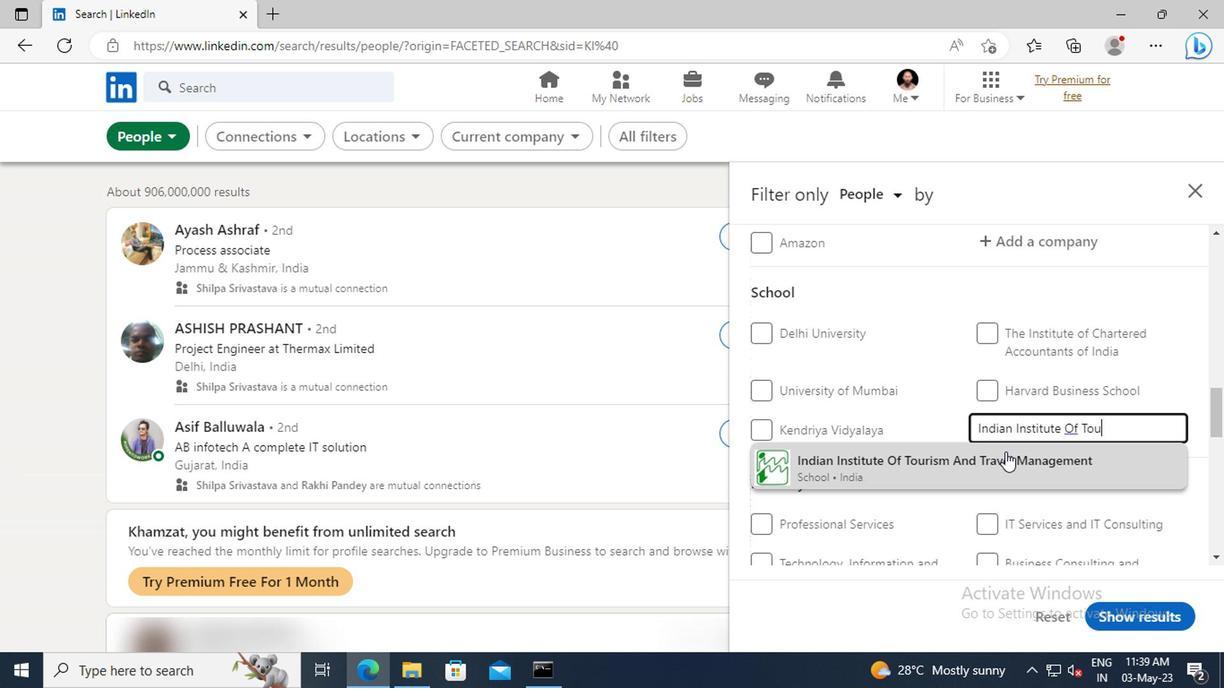 
Action: Mouse scrolled (1002, 458) with delta (0, 0)
Screenshot: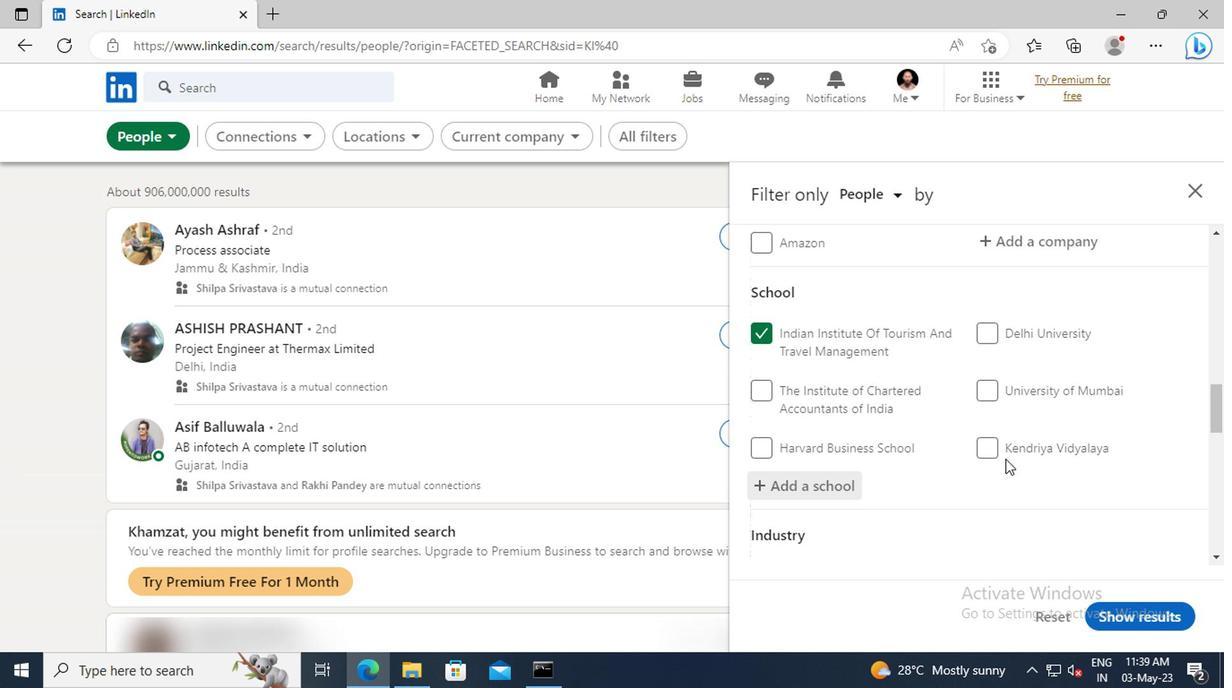 
Action: Mouse scrolled (1002, 458) with delta (0, 0)
Screenshot: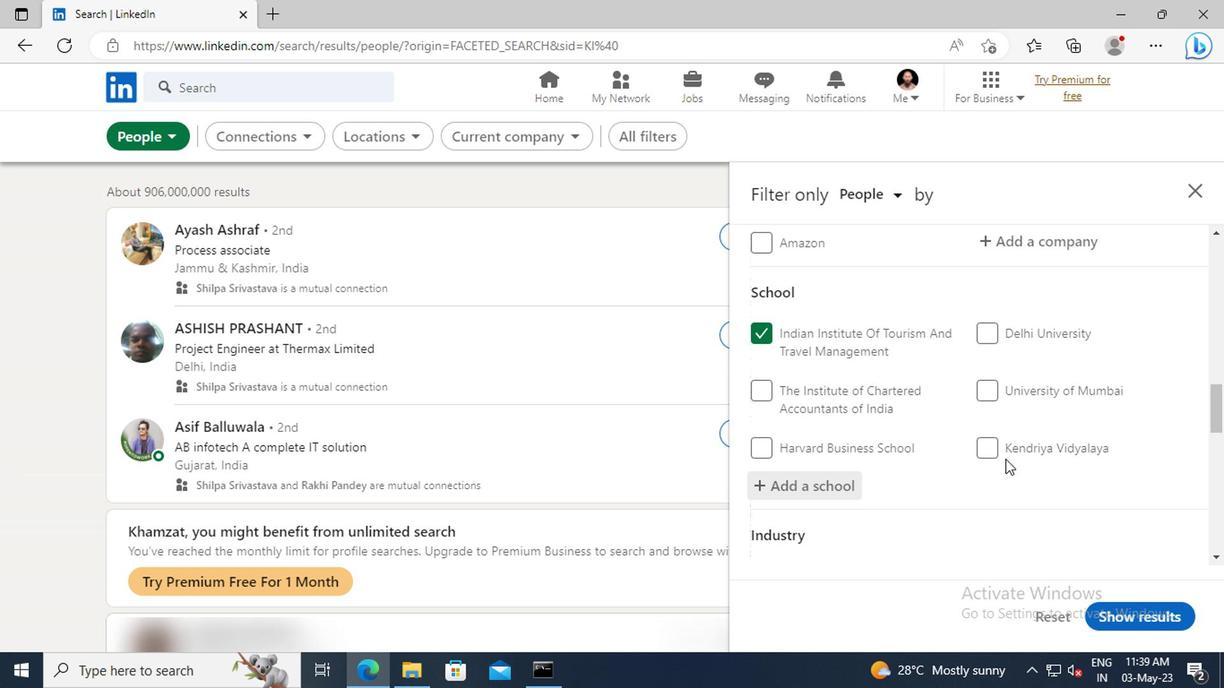 
Action: Mouse moved to (1002, 456)
Screenshot: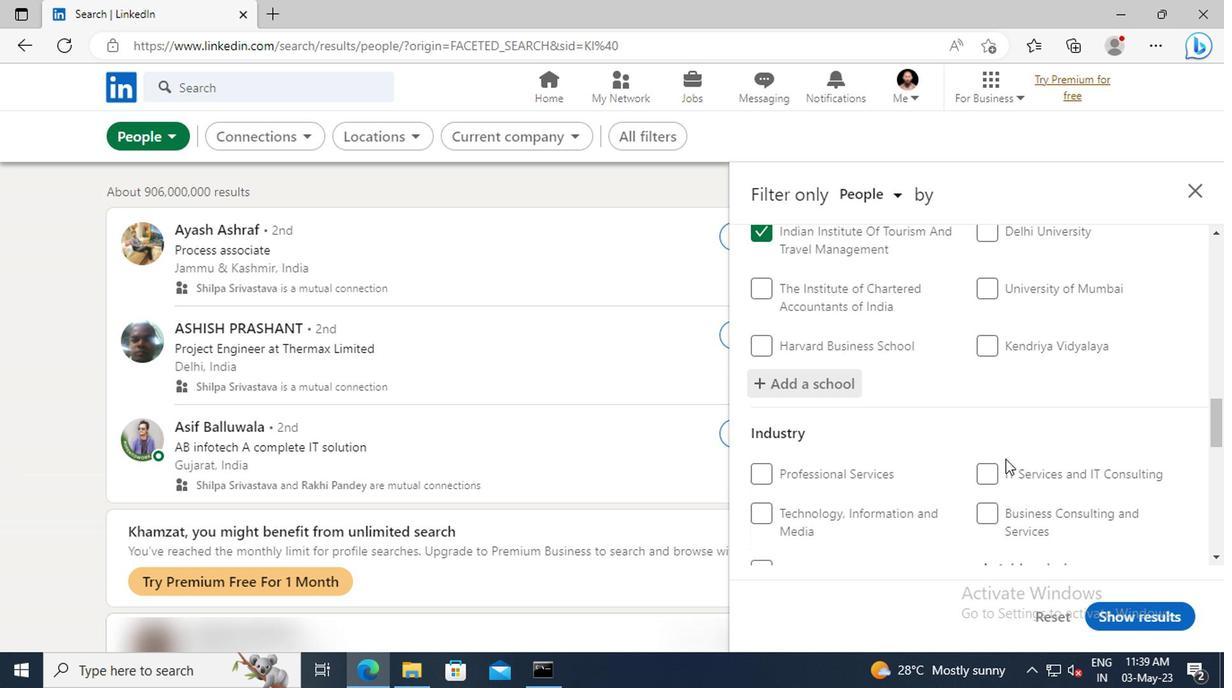 
Action: Mouse scrolled (1002, 455) with delta (0, -1)
Screenshot: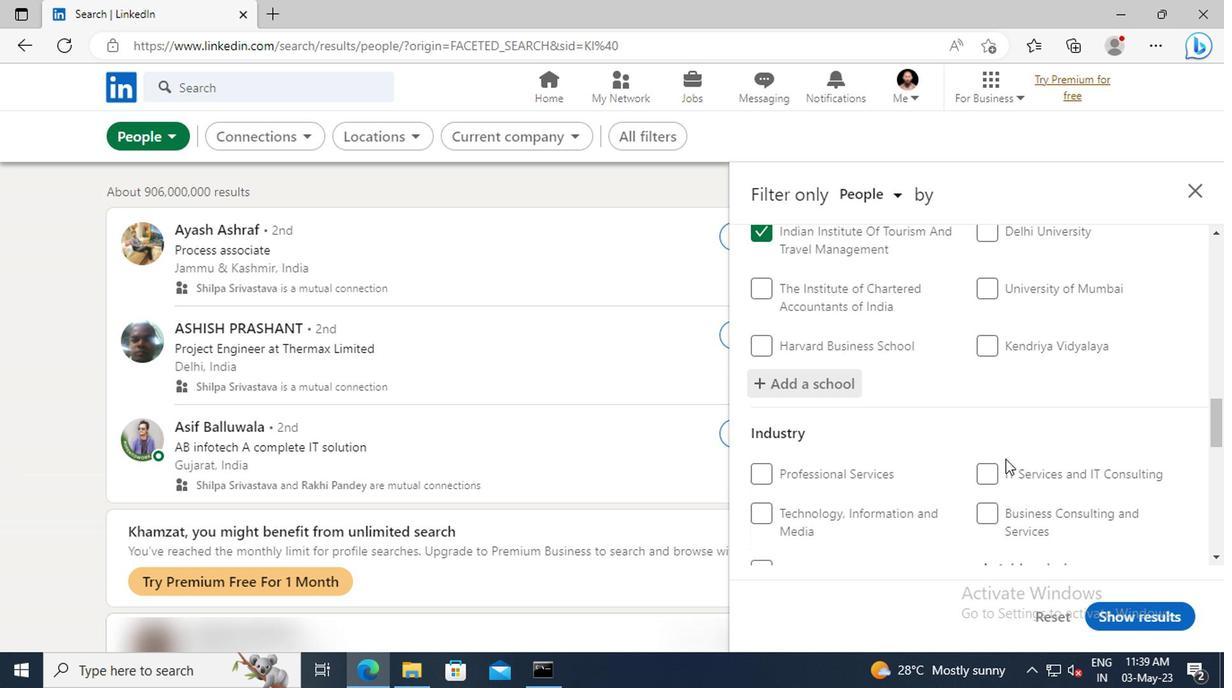 
Action: Mouse moved to (1000, 452)
Screenshot: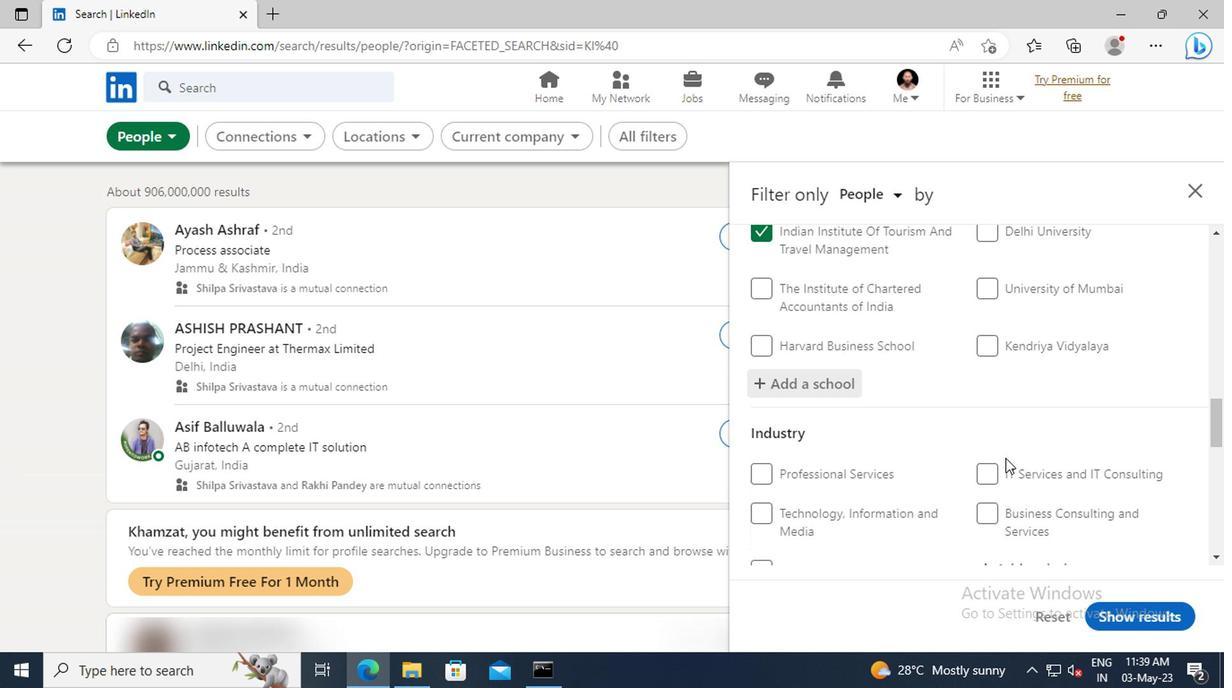 
Action: Mouse scrolled (1000, 450) with delta (0, -1)
Screenshot: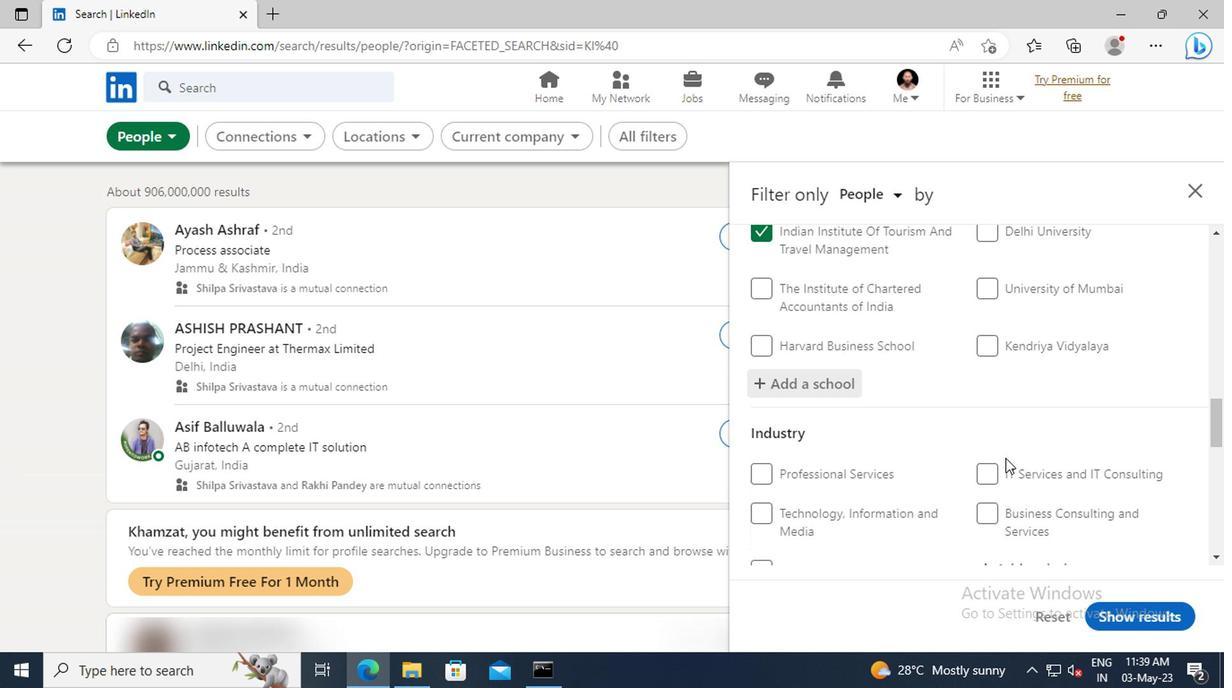 
Action: Mouse moved to (995, 461)
Screenshot: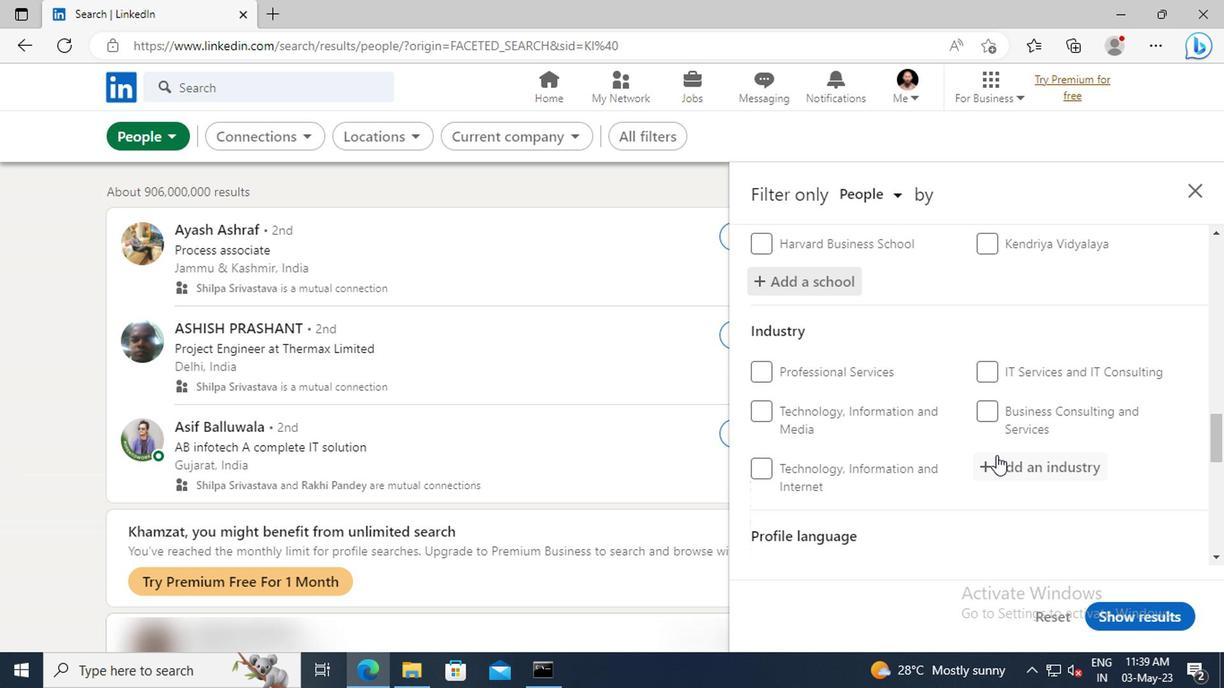 
Action: Mouse pressed left at (995, 461)
Screenshot: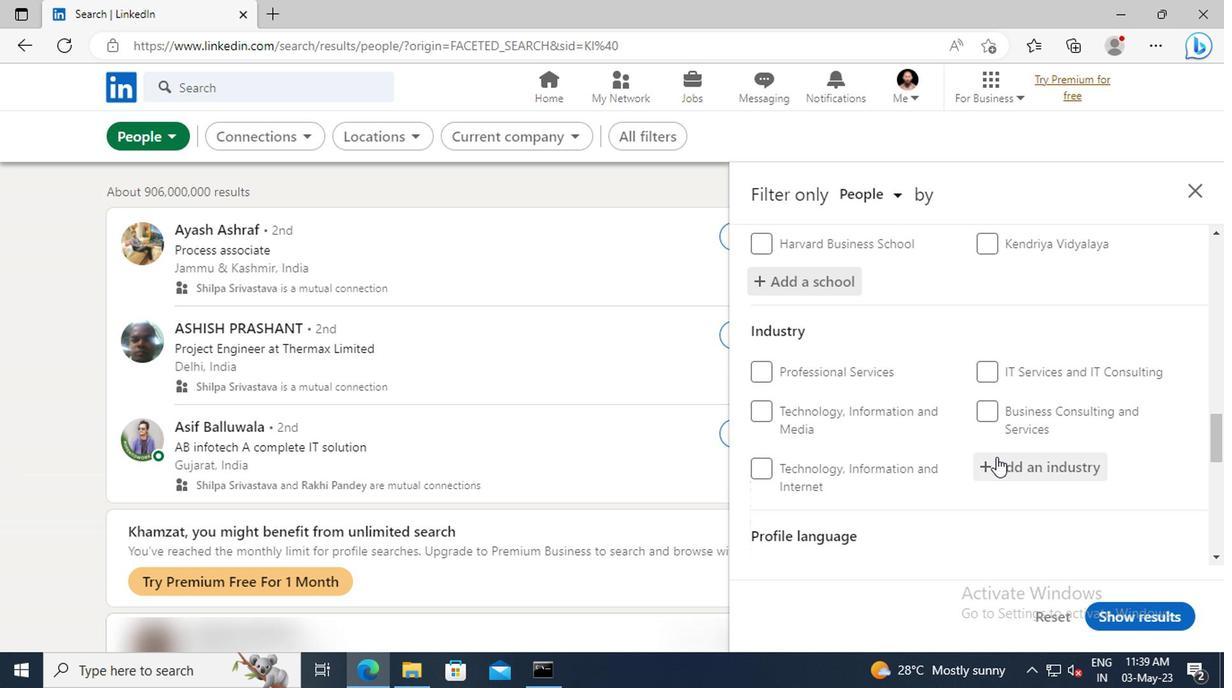 
Action: Key pressed <Key.shift>RETAIL<Key.space><Key.shift>FLO
Screenshot: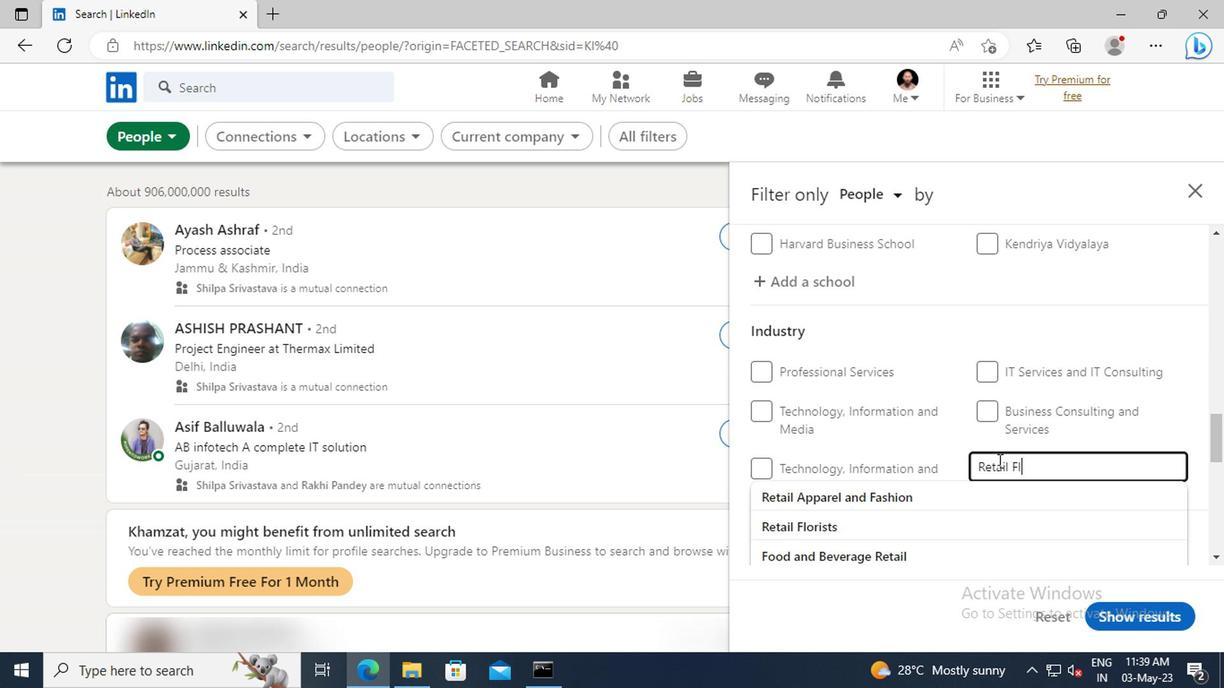
Action: Mouse moved to (1006, 490)
Screenshot: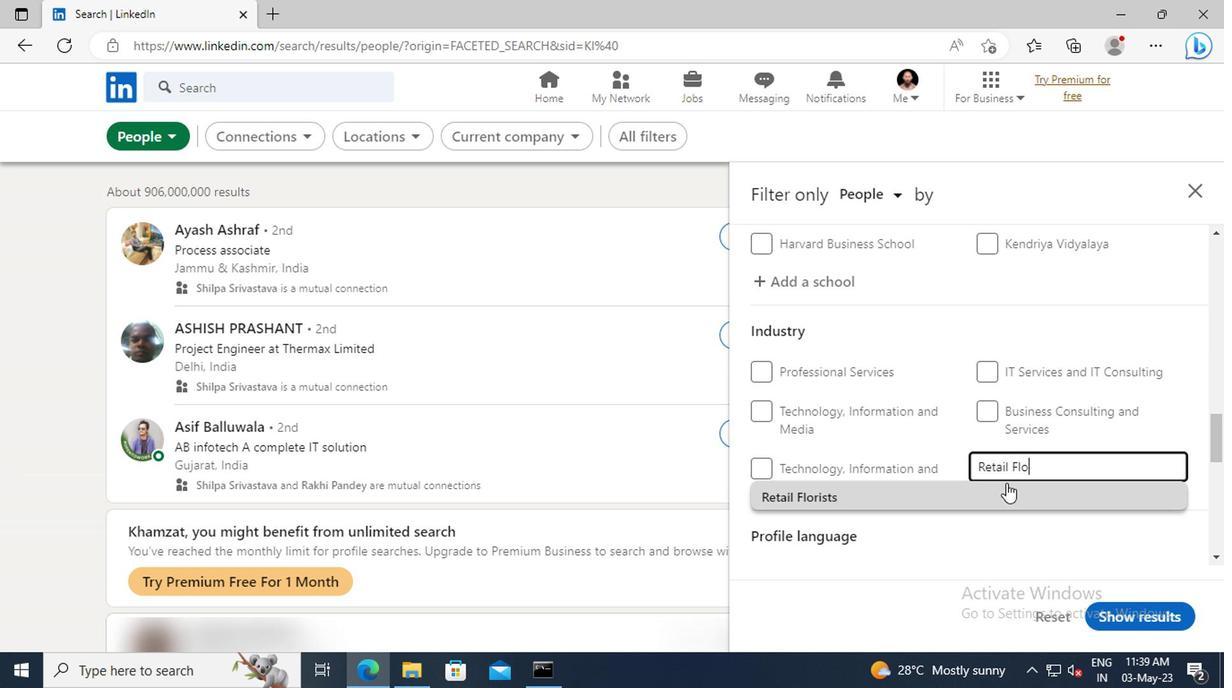 
Action: Mouse pressed left at (1006, 490)
Screenshot: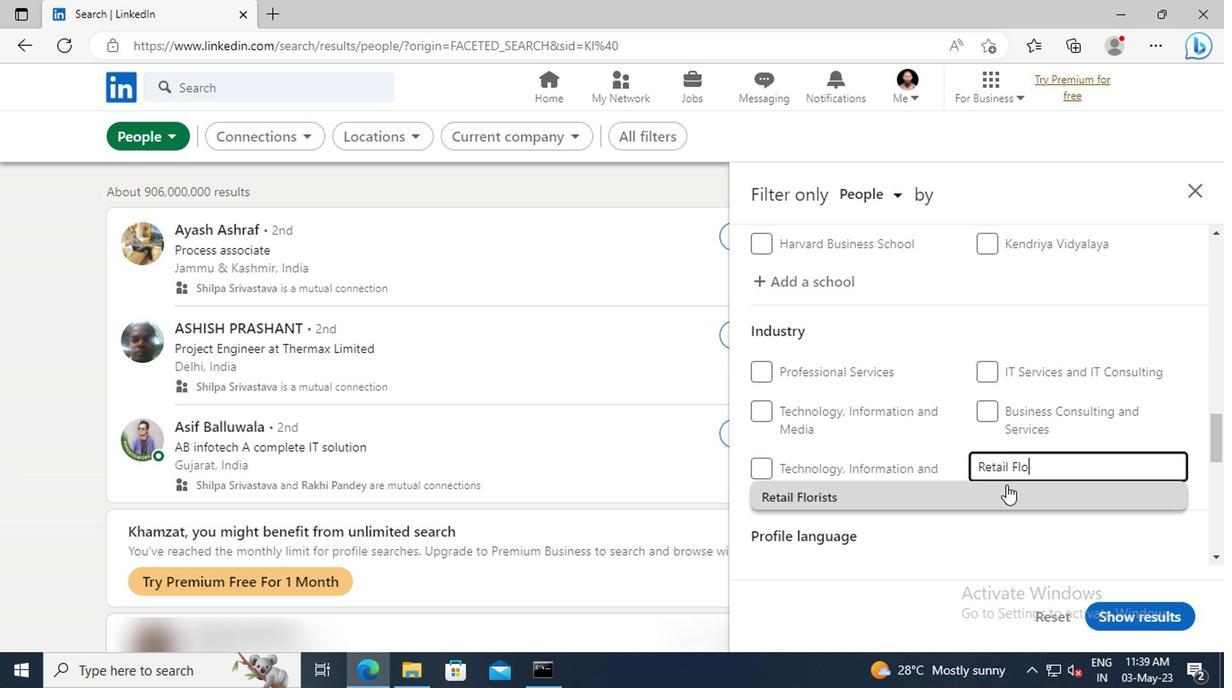 
Action: Mouse scrolled (1006, 489) with delta (0, 0)
Screenshot: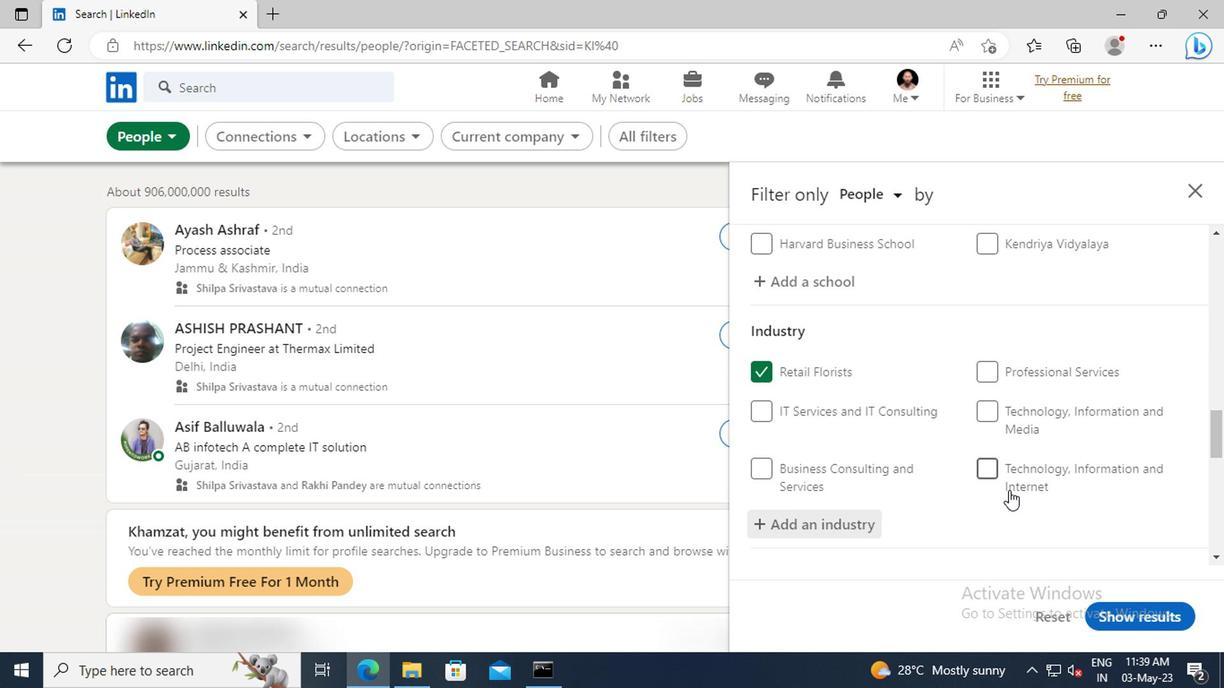 
Action: Mouse scrolled (1006, 489) with delta (0, 0)
Screenshot: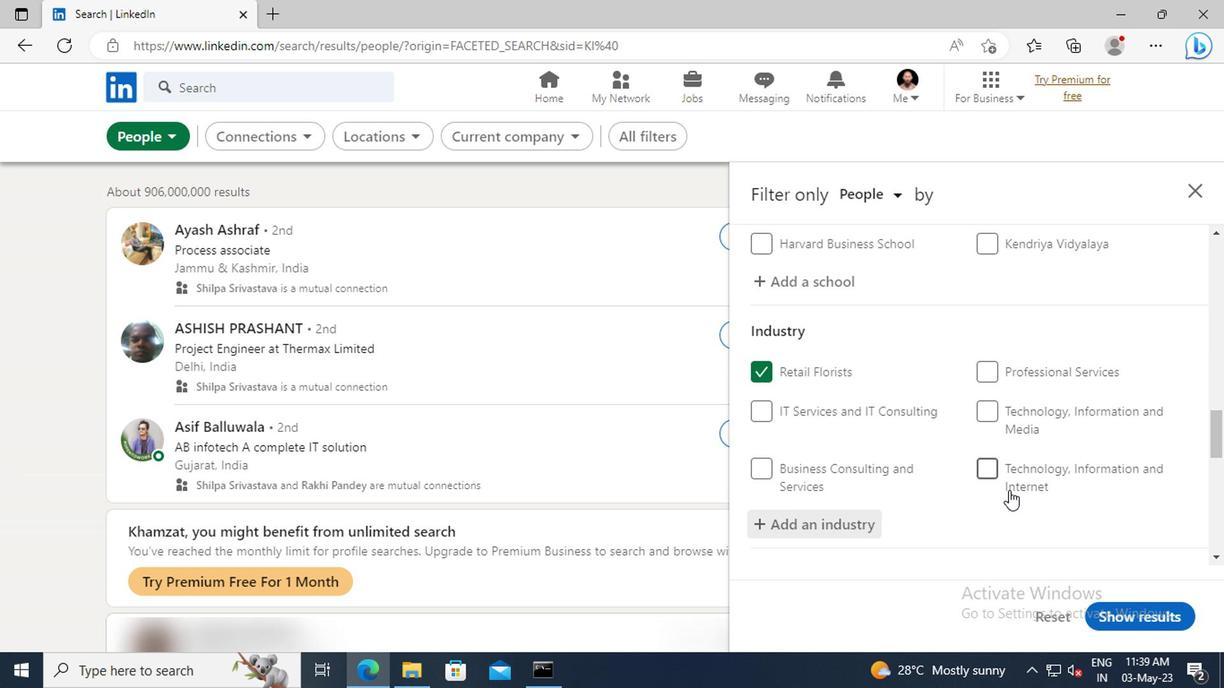 
Action: Mouse scrolled (1006, 489) with delta (0, 0)
Screenshot: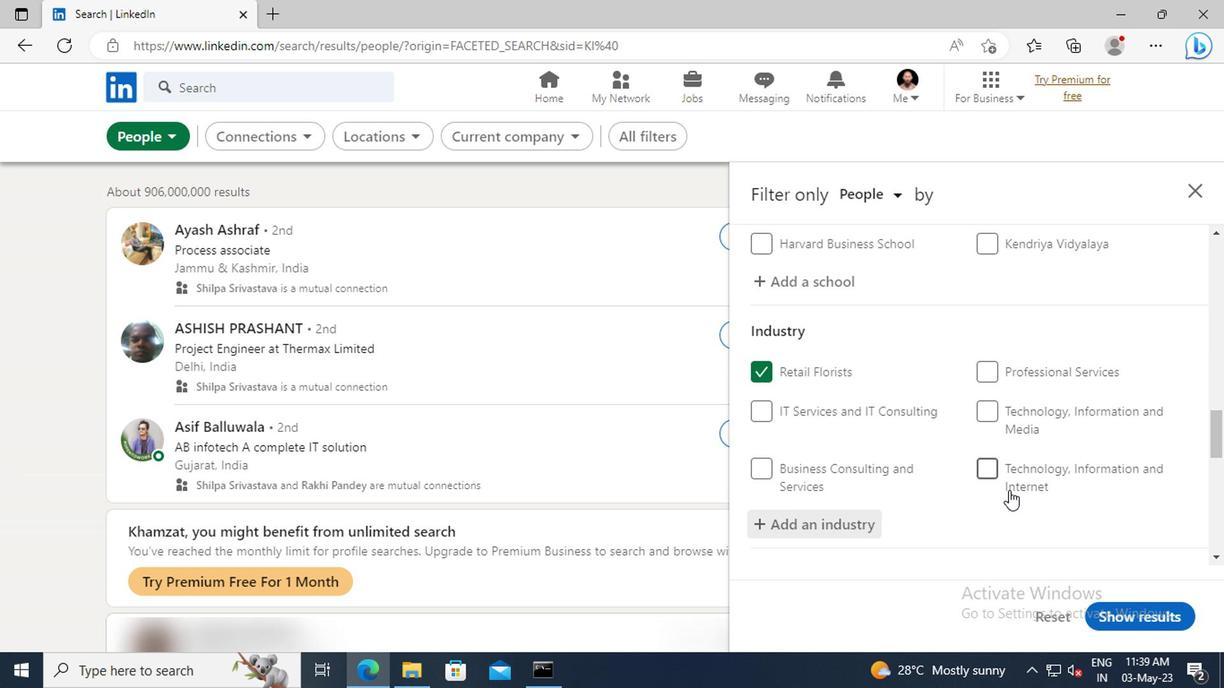 
Action: Mouse moved to (995, 452)
Screenshot: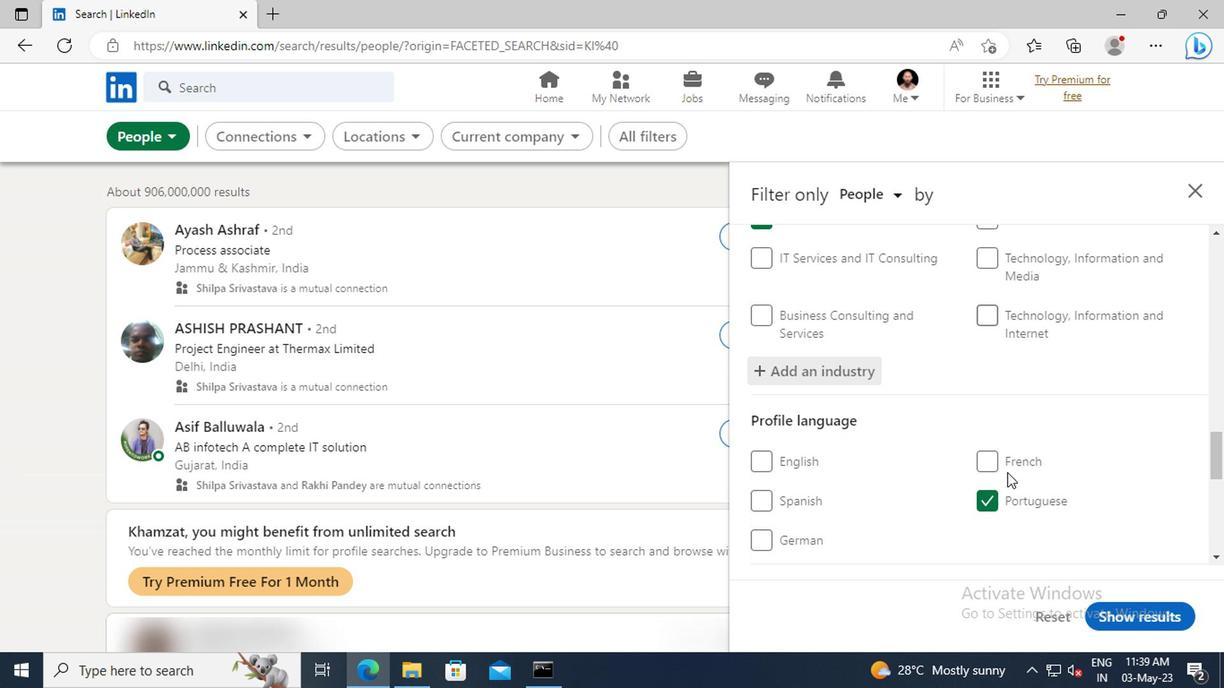 
Action: Mouse scrolled (995, 452) with delta (0, 0)
Screenshot: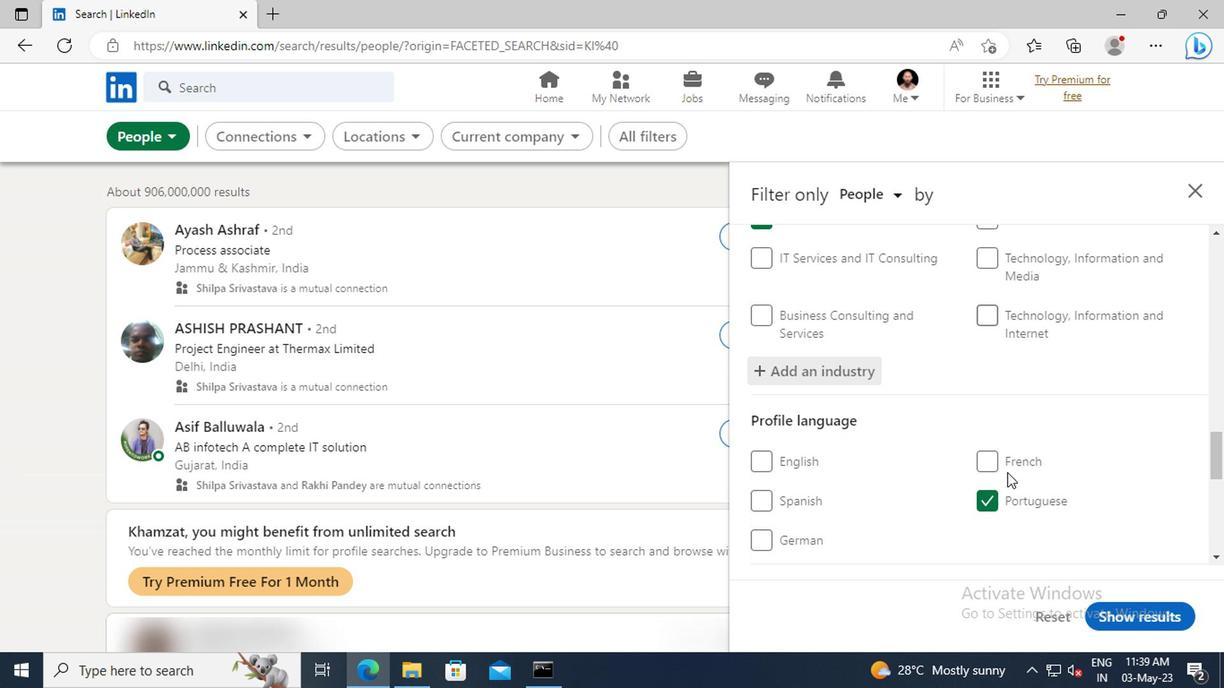 
Action: Mouse moved to (995, 450)
Screenshot: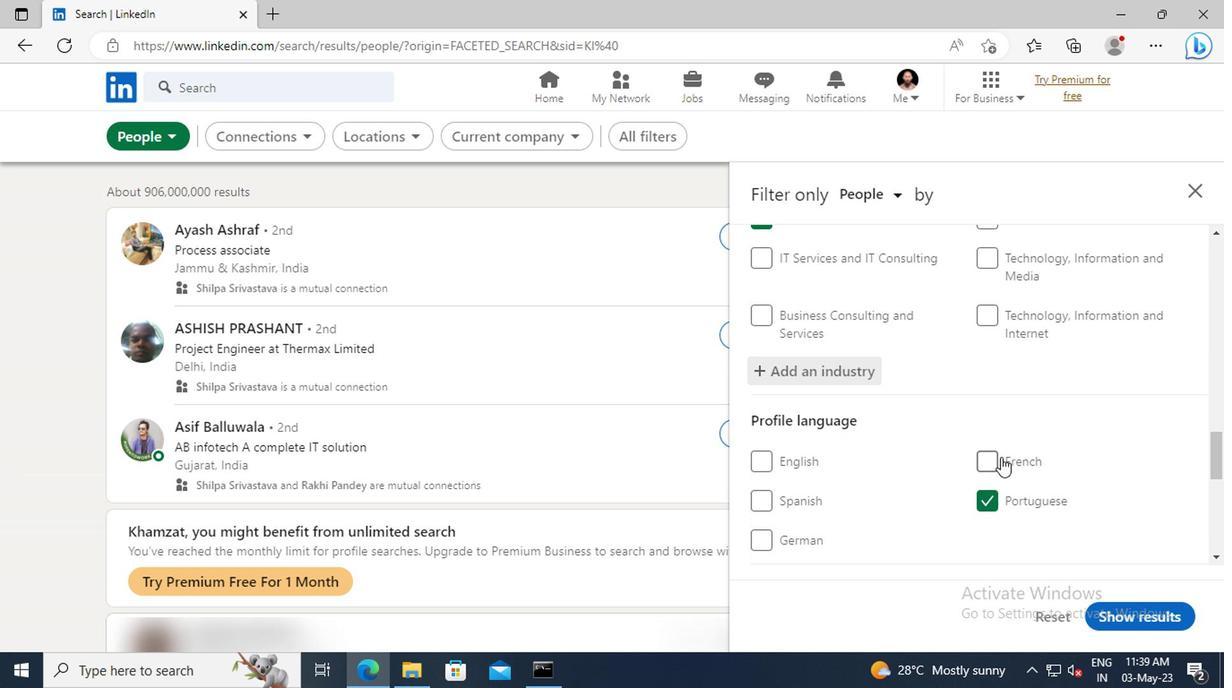 
Action: Mouse scrolled (995, 450) with delta (0, 0)
Screenshot: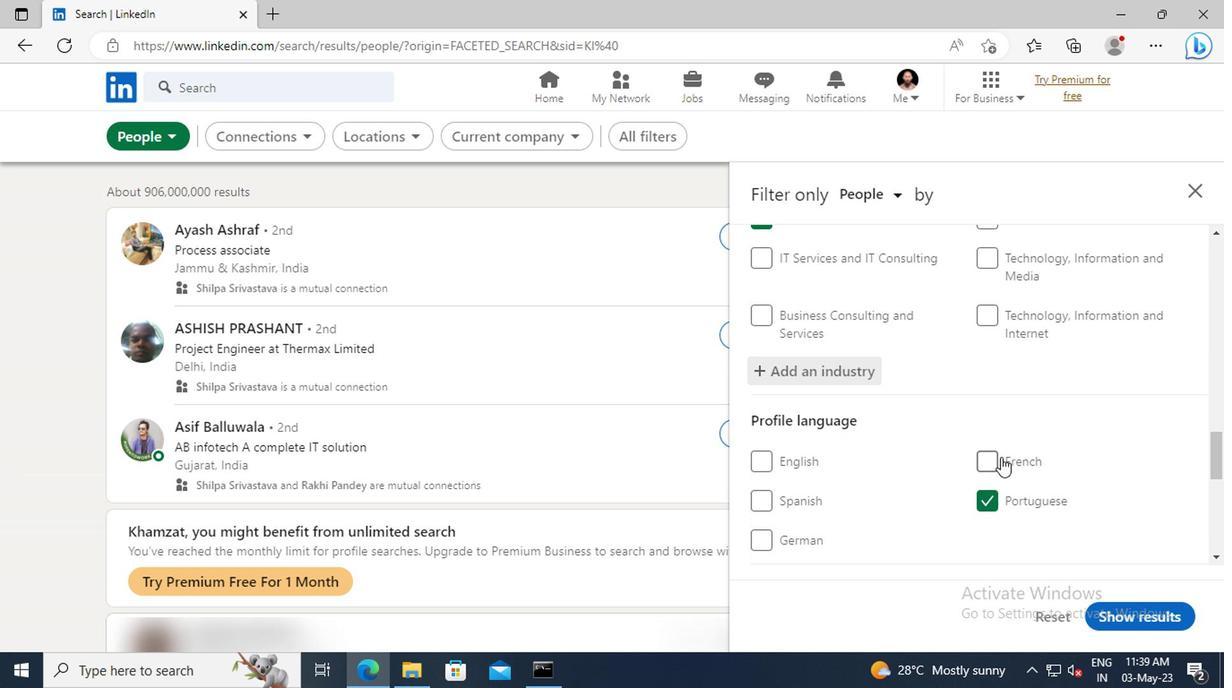 
Action: Mouse moved to (994, 448)
Screenshot: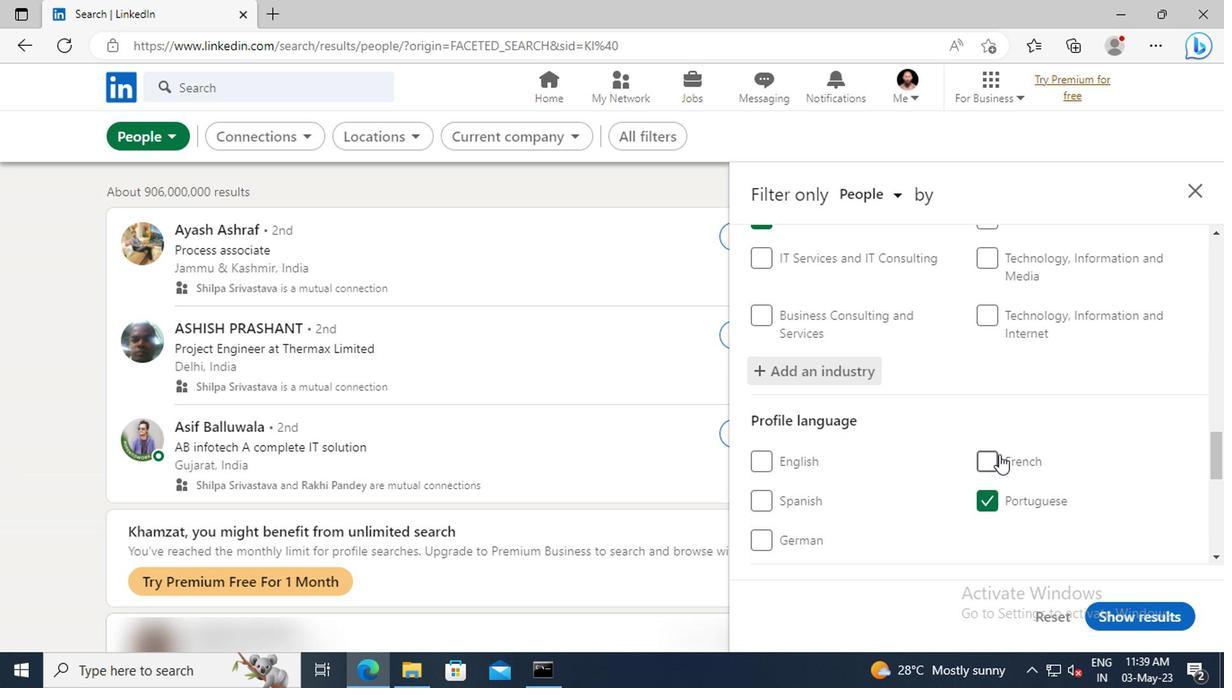 
Action: Mouse scrolled (994, 447) with delta (0, 0)
Screenshot: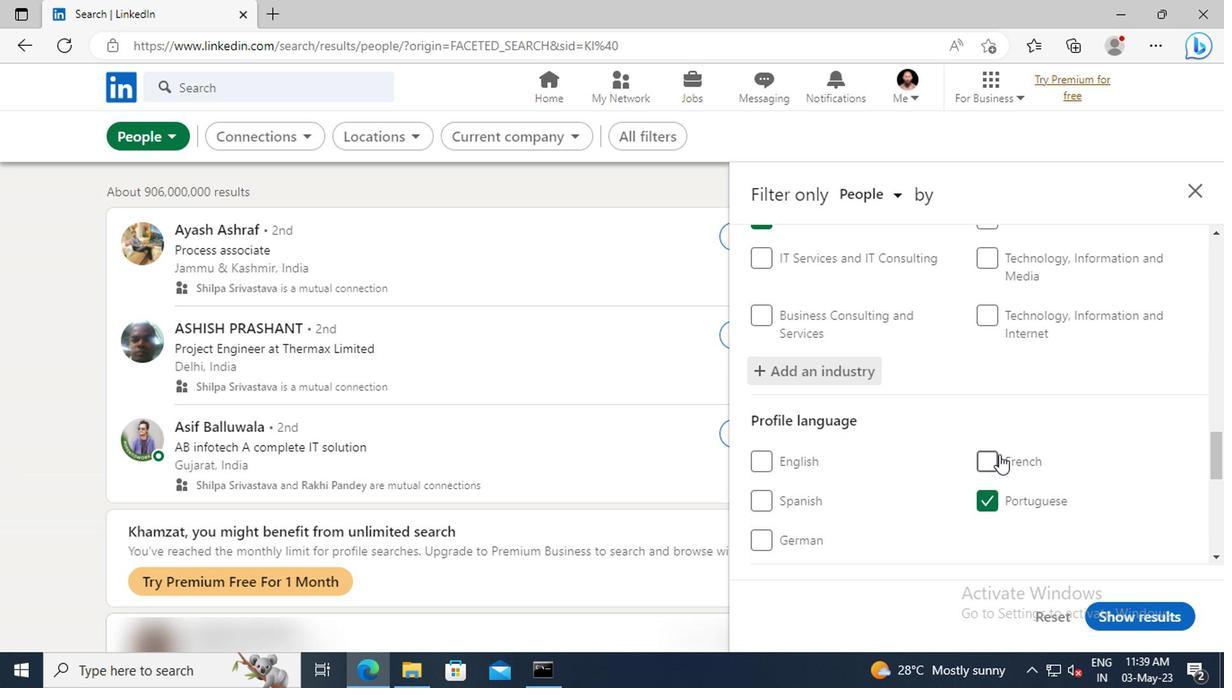 
Action: Mouse moved to (986, 426)
Screenshot: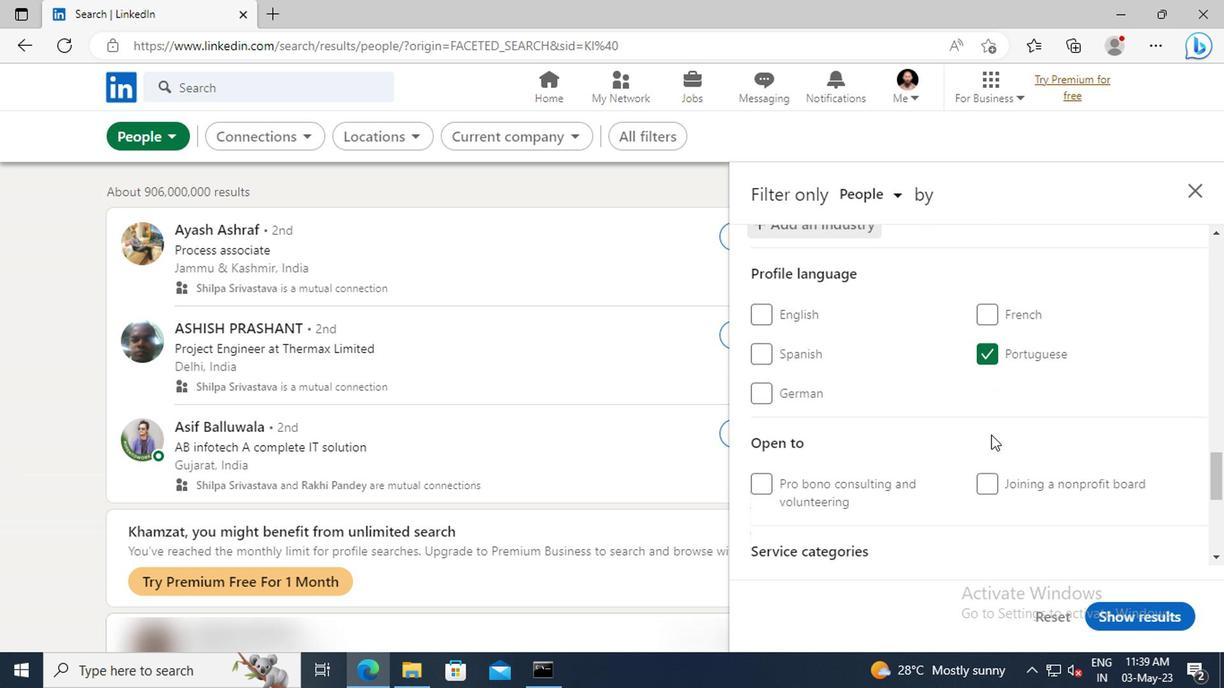 
Action: Mouse scrolled (986, 425) with delta (0, 0)
Screenshot: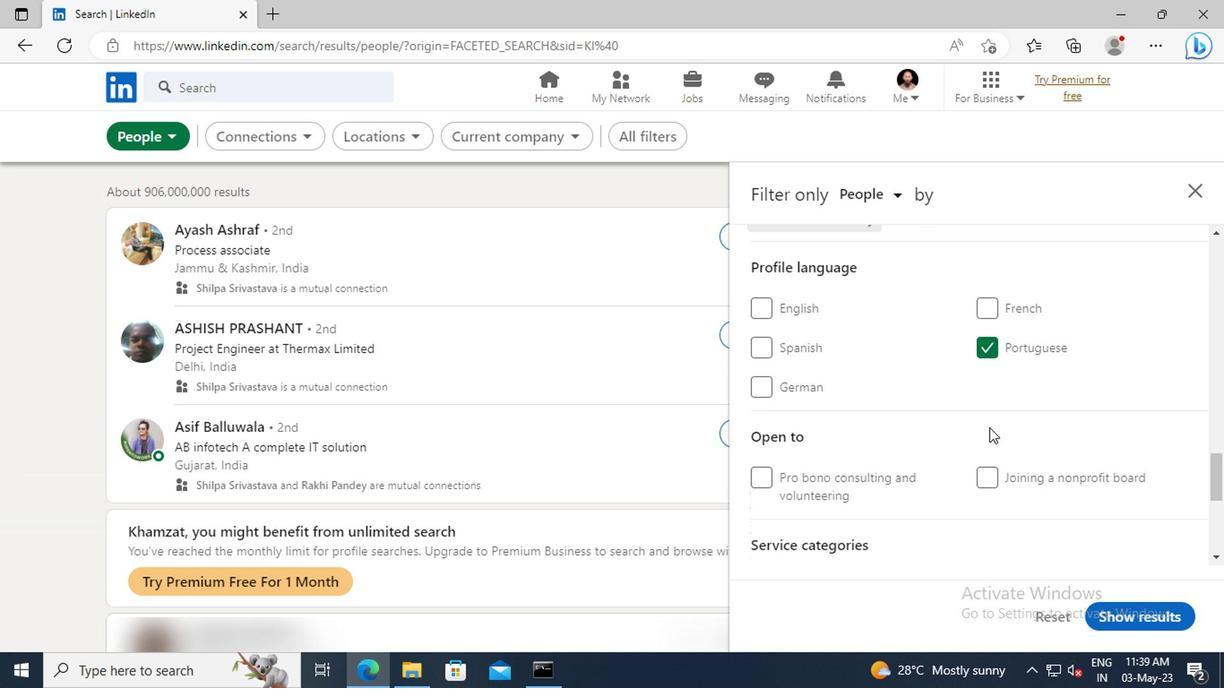 
Action: Mouse scrolled (986, 425) with delta (0, 0)
Screenshot: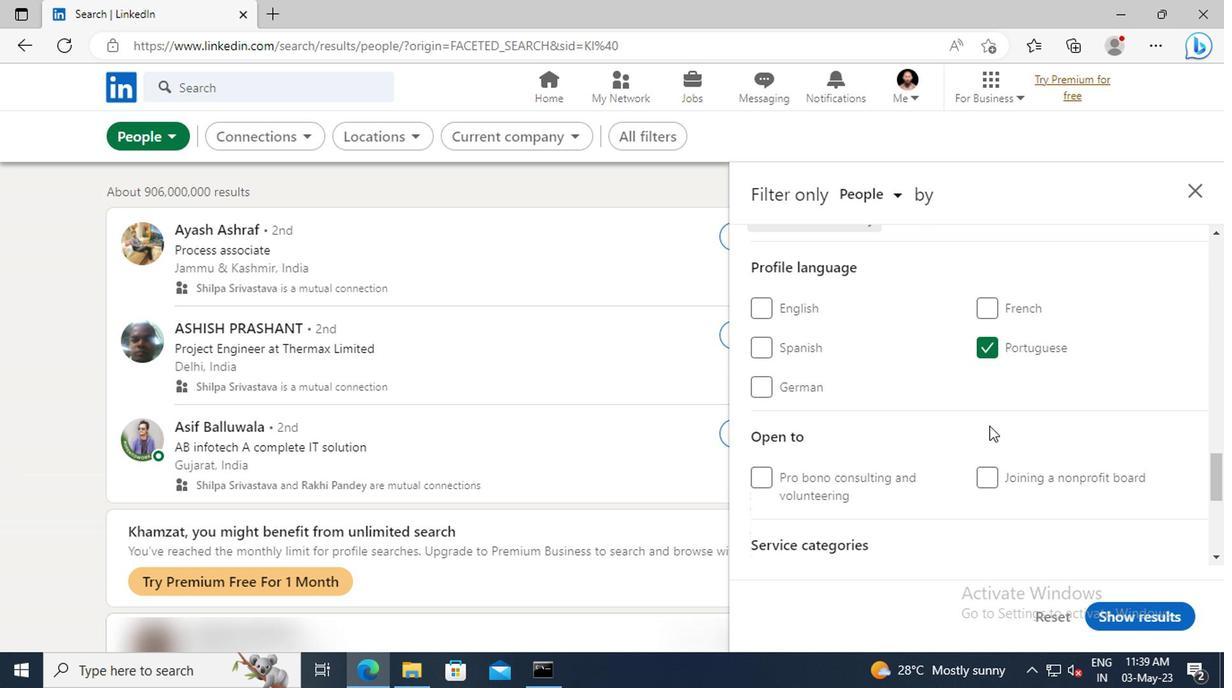 
Action: Mouse scrolled (986, 425) with delta (0, 0)
Screenshot: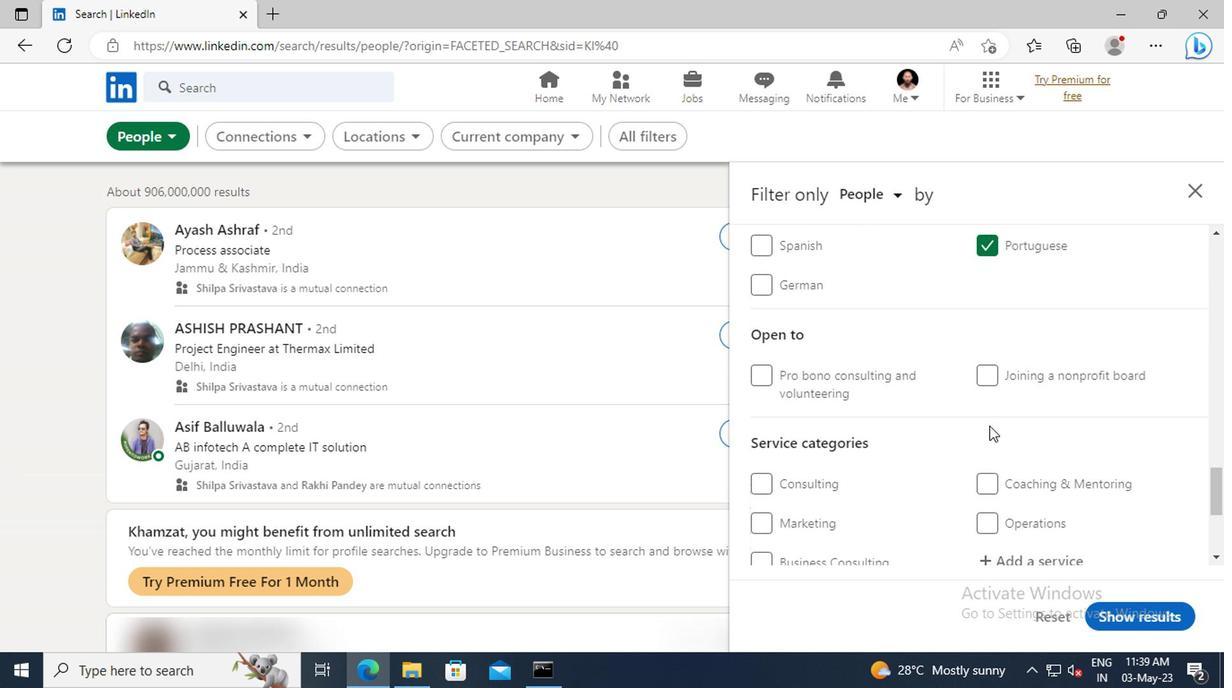 
Action: Mouse scrolled (986, 425) with delta (0, 0)
Screenshot: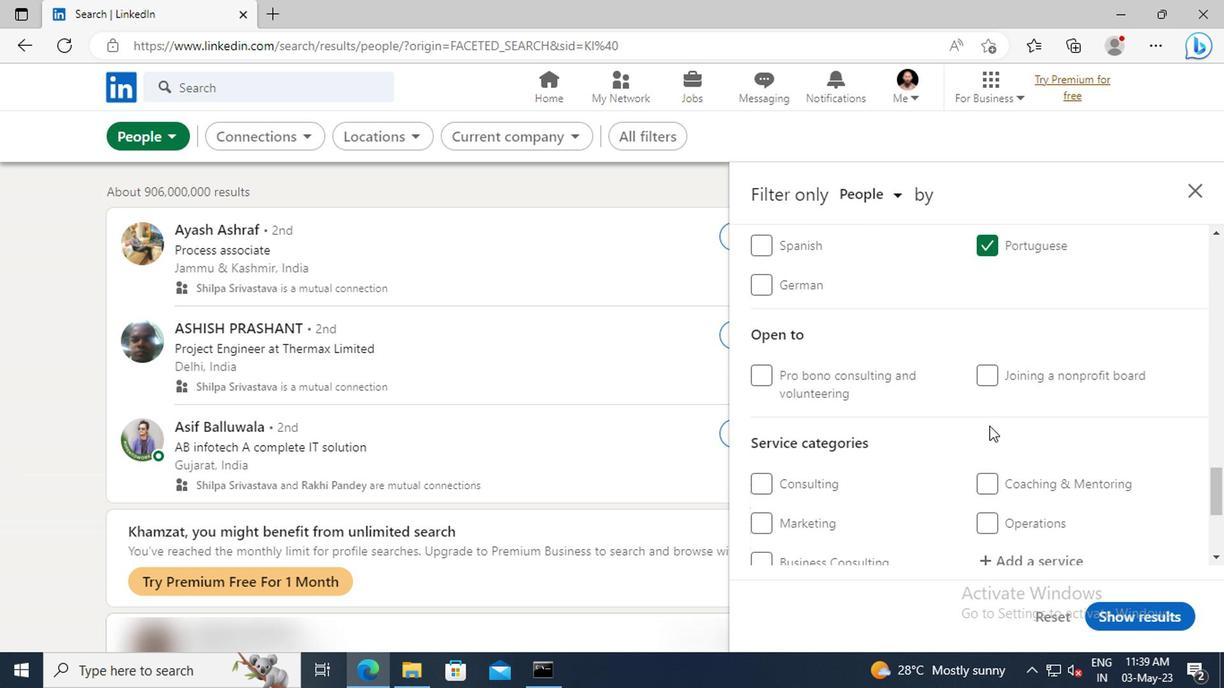 
Action: Mouse moved to (1001, 463)
Screenshot: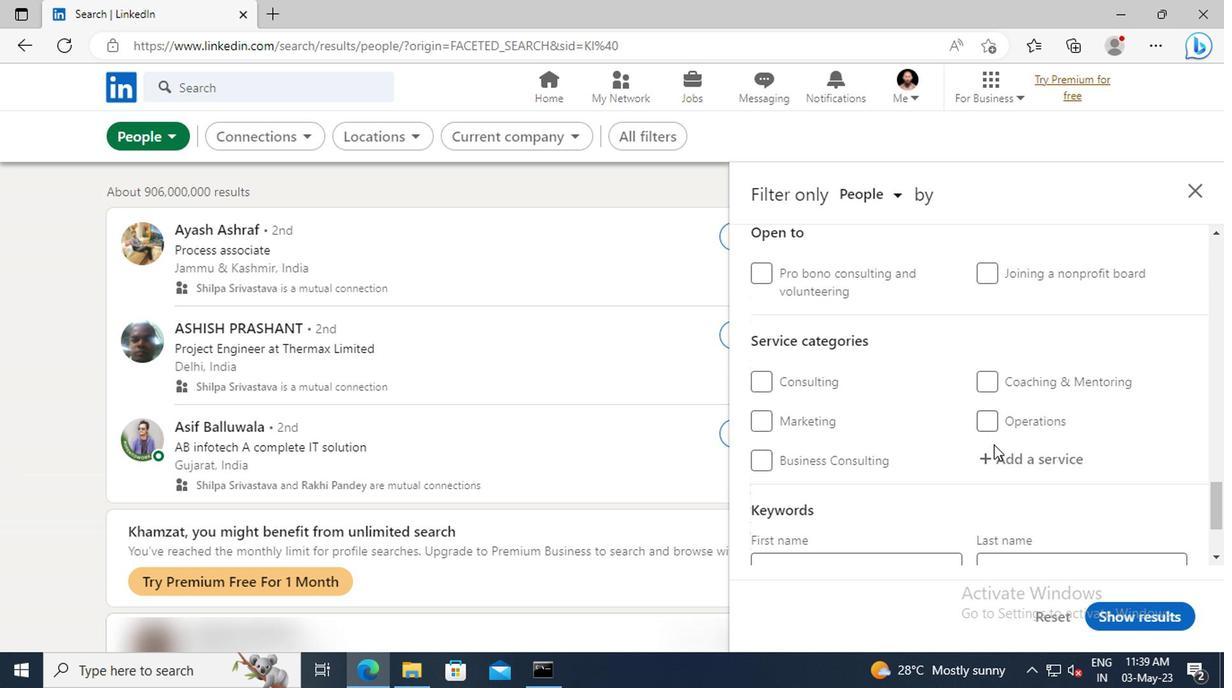 
Action: Mouse pressed left at (1001, 463)
Screenshot: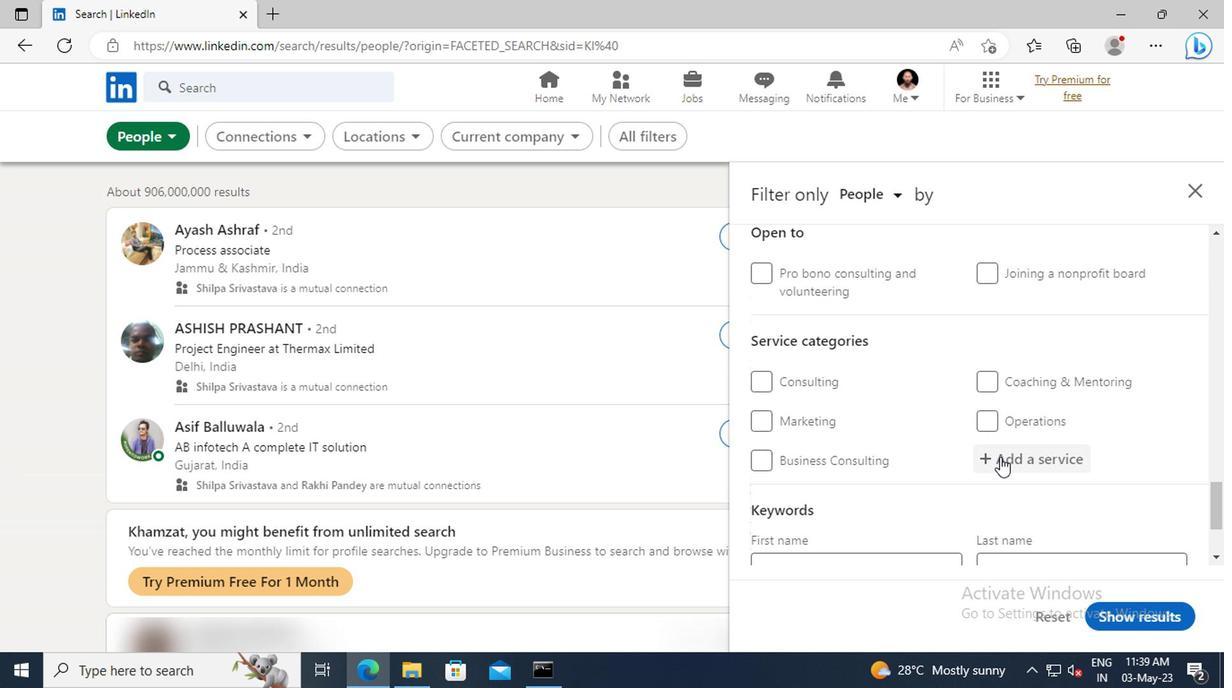 
Action: Key pressed <Key.shift>PROJECT<Key.space><Key.shift>MAN
Screenshot: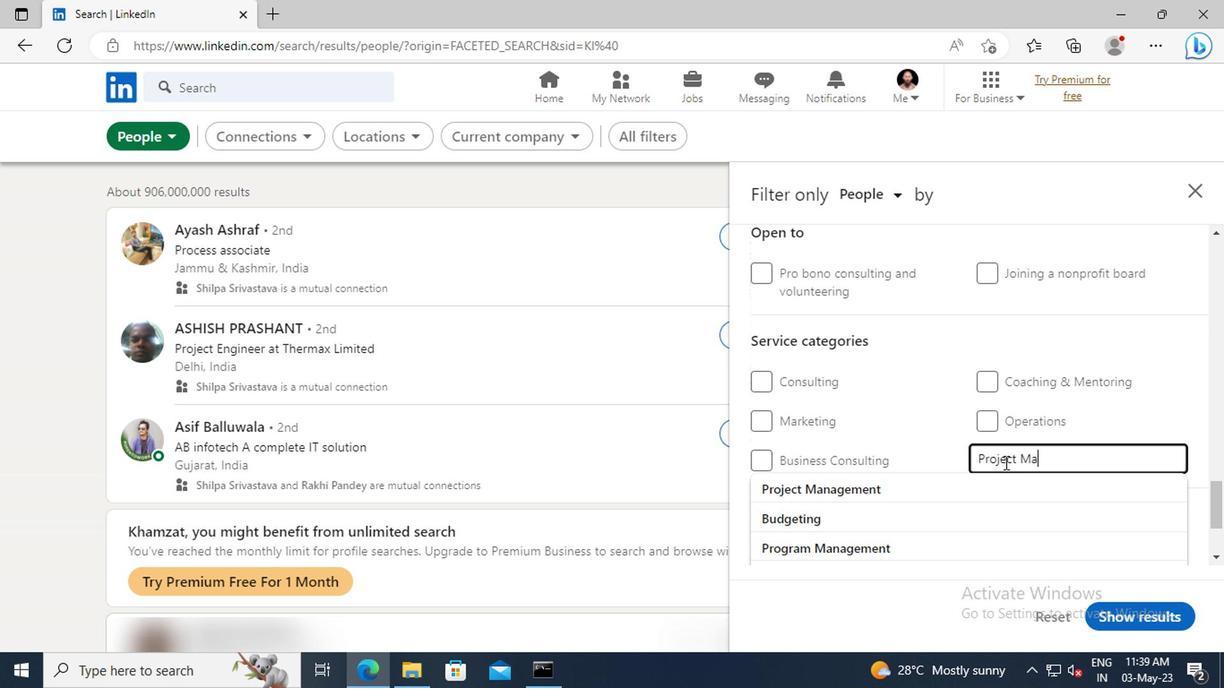 
Action: Mouse moved to (1001, 480)
Screenshot: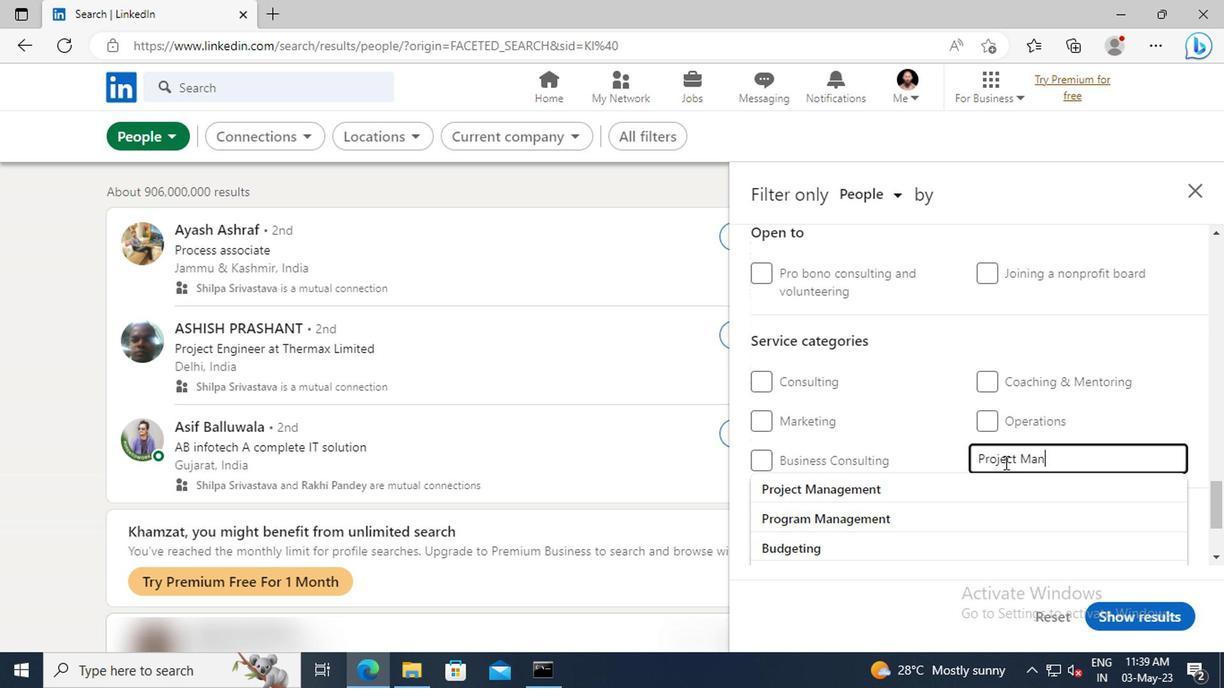 
Action: Mouse pressed left at (1001, 480)
Screenshot: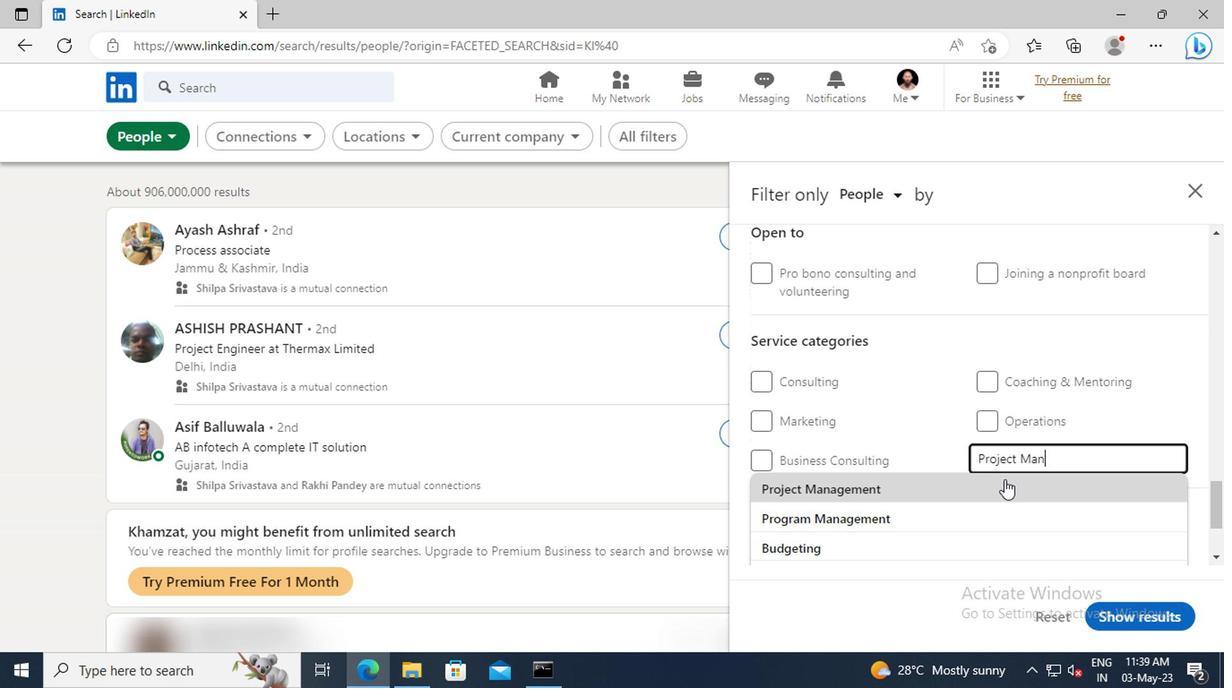 
Action: Mouse scrolled (1001, 479) with delta (0, -1)
Screenshot: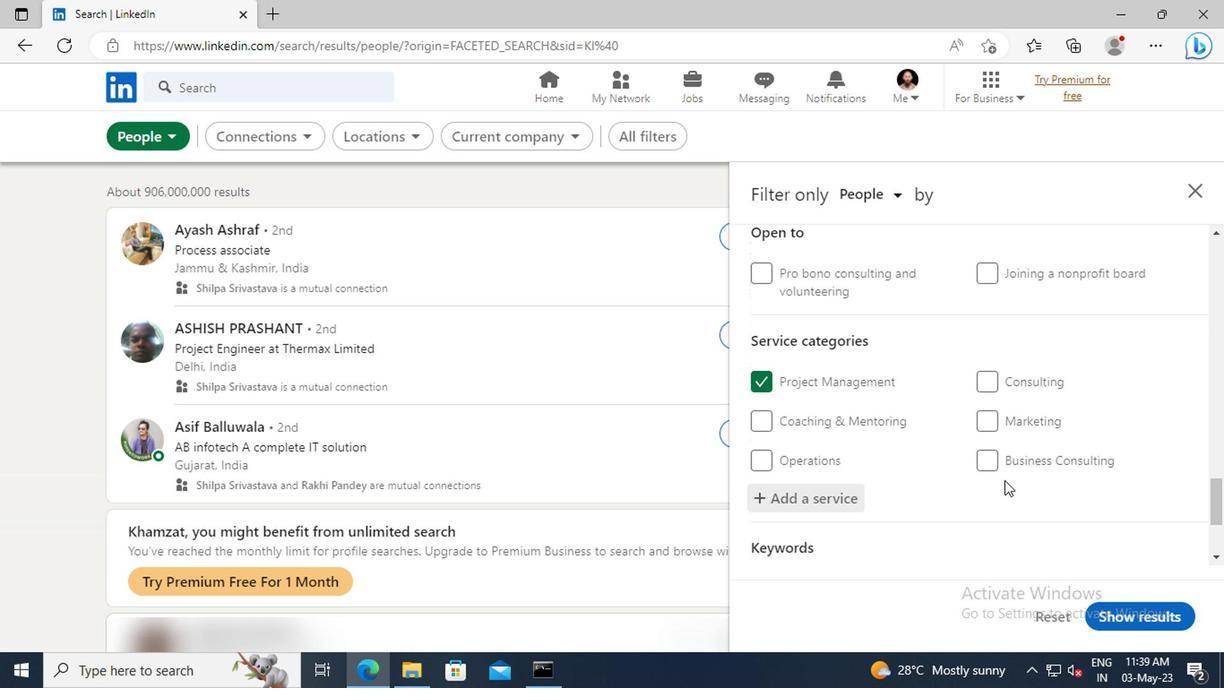 
Action: Mouse scrolled (1001, 479) with delta (0, -1)
Screenshot: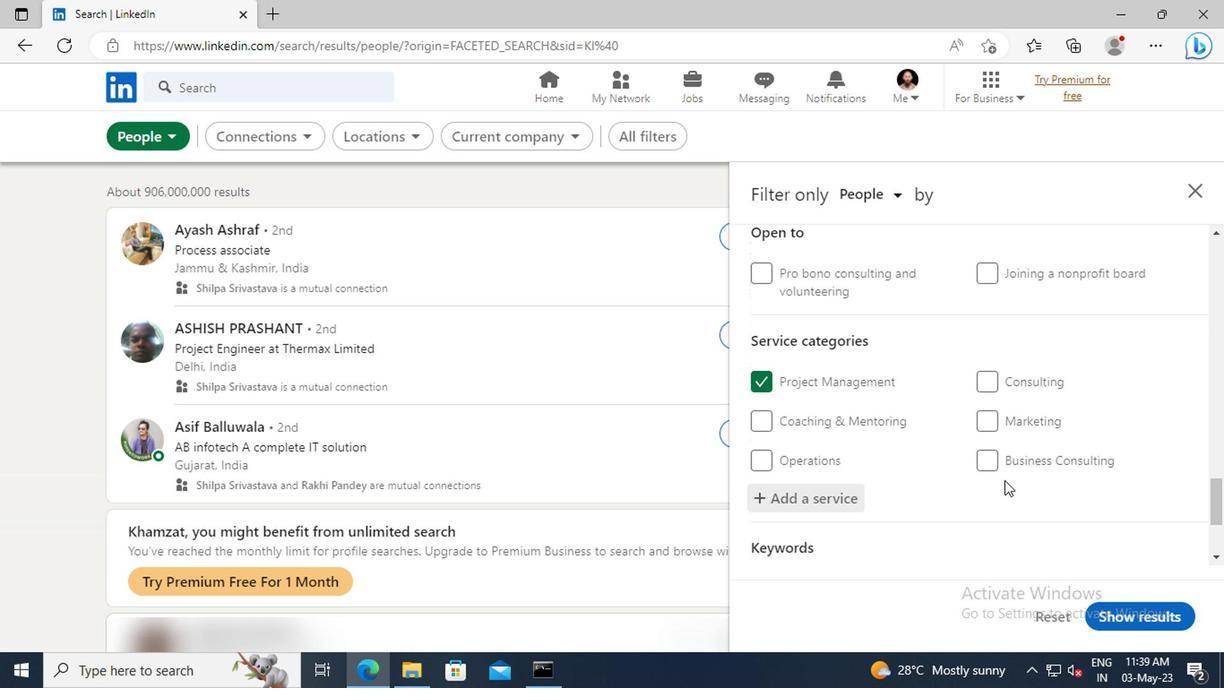 
Action: Mouse scrolled (1001, 479) with delta (0, -1)
Screenshot: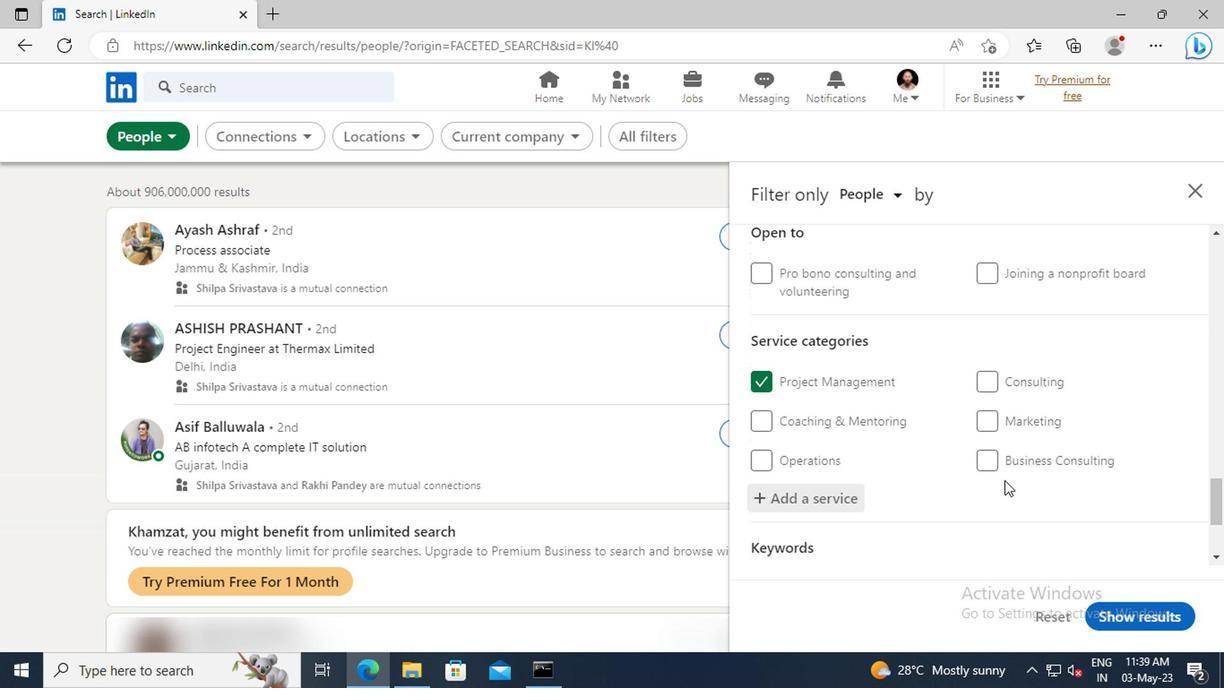 
Action: Mouse scrolled (1001, 479) with delta (0, -1)
Screenshot: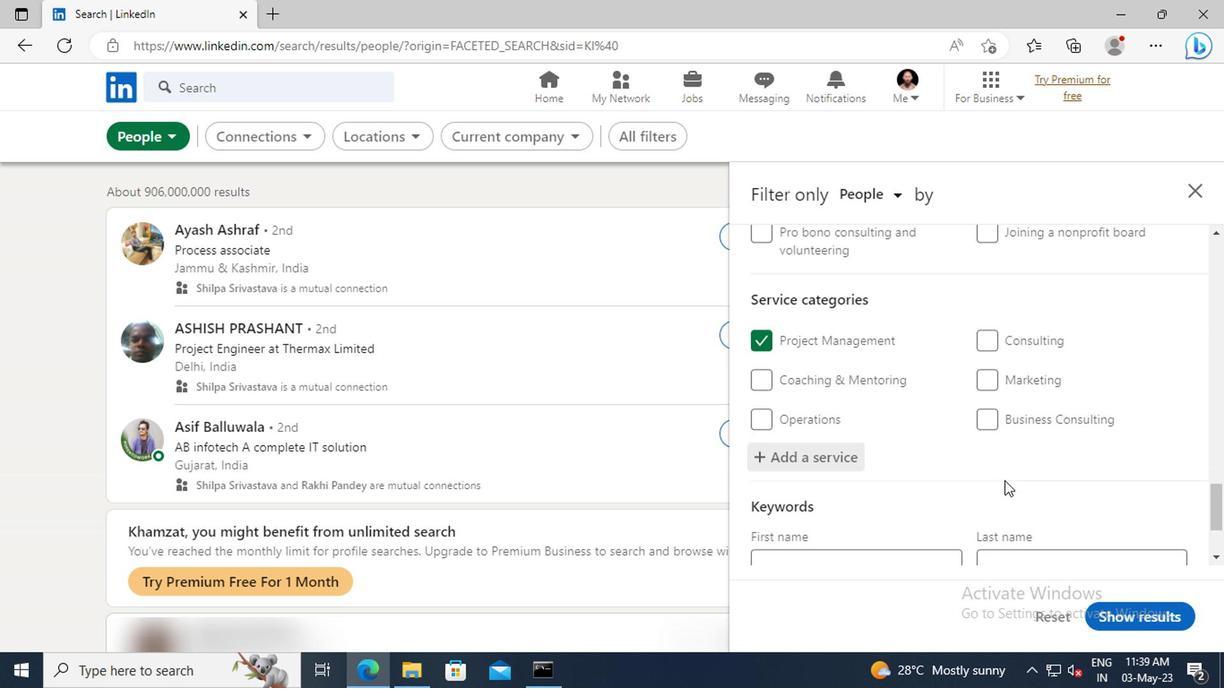 
Action: Mouse moved to (896, 491)
Screenshot: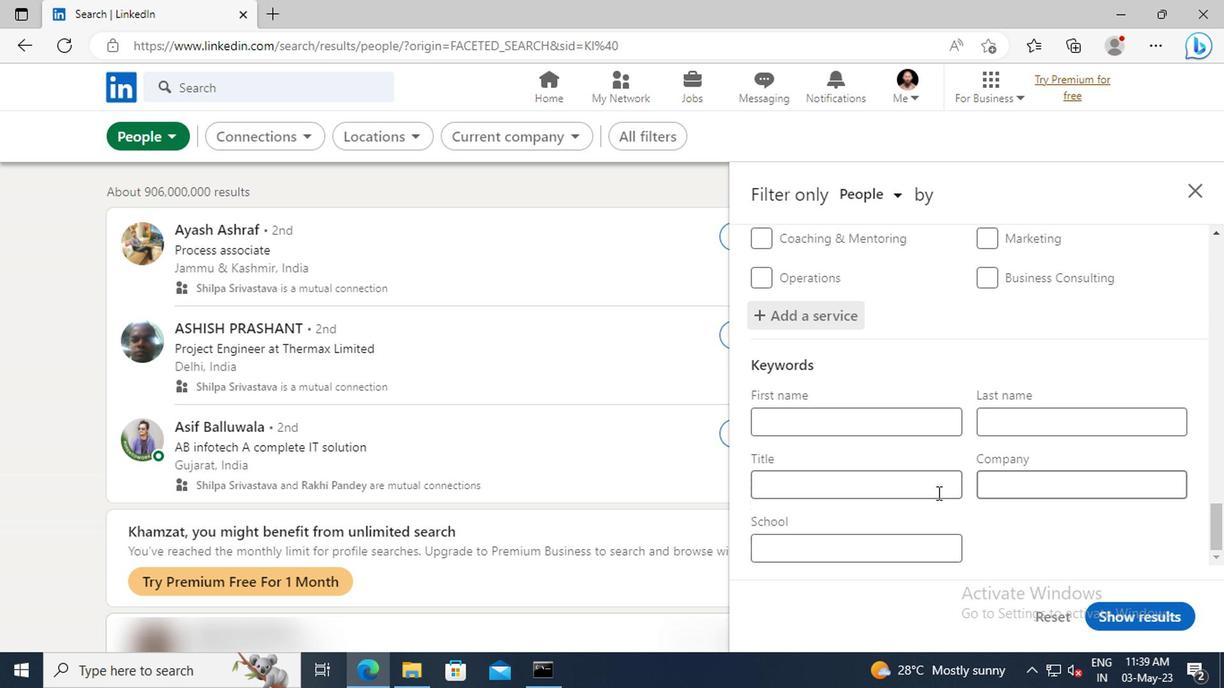 
Action: Mouse pressed left at (896, 491)
Screenshot: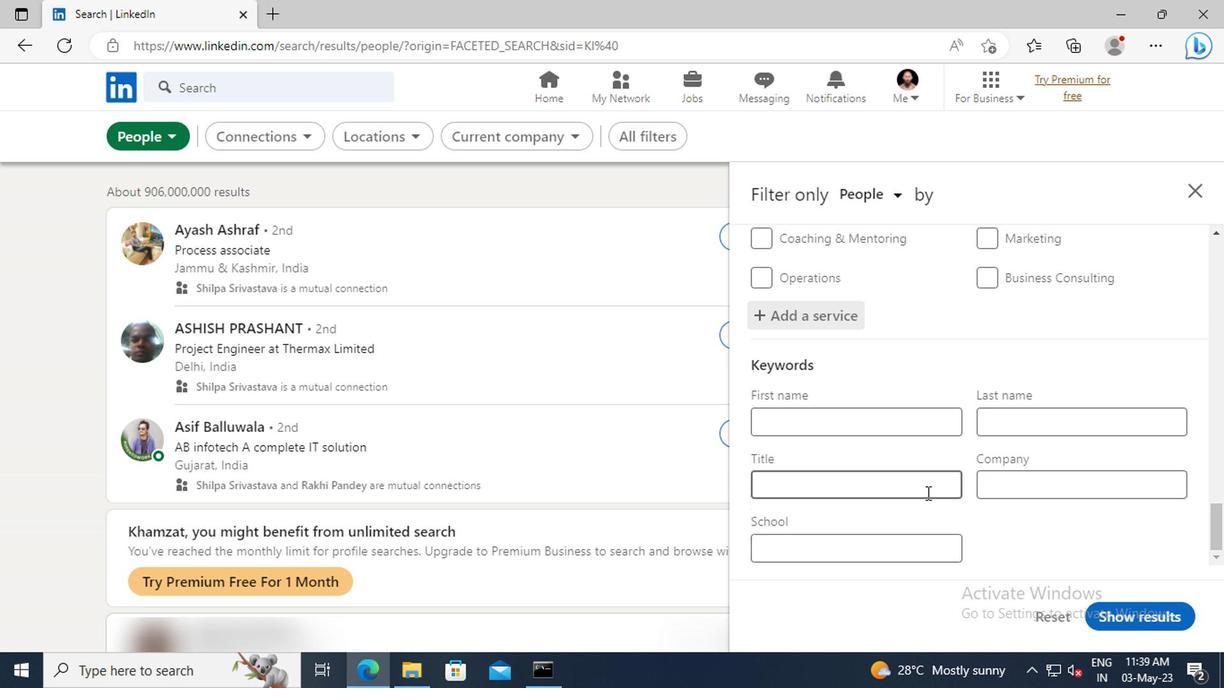 
Action: Key pressed <Key.shift>ADMINISTRATIVE<Key.space><Key.shift>MANAGER<Key.enter>
Screenshot: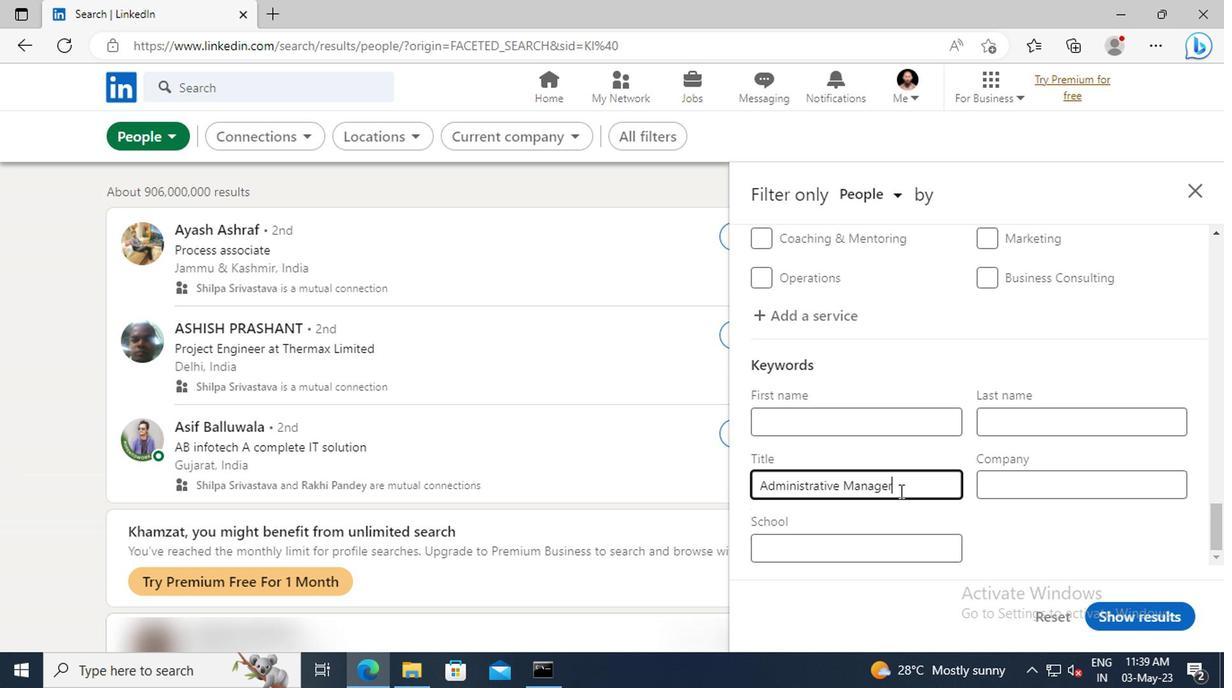
Action: Mouse moved to (1110, 613)
Screenshot: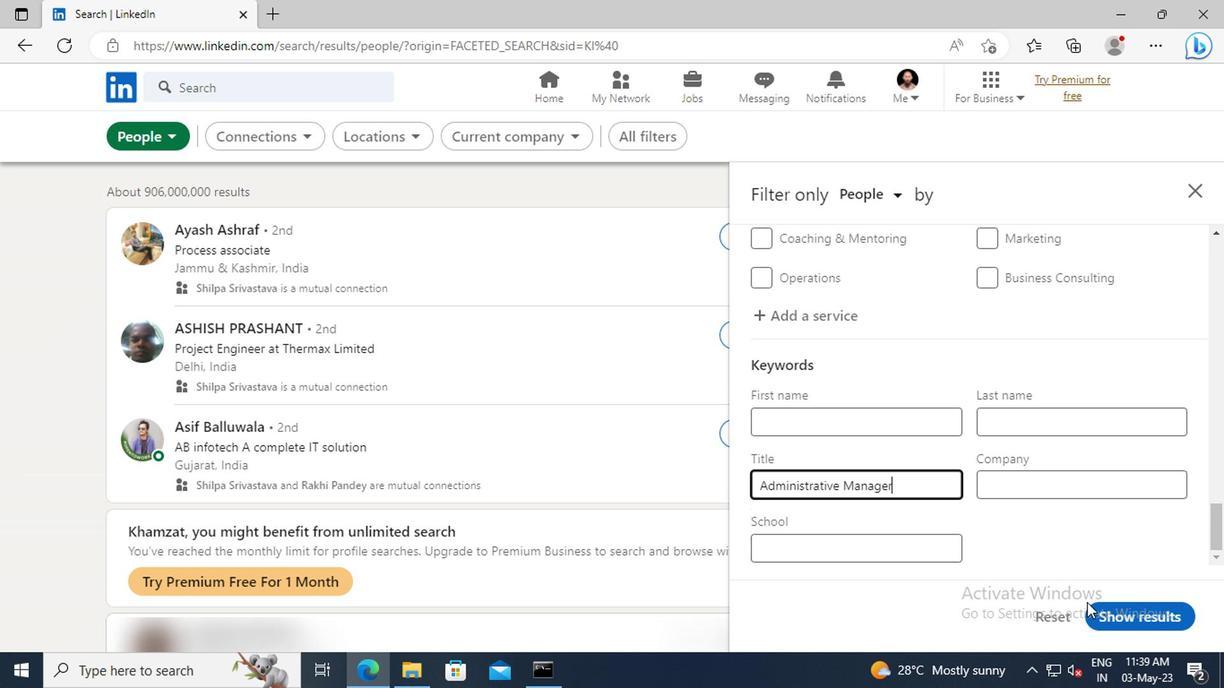 
Action: Mouse pressed left at (1110, 613)
Screenshot: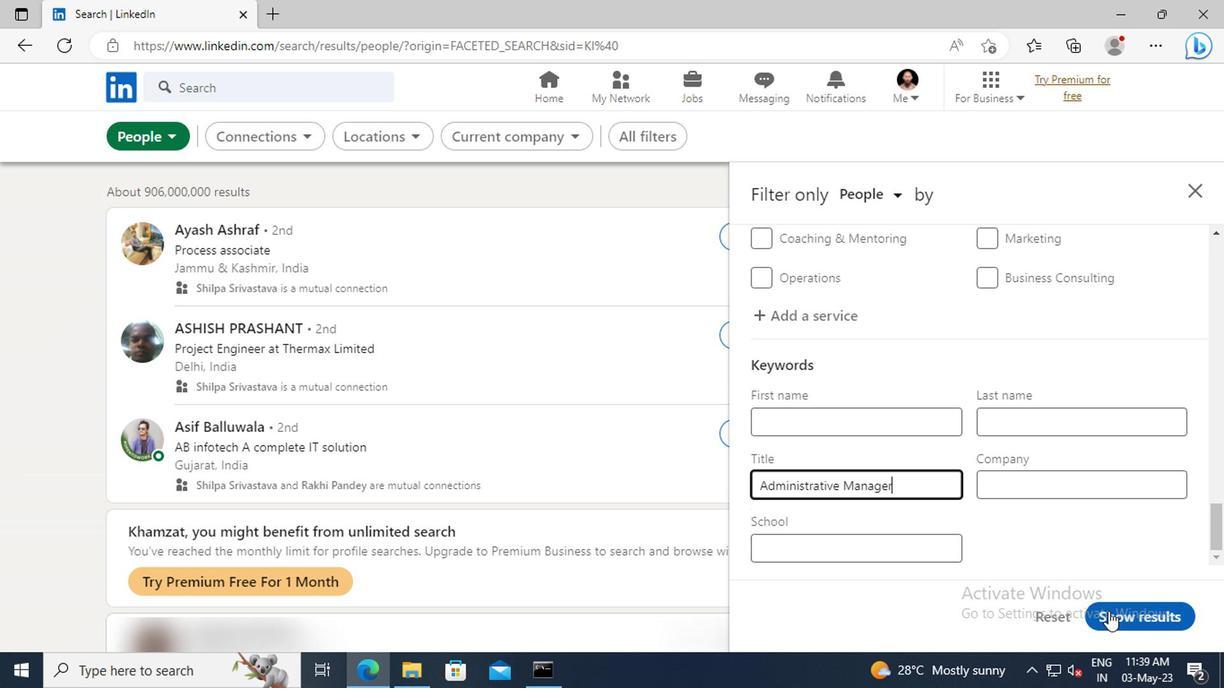 
Action: Mouse moved to (1112, 613)
Screenshot: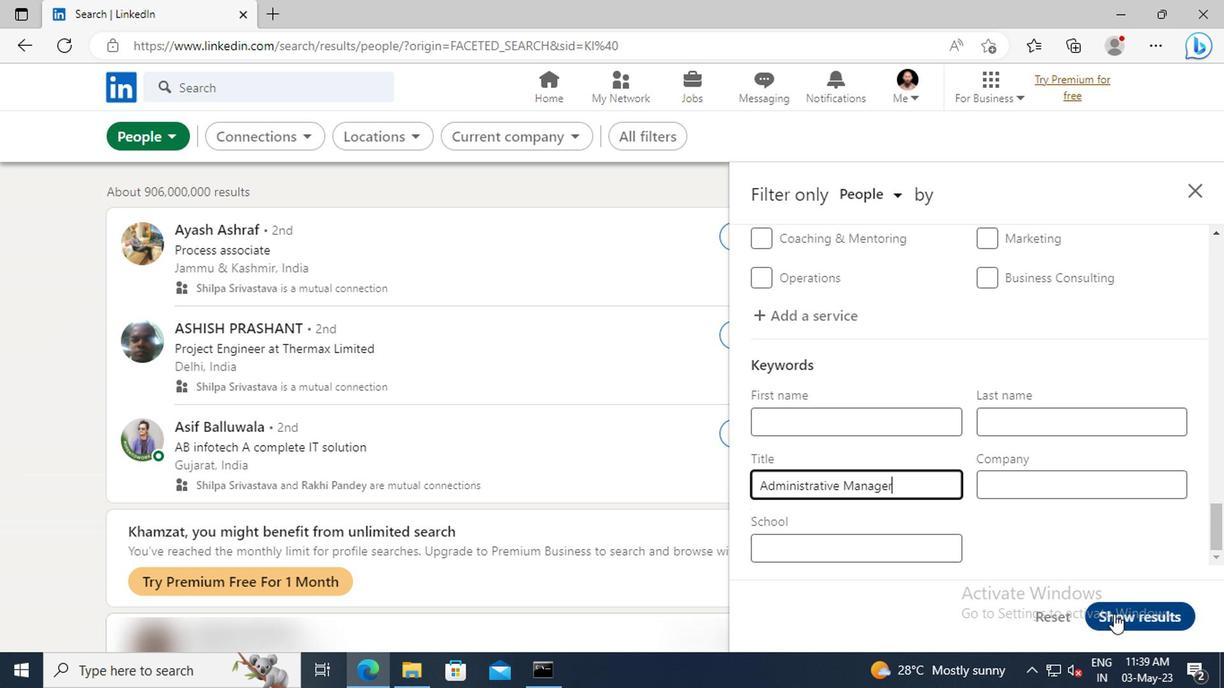 
